 Task: Find connections with filter location Garhwa with filter topic #Tipswith filter profile language English with filter current company Brookfield Asset Management with filter school ABESIT with filter industry Claims Adjusting, Actuarial Services with filter service category Information Security with filter keywords title Principal
Action: Mouse moved to (593, 99)
Screenshot: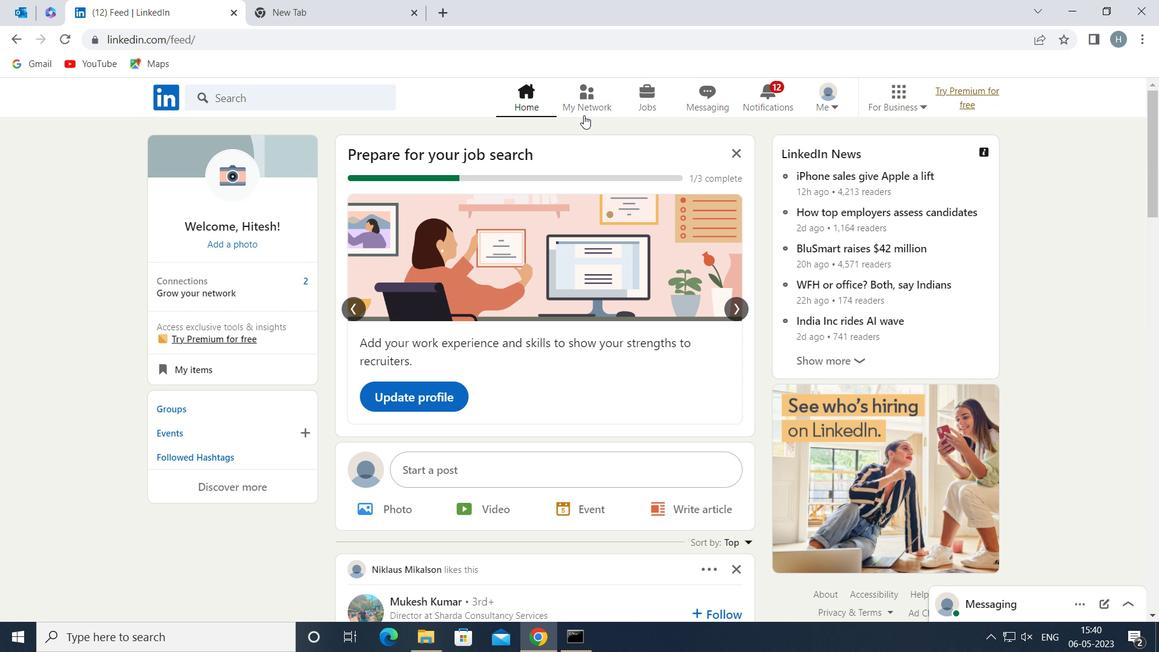 
Action: Mouse pressed left at (593, 99)
Screenshot: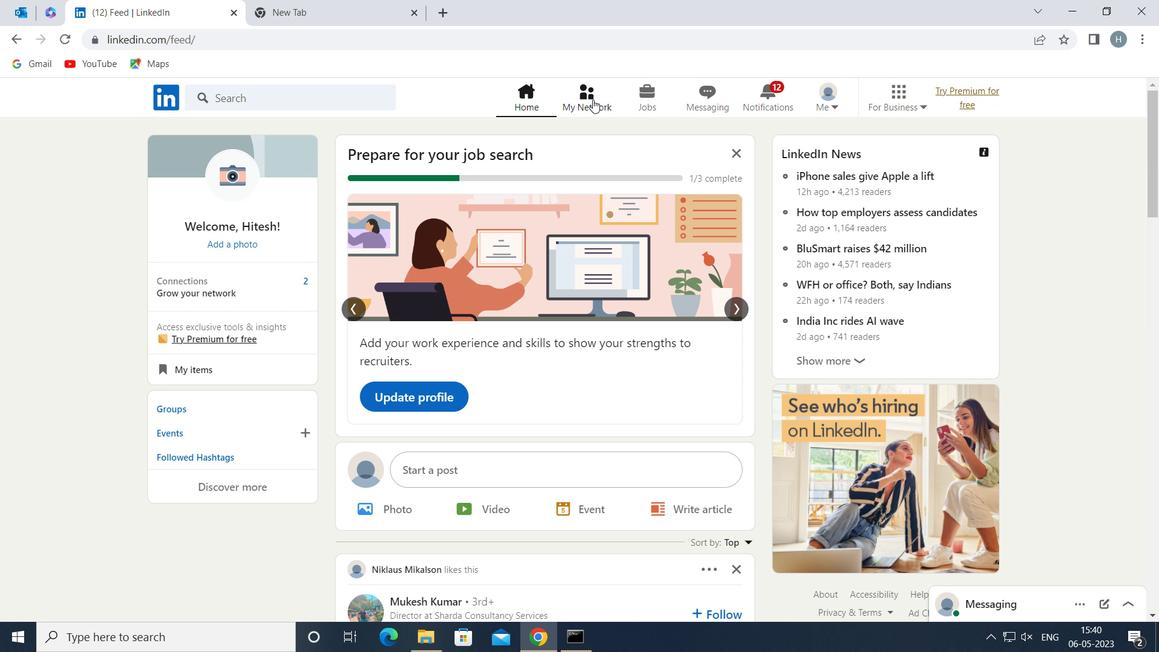 
Action: Mouse moved to (304, 185)
Screenshot: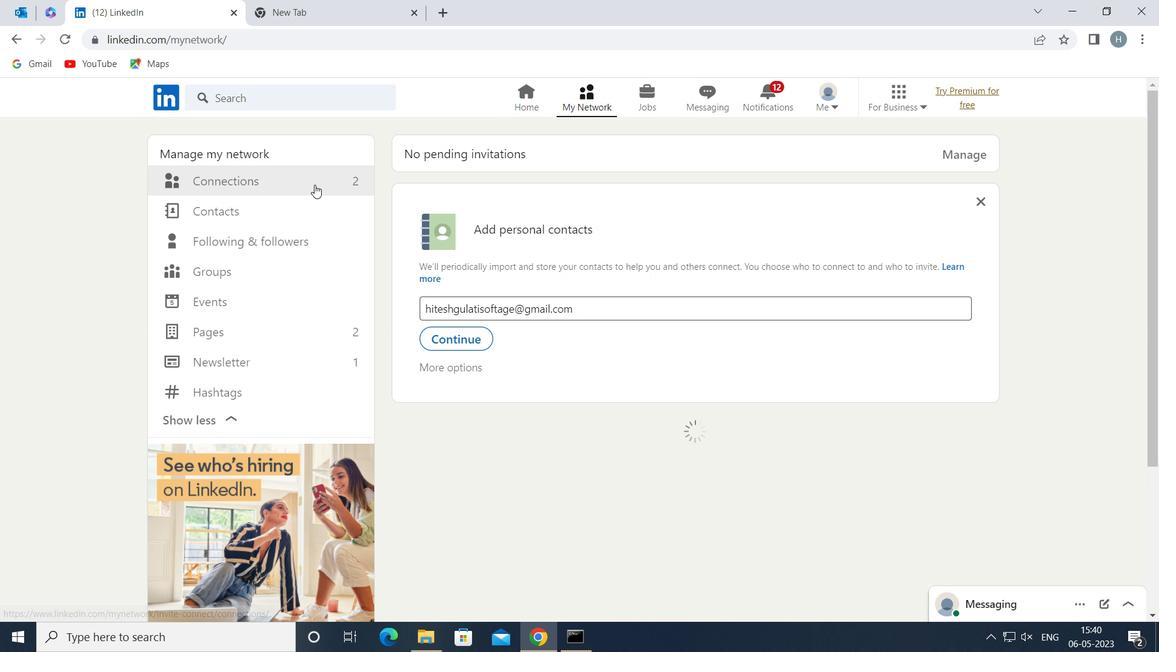 
Action: Mouse pressed left at (304, 185)
Screenshot: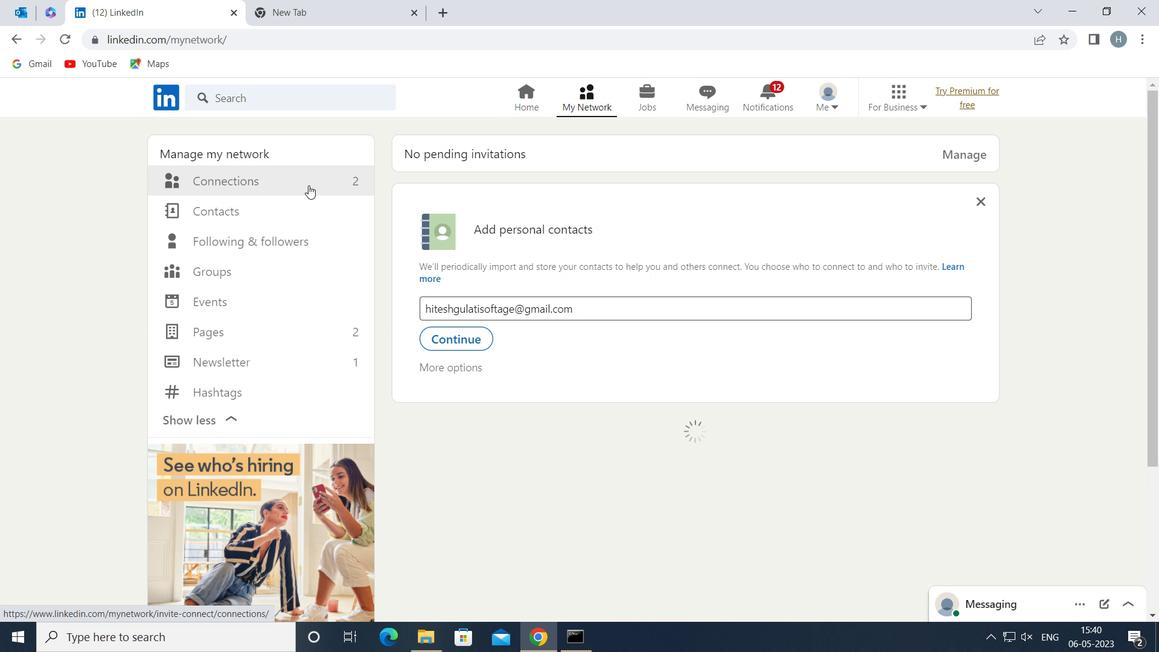 
Action: Mouse moved to (664, 179)
Screenshot: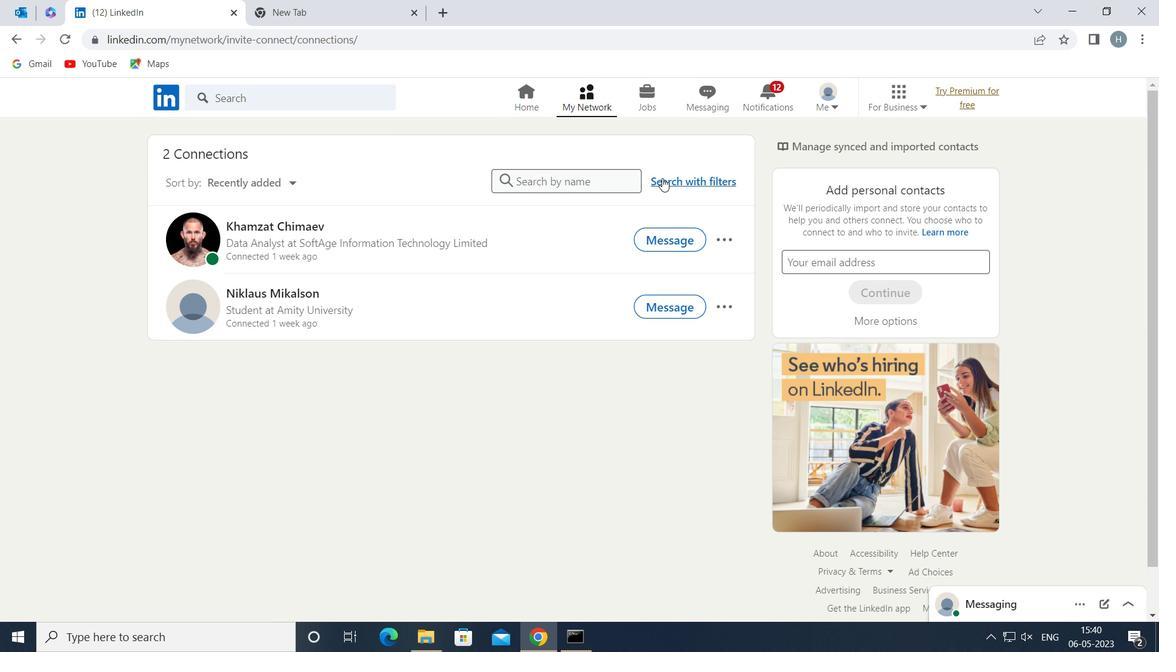 
Action: Mouse pressed left at (664, 179)
Screenshot: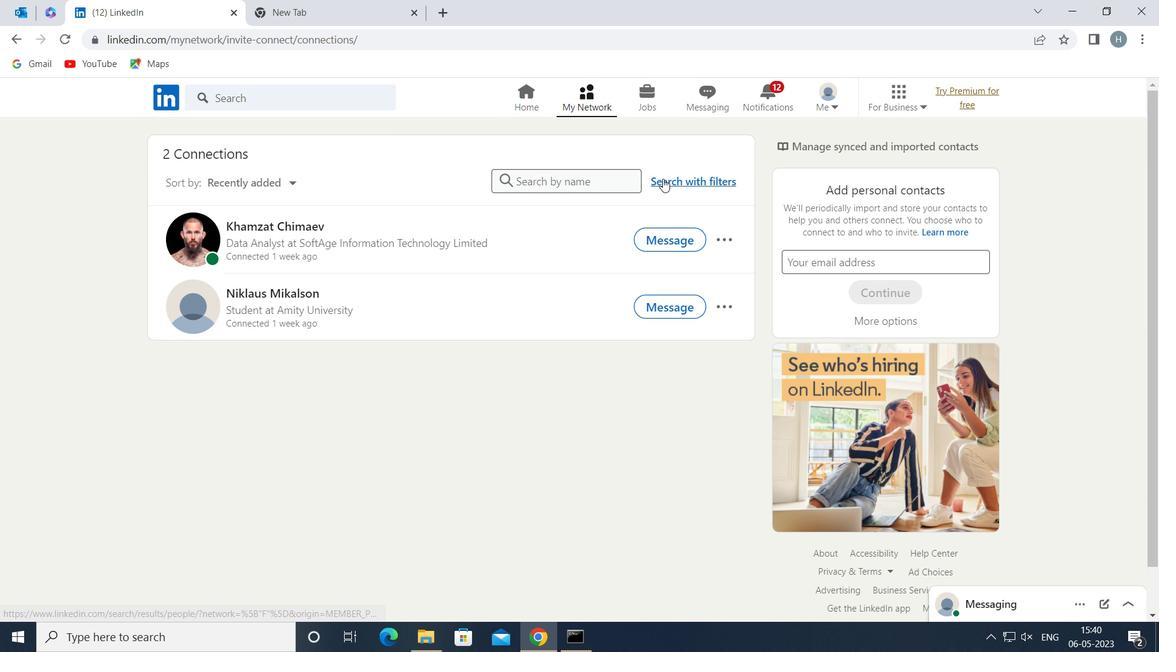 
Action: Mouse moved to (632, 138)
Screenshot: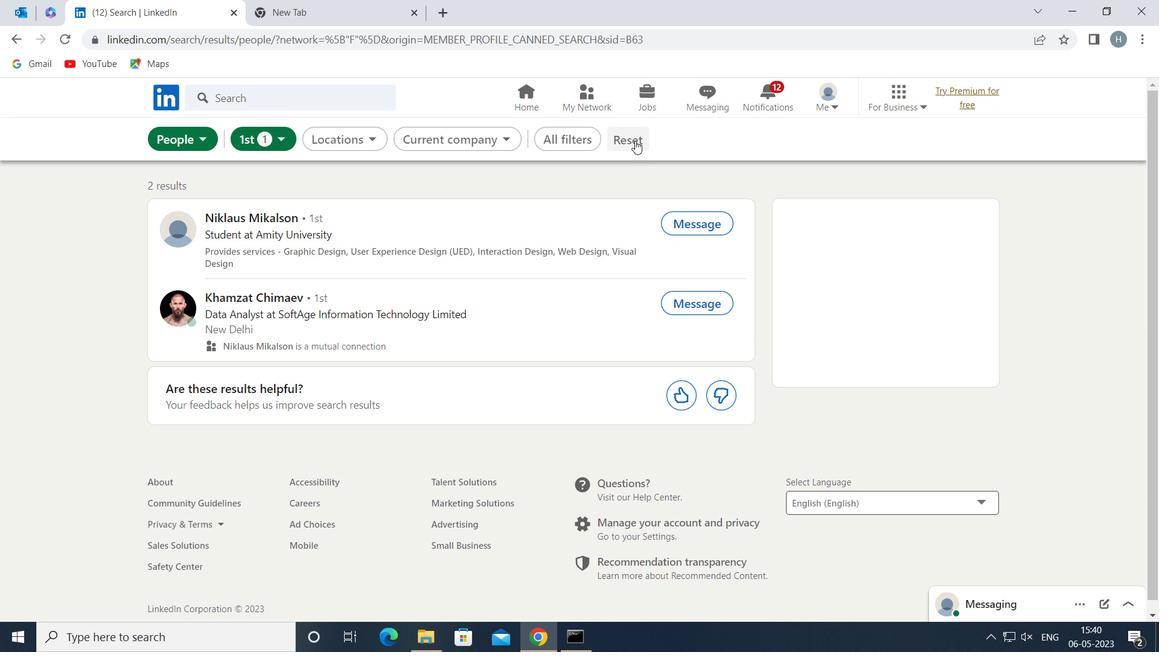 
Action: Mouse pressed left at (632, 138)
Screenshot: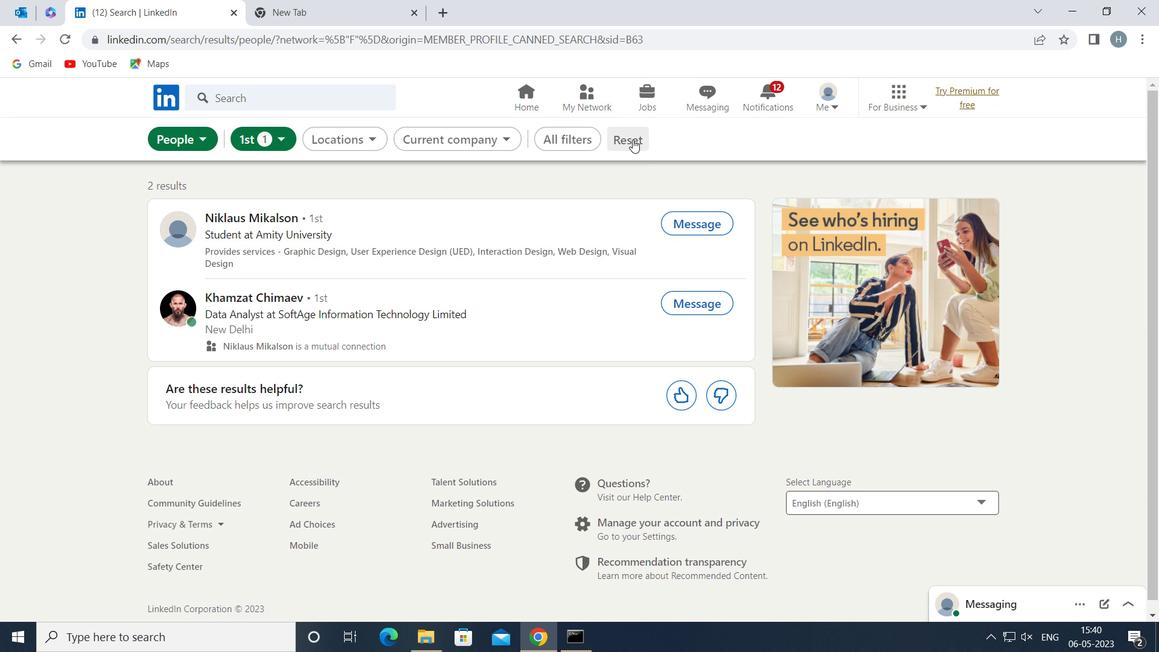 
Action: Mouse moved to (617, 138)
Screenshot: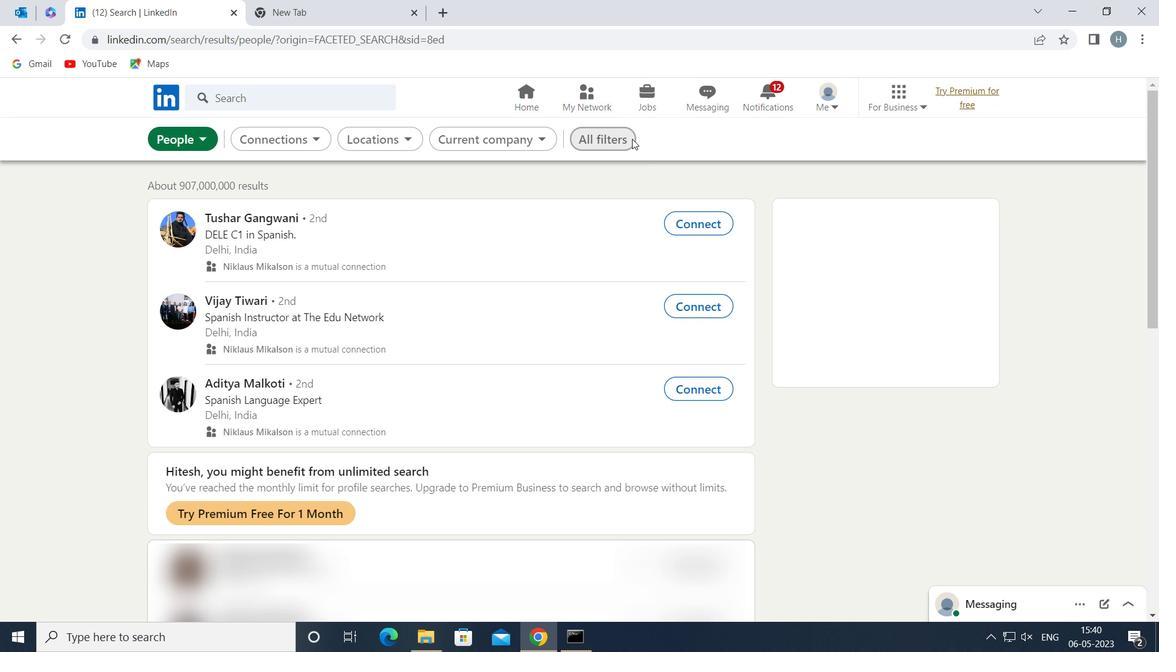 
Action: Mouse pressed left at (617, 138)
Screenshot: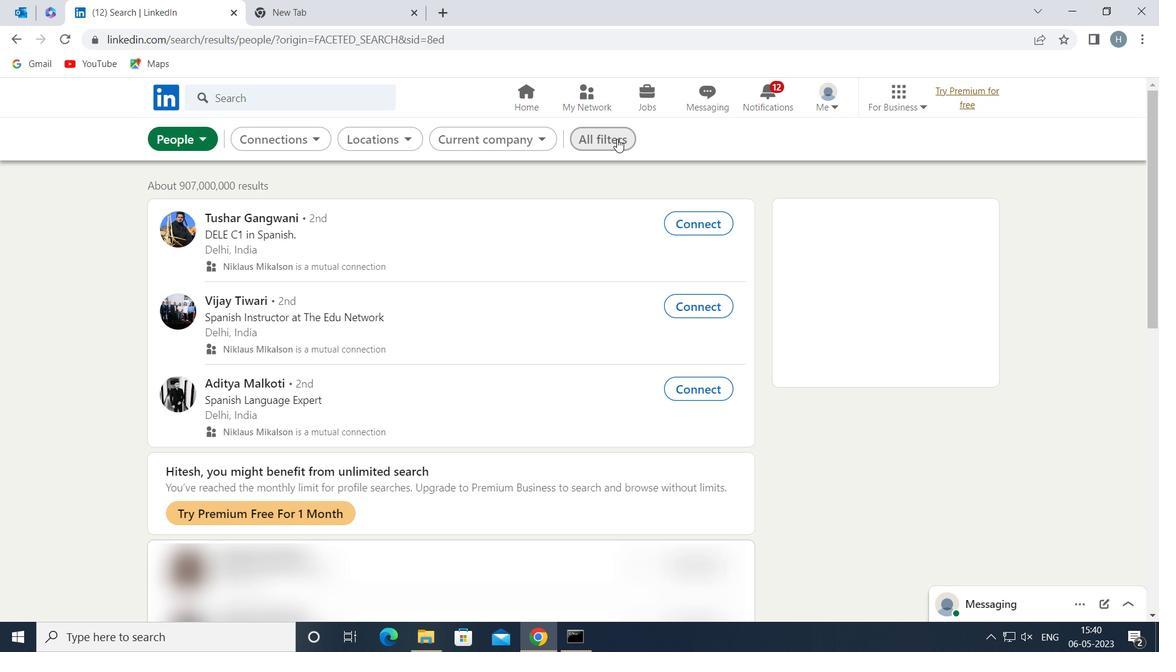 
Action: Mouse moved to (911, 334)
Screenshot: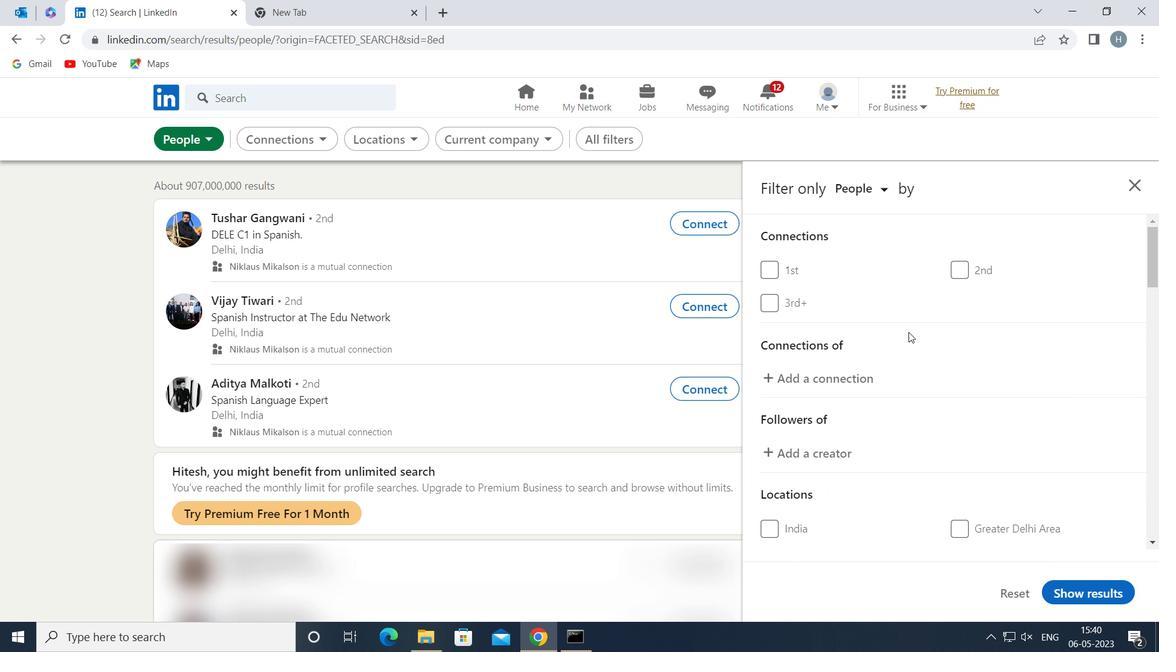 
Action: Mouse scrolled (911, 333) with delta (0, 0)
Screenshot: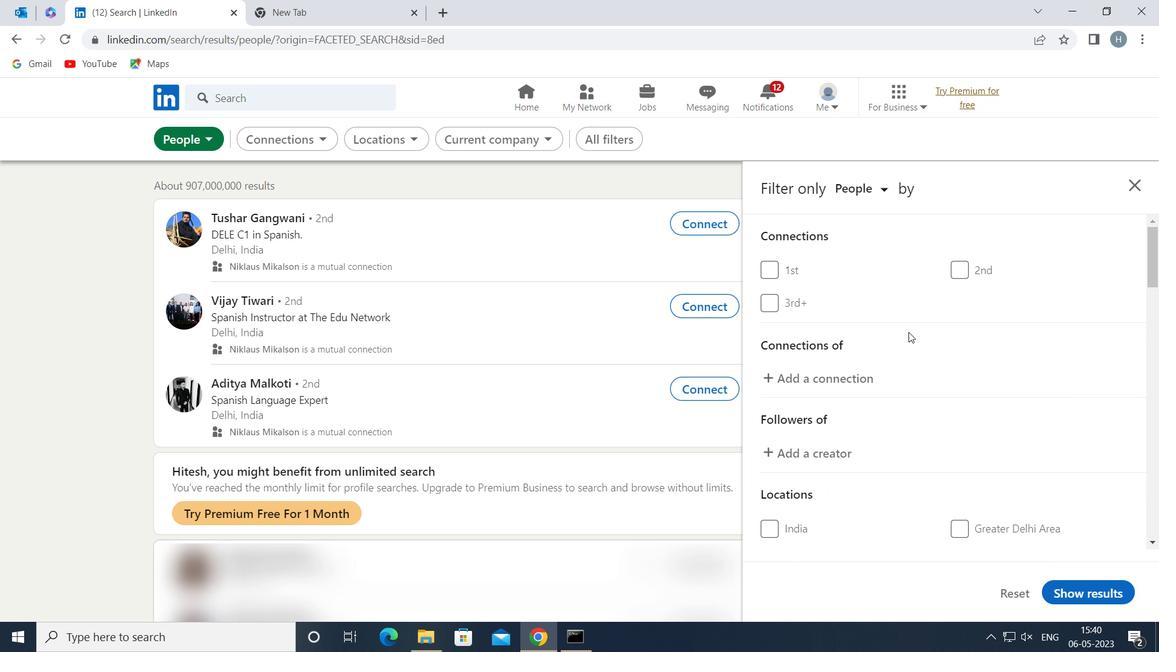 
Action: Mouse moved to (911, 338)
Screenshot: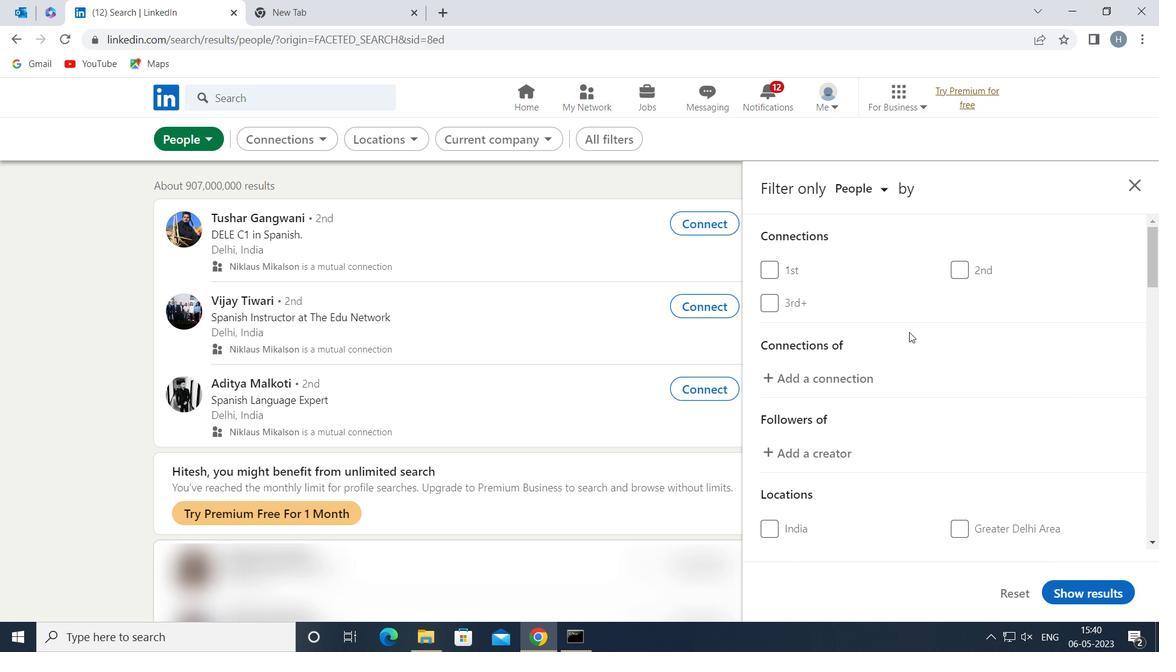
Action: Mouse scrolled (911, 338) with delta (0, 0)
Screenshot: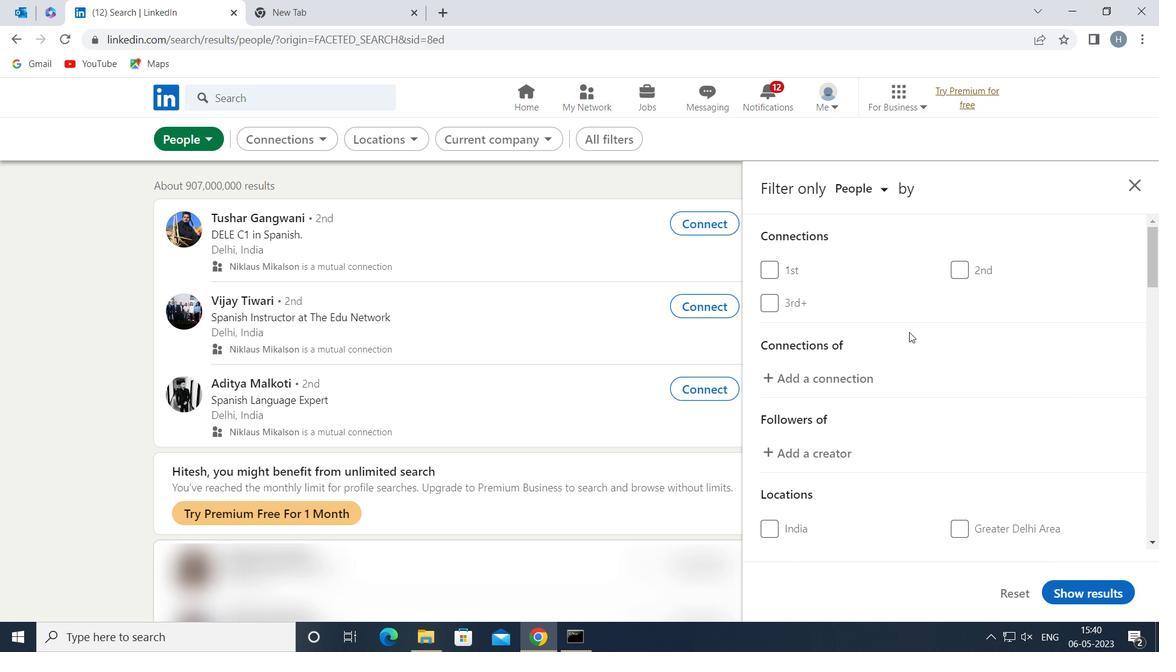 
Action: Mouse moved to (915, 335)
Screenshot: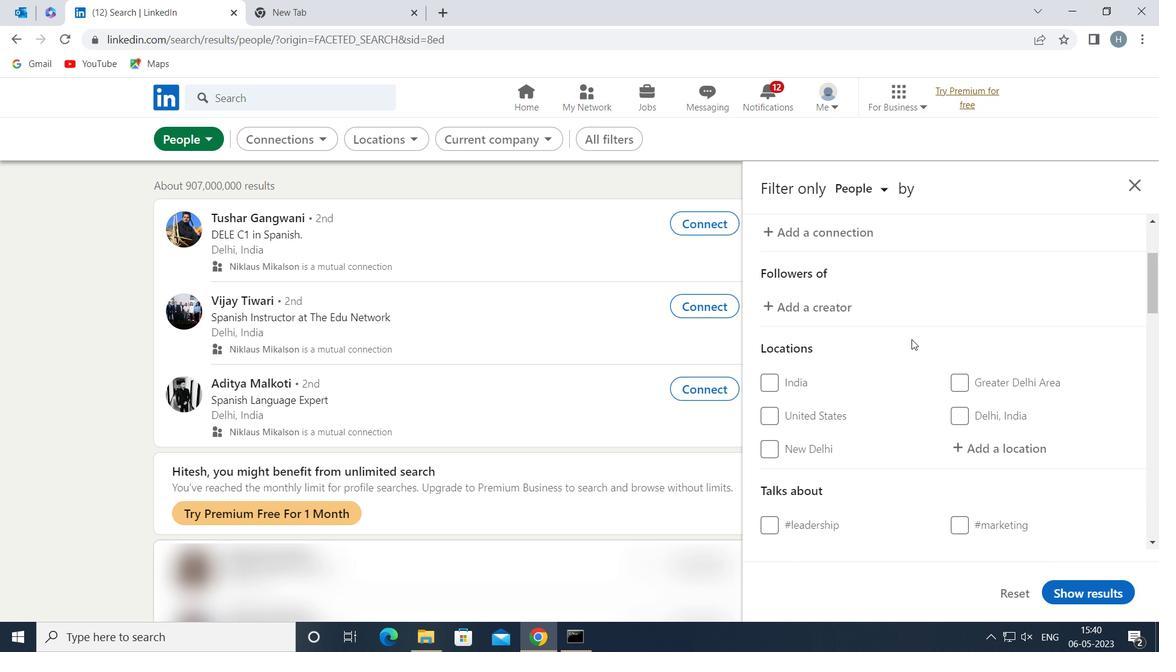 
Action: Mouse scrolled (915, 335) with delta (0, 0)
Screenshot: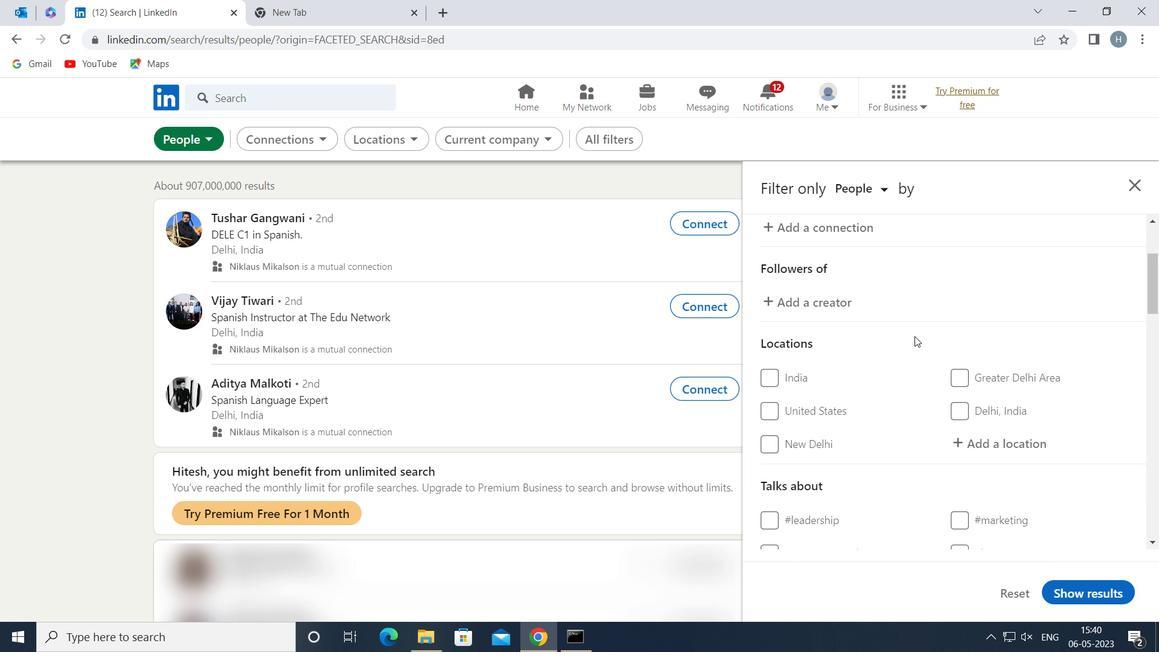 
Action: Mouse moved to (958, 361)
Screenshot: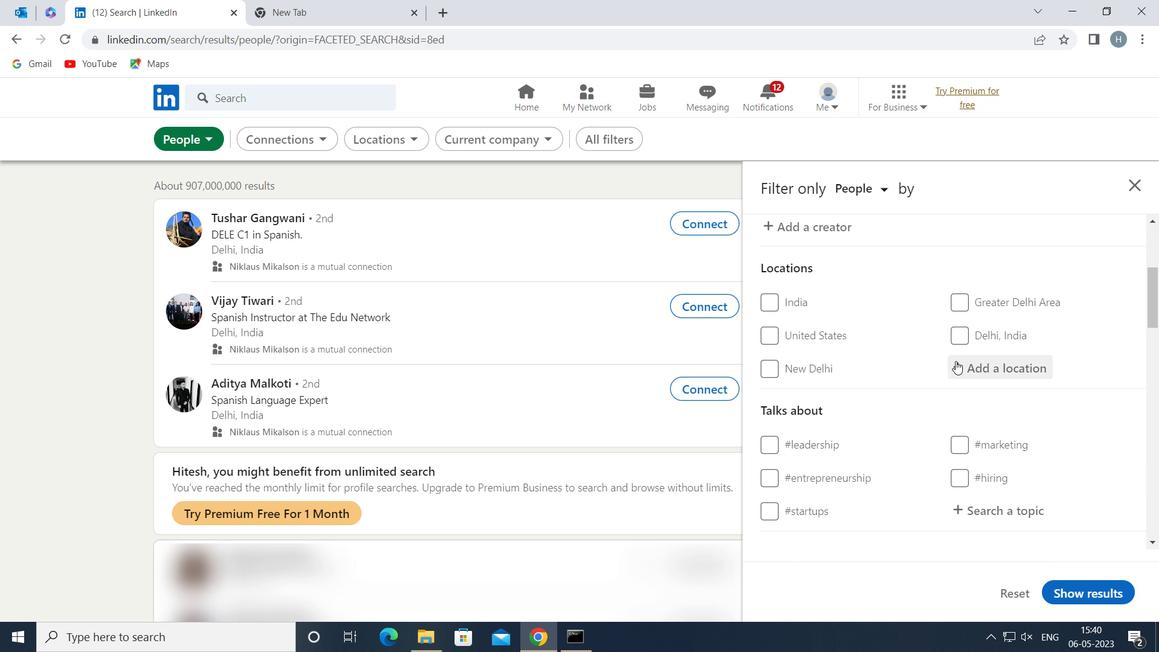 
Action: Mouse pressed left at (958, 361)
Screenshot: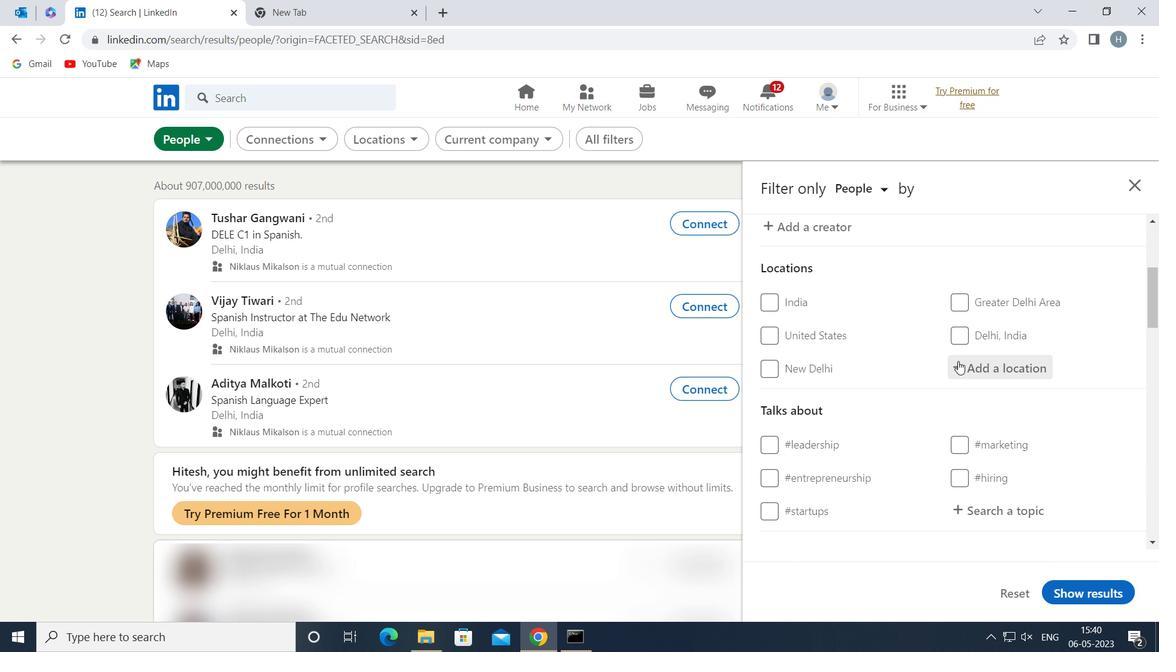 
Action: Mouse moved to (958, 361)
Screenshot: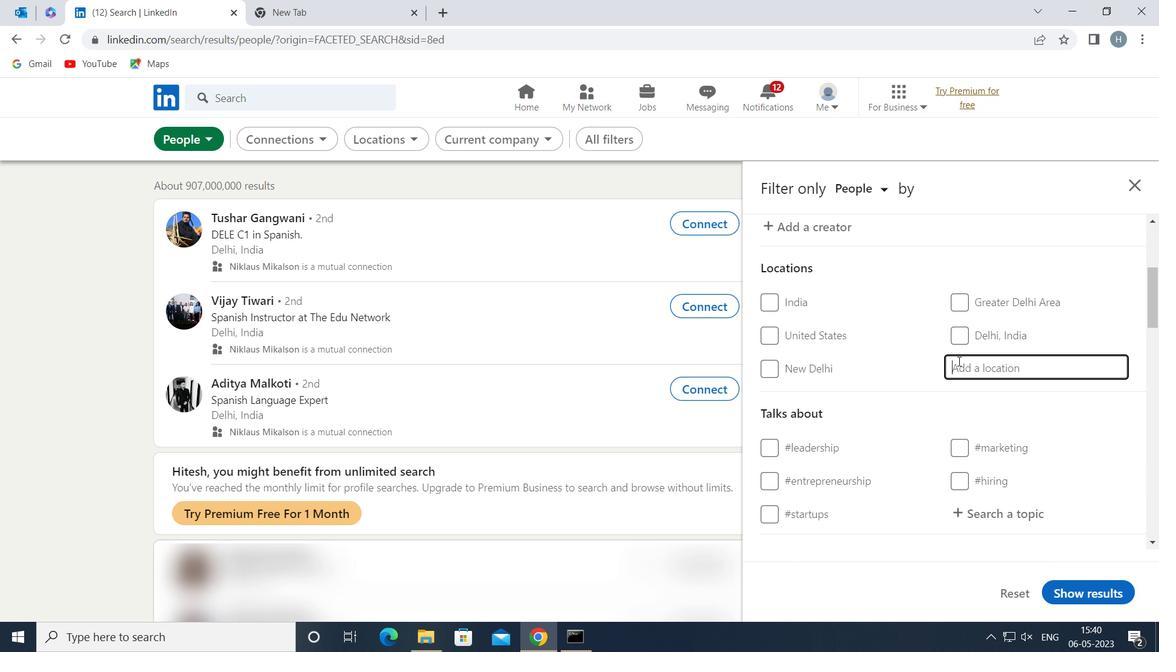 
Action: Key pressed <Key.shift>GARHWA
Screenshot: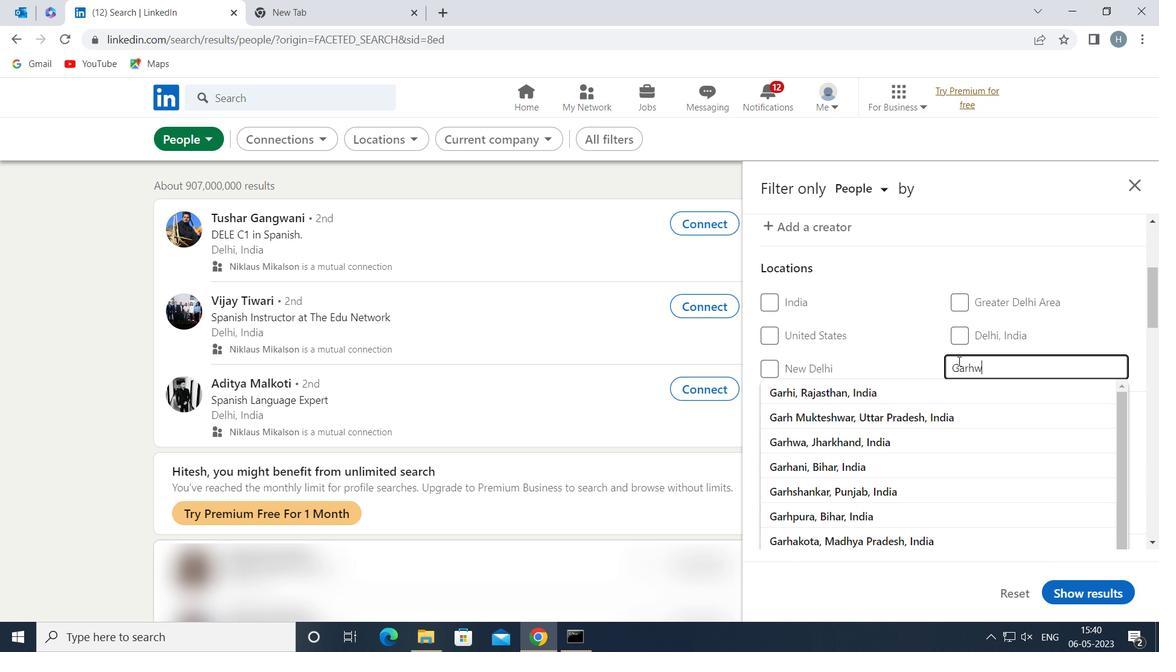 
Action: Mouse moved to (922, 384)
Screenshot: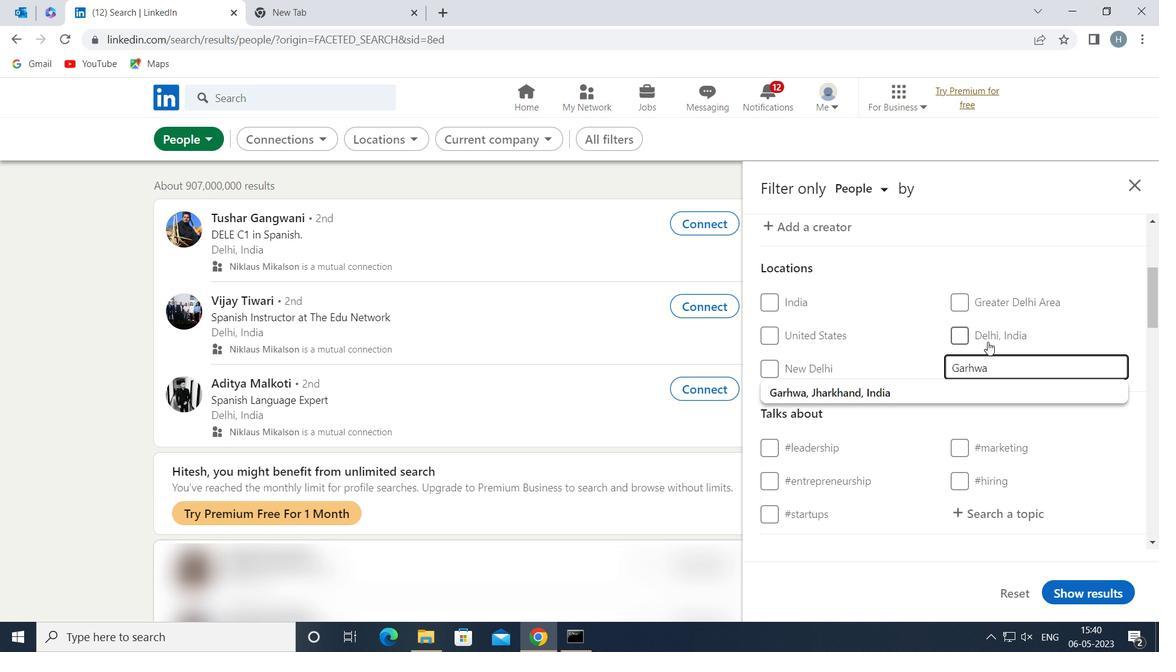 
Action: Mouse pressed left at (922, 384)
Screenshot: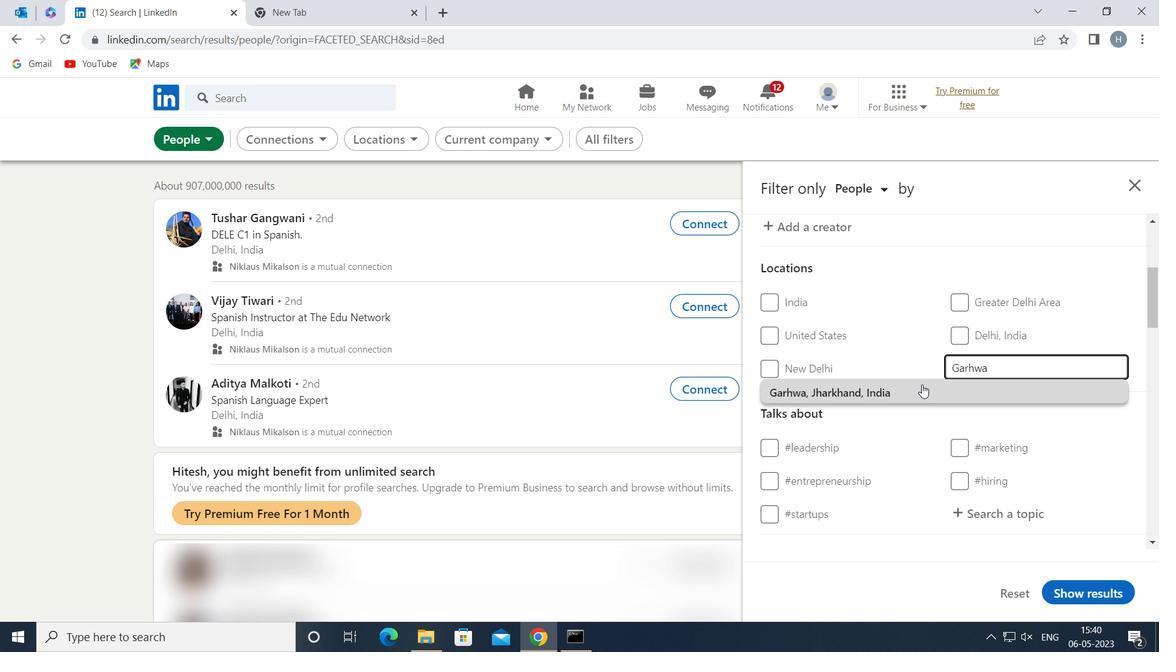 
Action: Mouse moved to (927, 394)
Screenshot: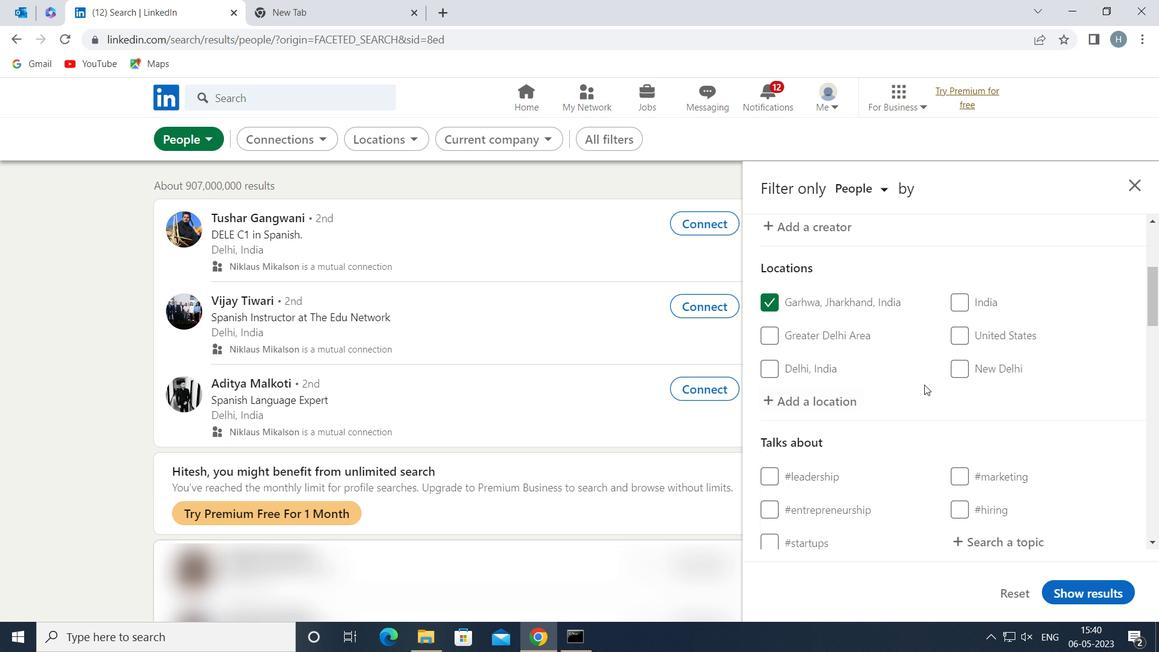 
Action: Mouse scrolled (927, 394) with delta (0, 0)
Screenshot: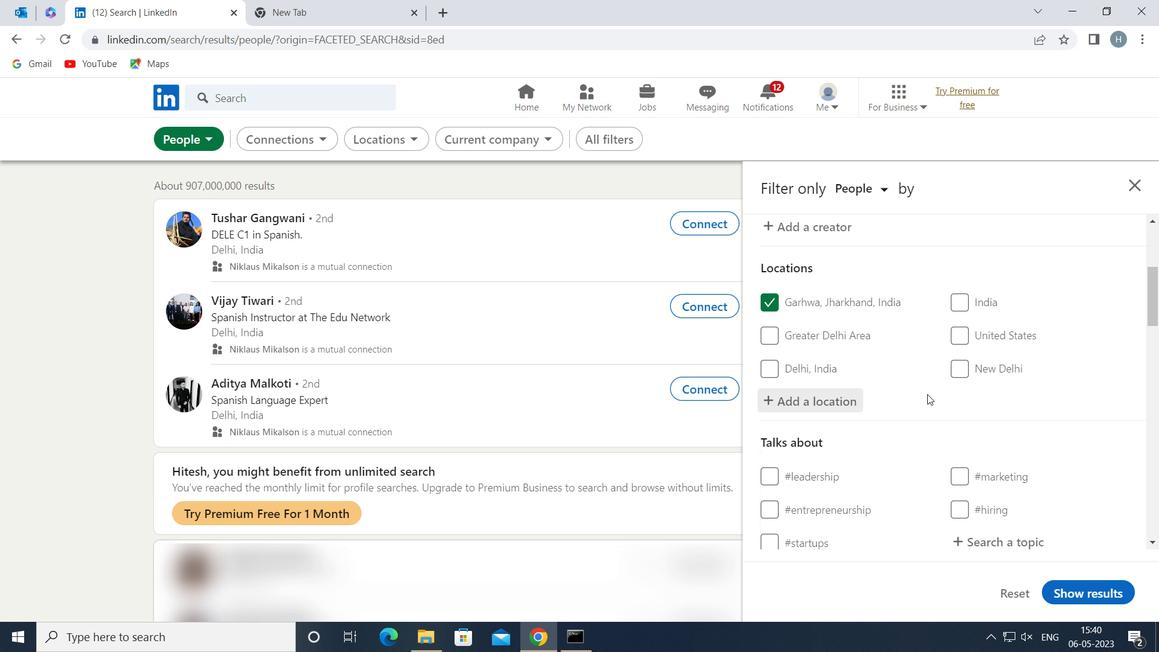 
Action: Mouse scrolled (927, 394) with delta (0, 0)
Screenshot: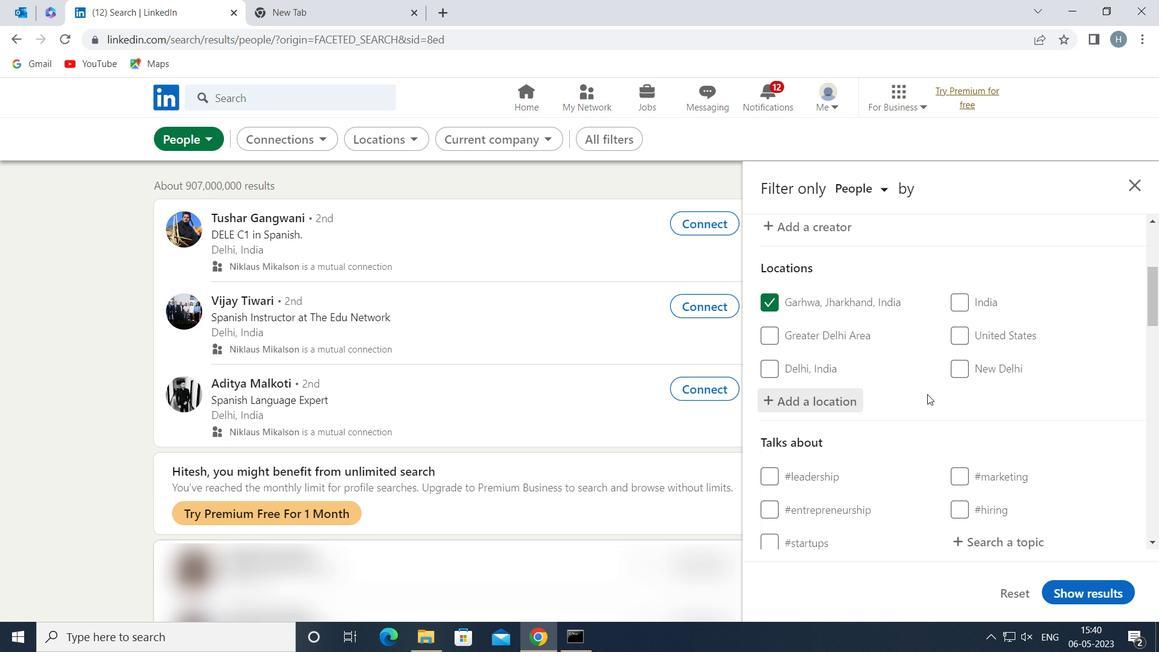 
Action: Mouse moved to (988, 393)
Screenshot: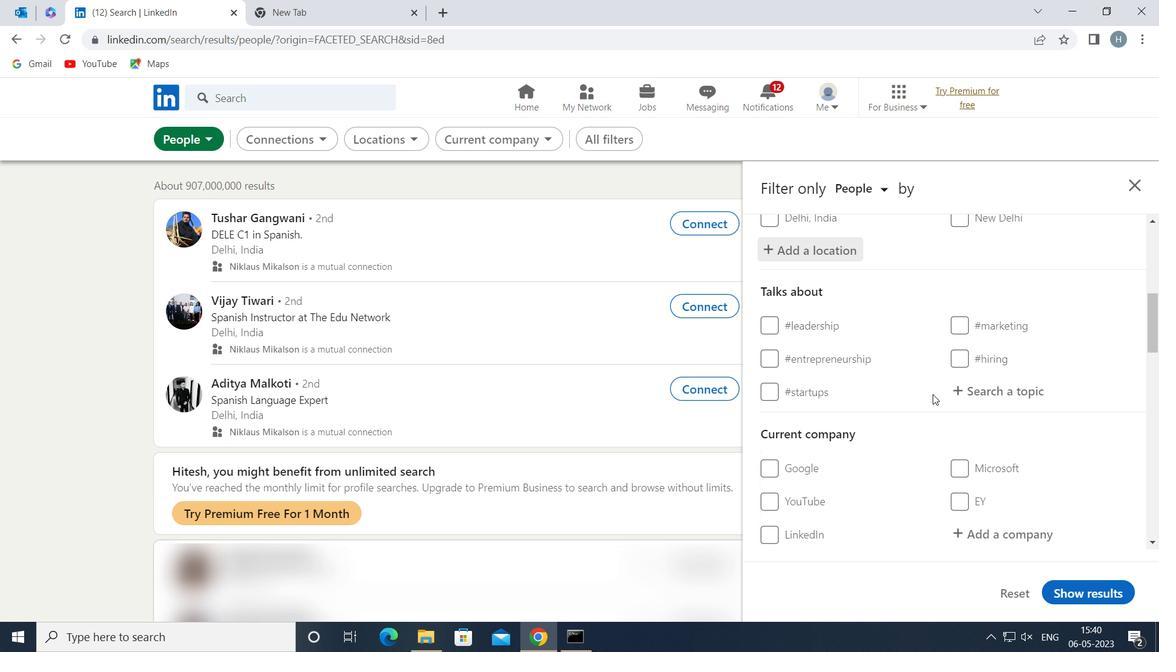 
Action: Mouse pressed left at (988, 393)
Screenshot: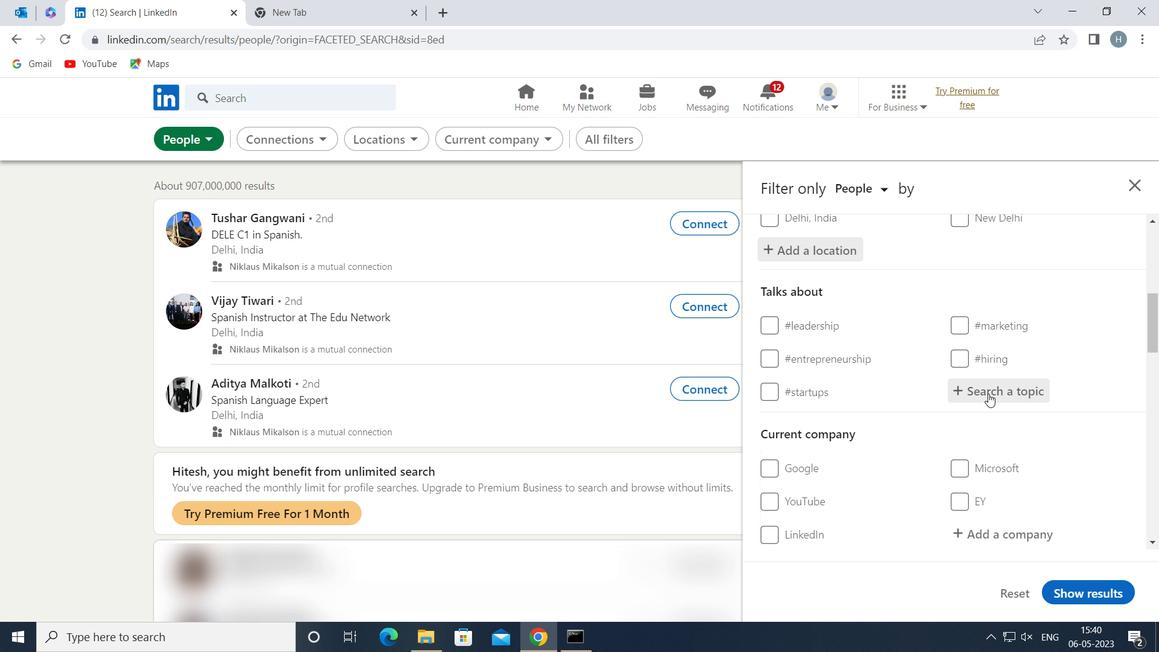 
Action: Mouse moved to (1001, 394)
Screenshot: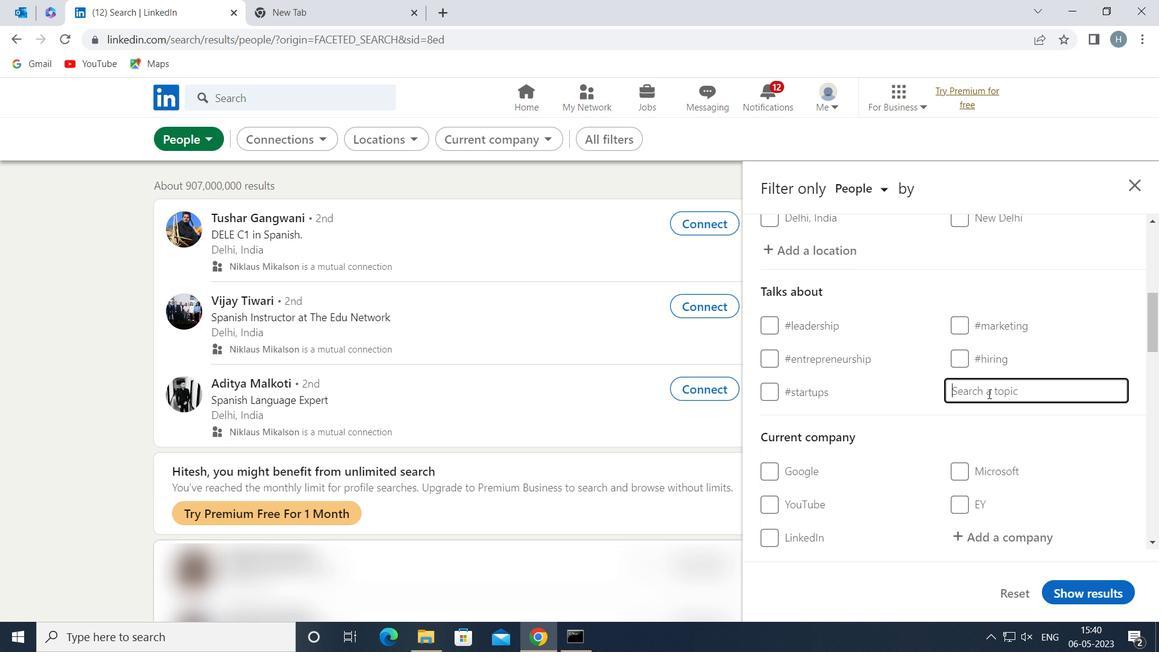 
Action: Key pressed <Key.shift>TIPS
Screenshot: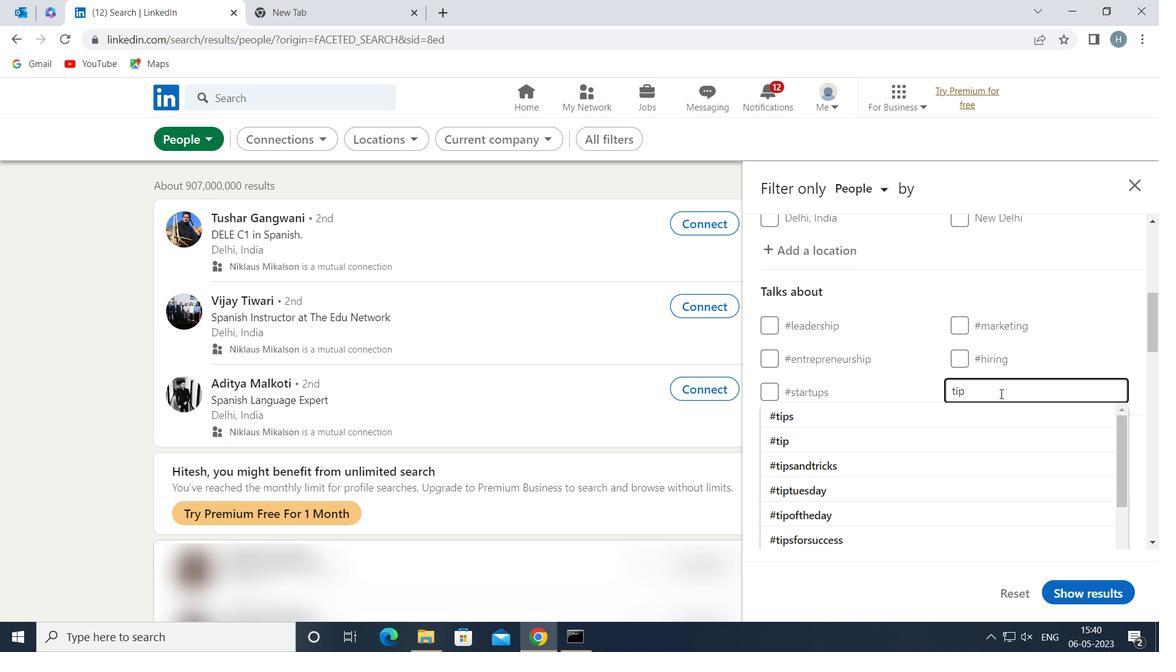 
Action: Mouse moved to (871, 414)
Screenshot: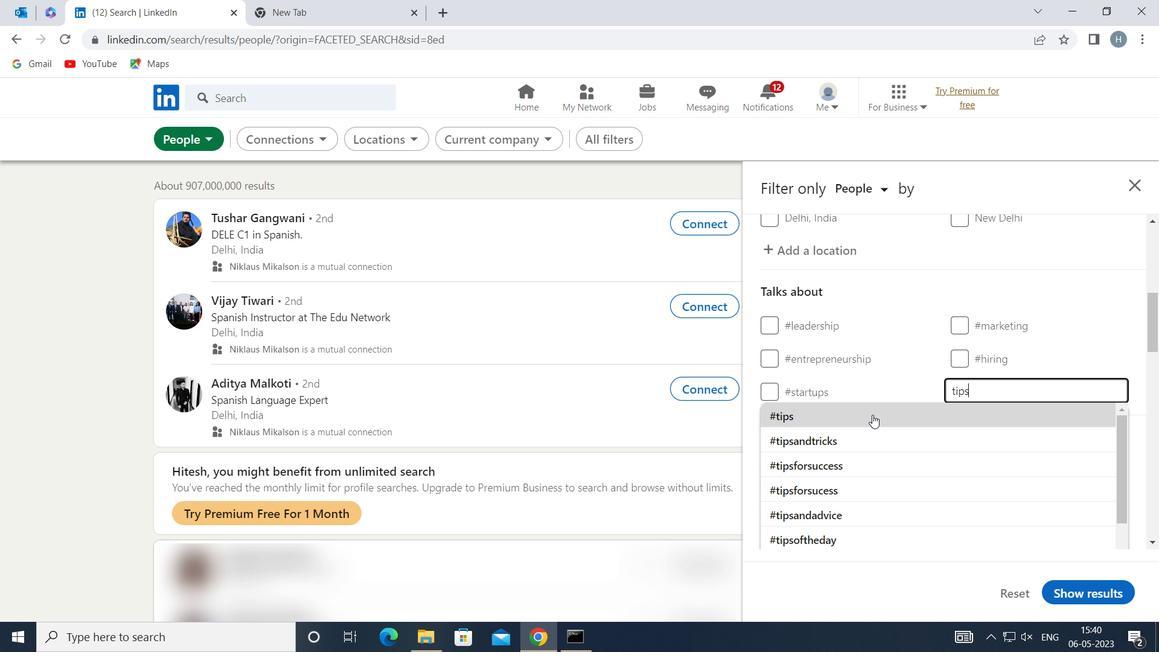 
Action: Mouse pressed left at (871, 414)
Screenshot: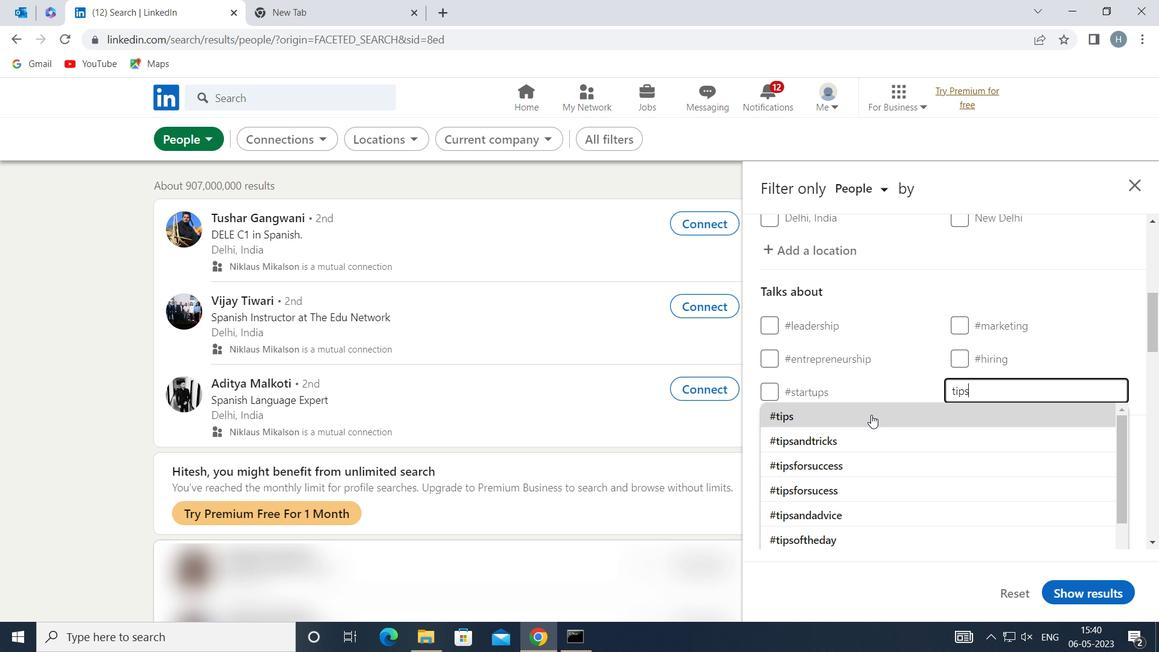 
Action: Mouse moved to (908, 385)
Screenshot: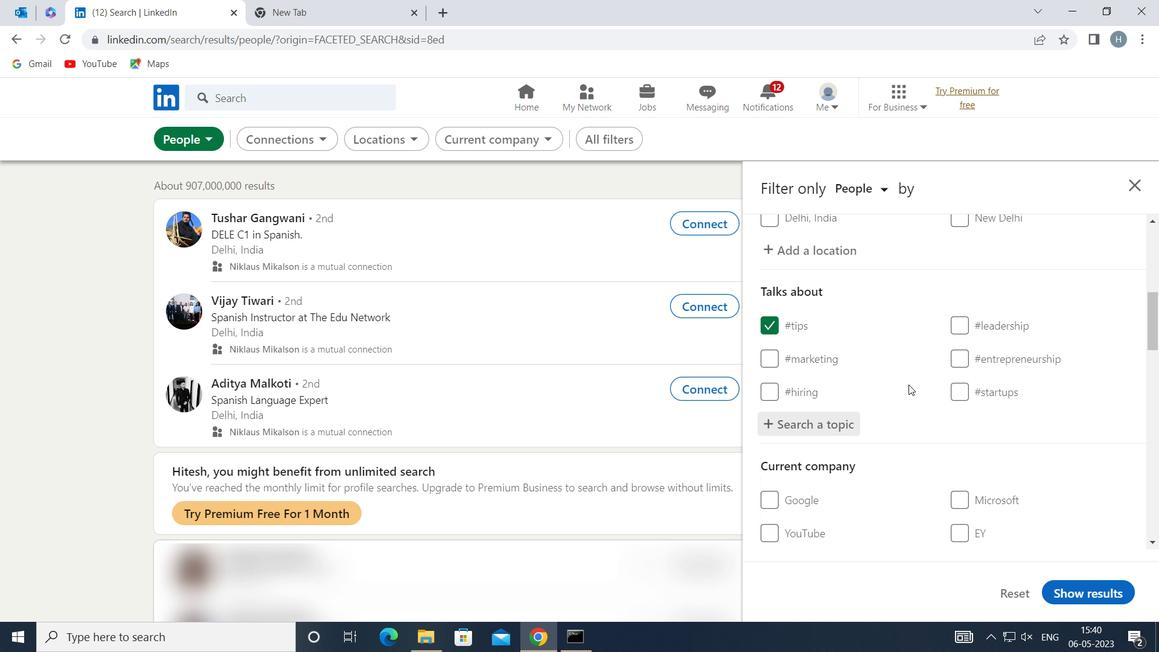 
Action: Mouse scrolled (908, 384) with delta (0, 0)
Screenshot: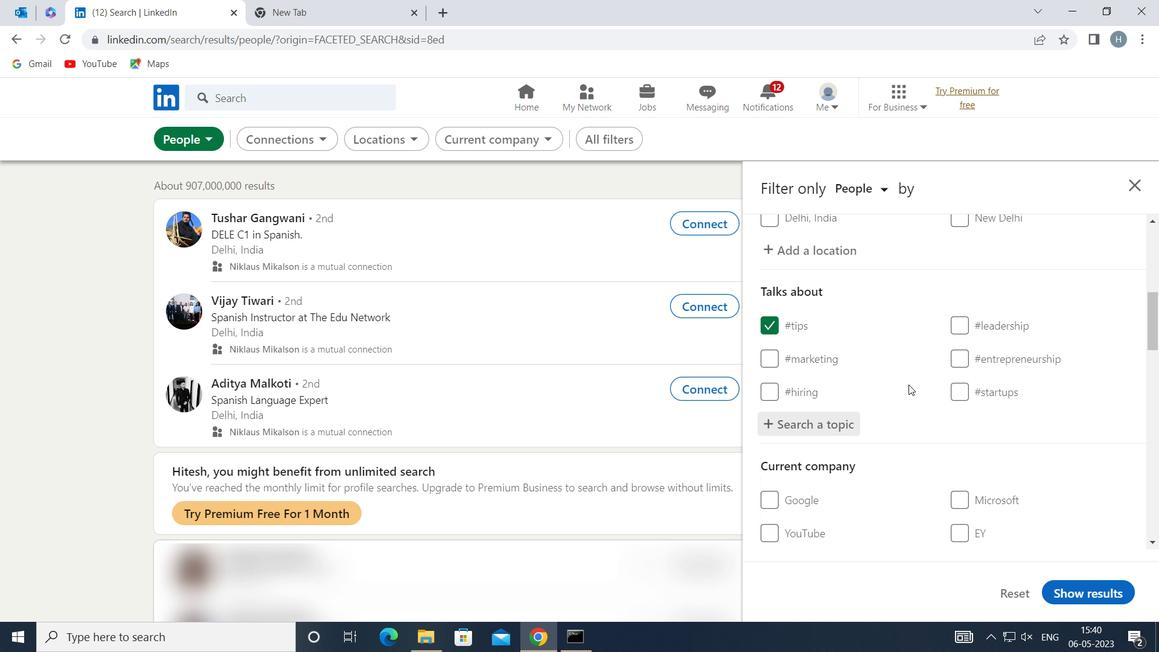 
Action: Mouse scrolled (908, 384) with delta (0, 0)
Screenshot: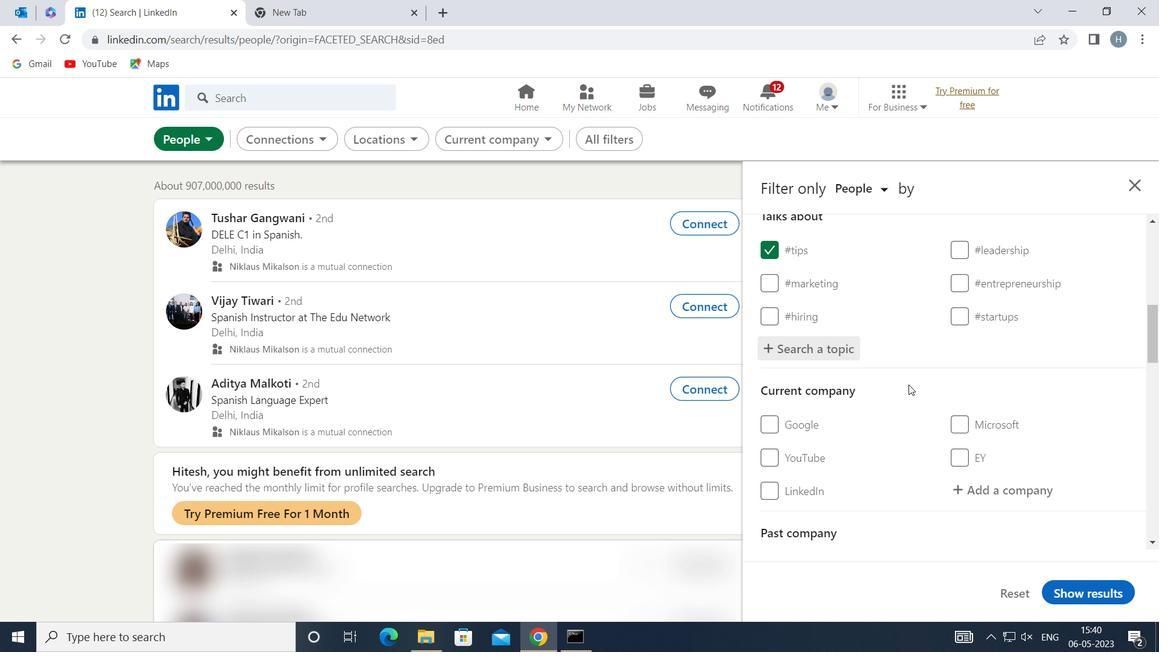 
Action: Mouse scrolled (908, 384) with delta (0, 0)
Screenshot: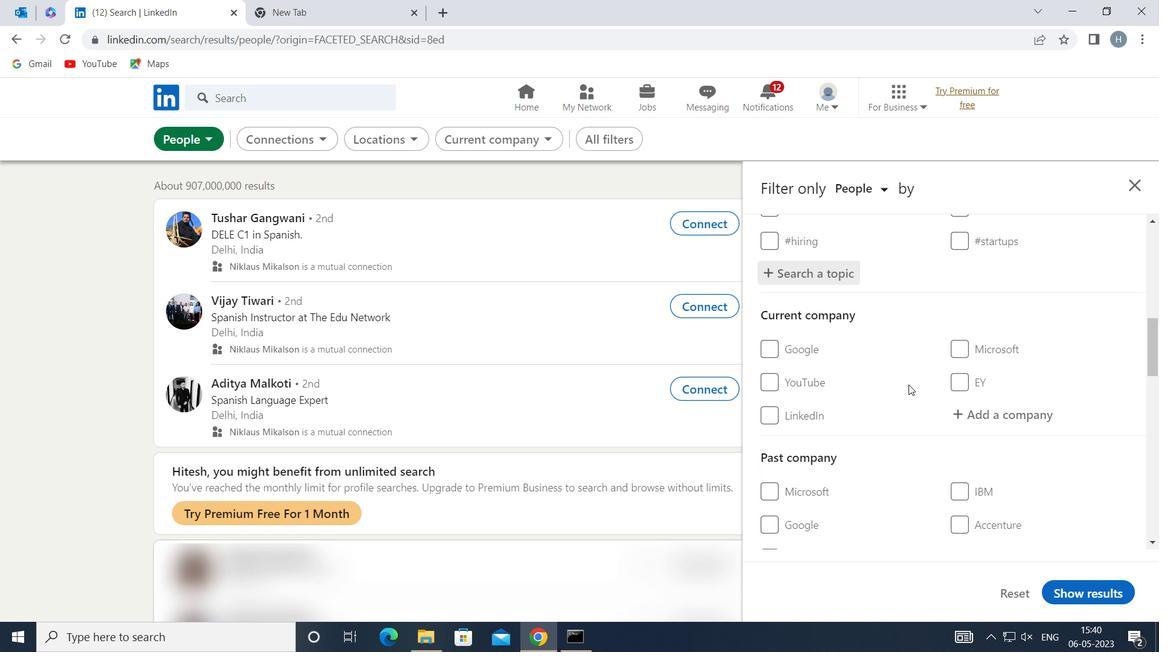 
Action: Mouse scrolled (908, 384) with delta (0, 0)
Screenshot: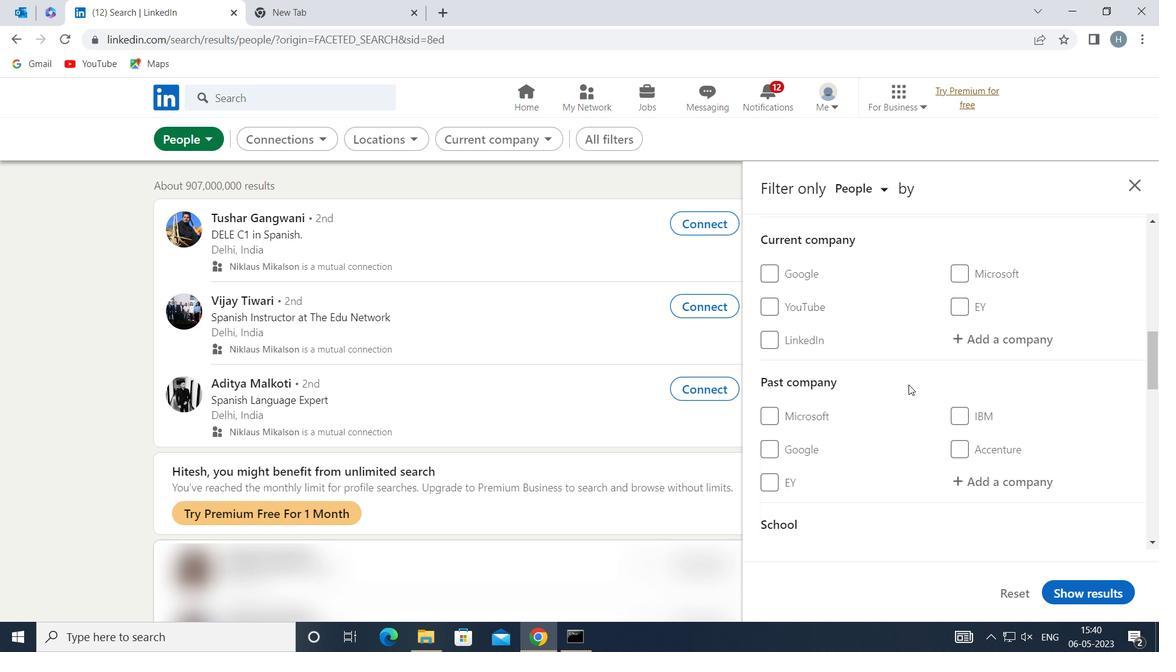 
Action: Mouse scrolled (908, 384) with delta (0, 0)
Screenshot: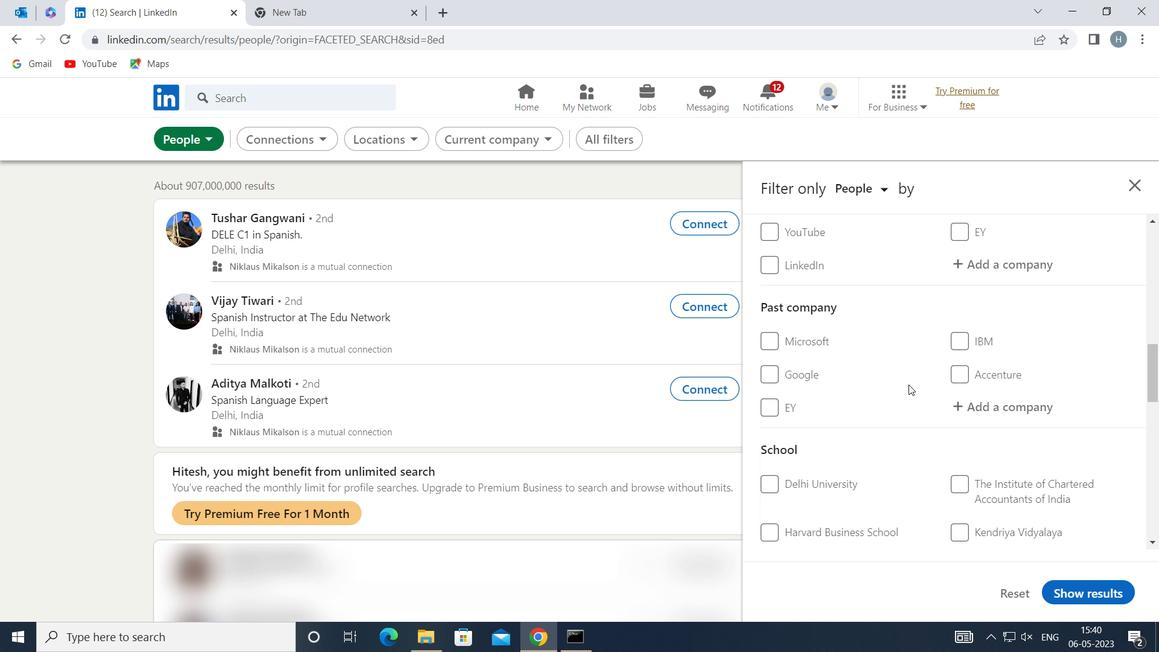 
Action: Mouse scrolled (908, 384) with delta (0, 0)
Screenshot: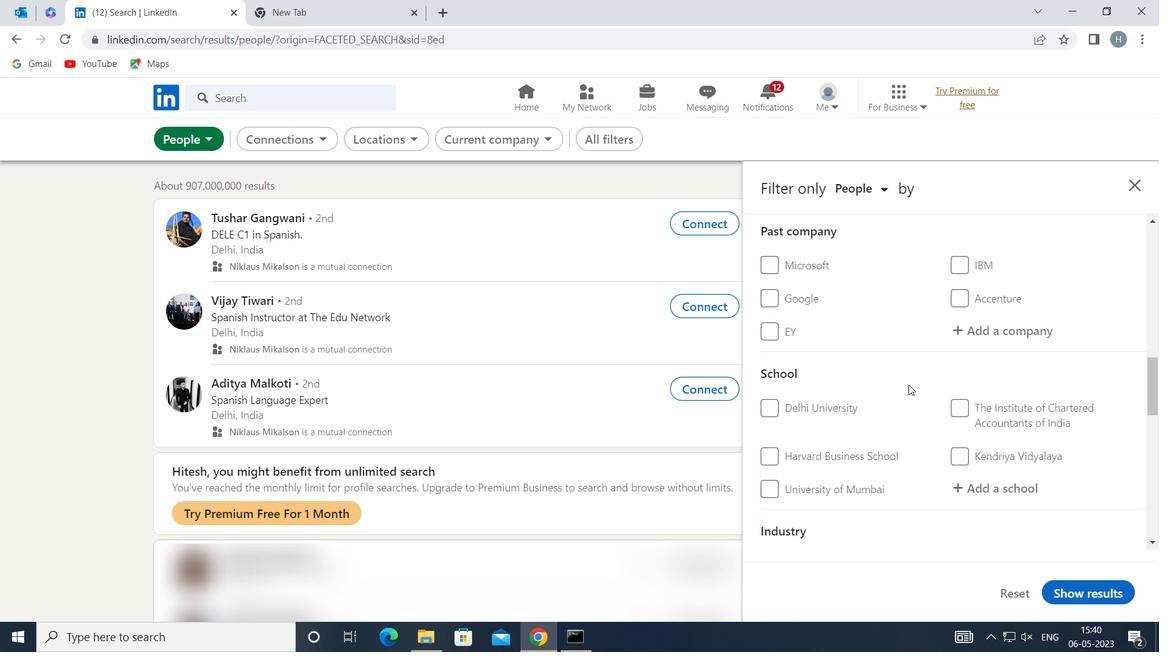 
Action: Mouse scrolled (908, 384) with delta (0, 0)
Screenshot: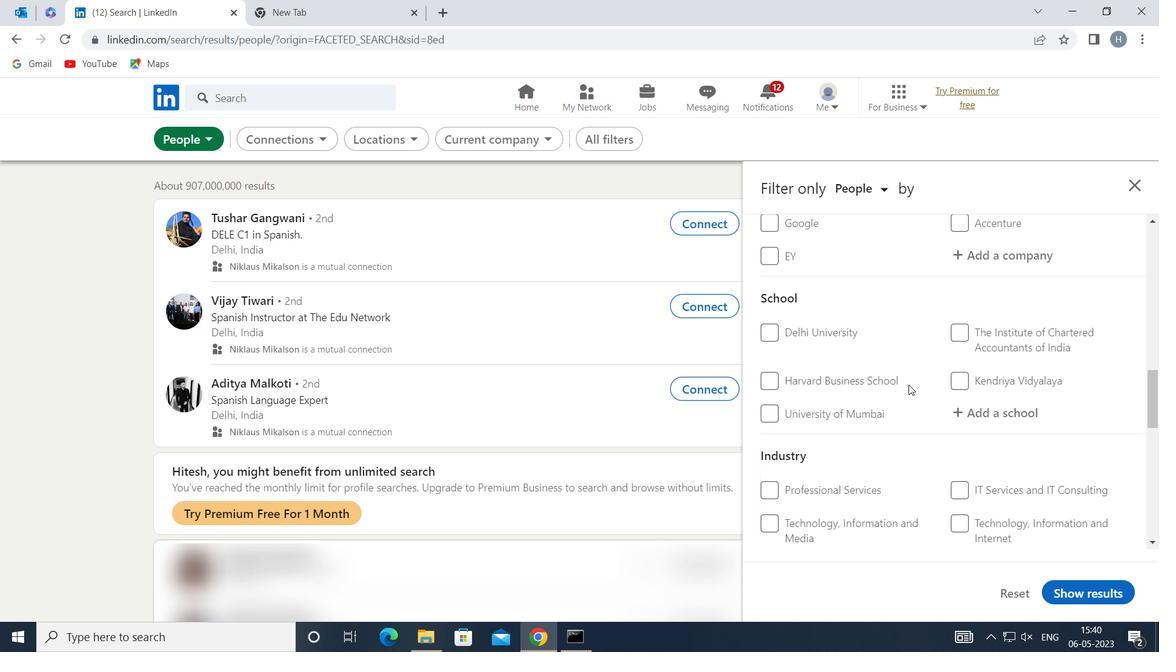 
Action: Mouse scrolled (908, 384) with delta (0, 0)
Screenshot: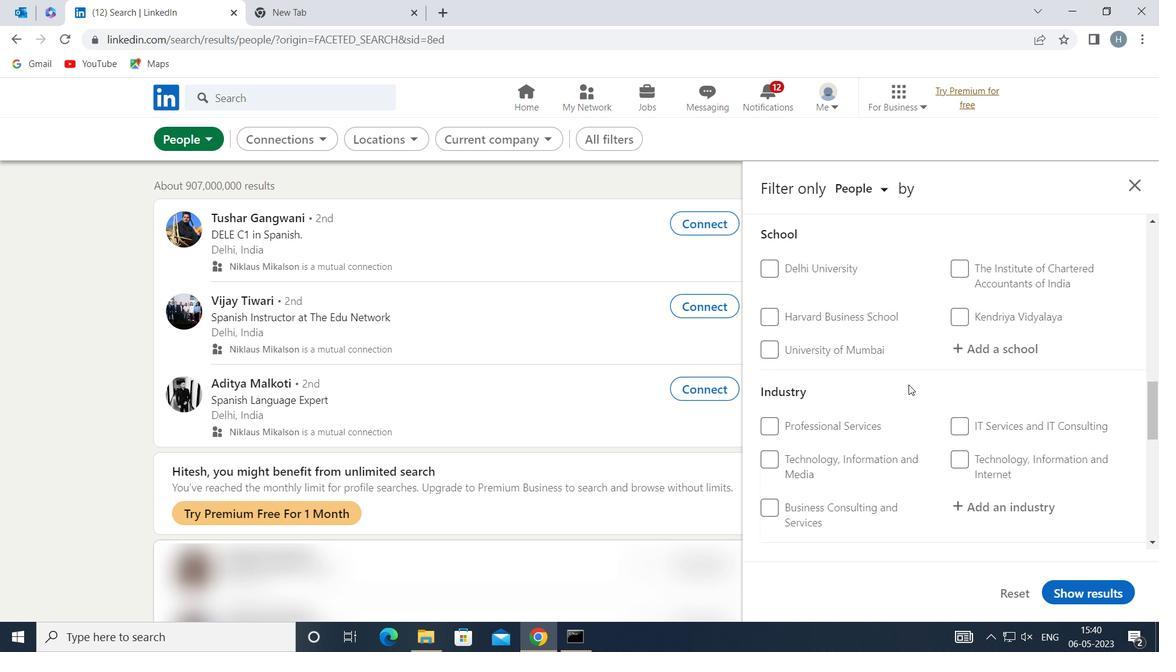 
Action: Mouse moved to (772, 515)
Screenshot: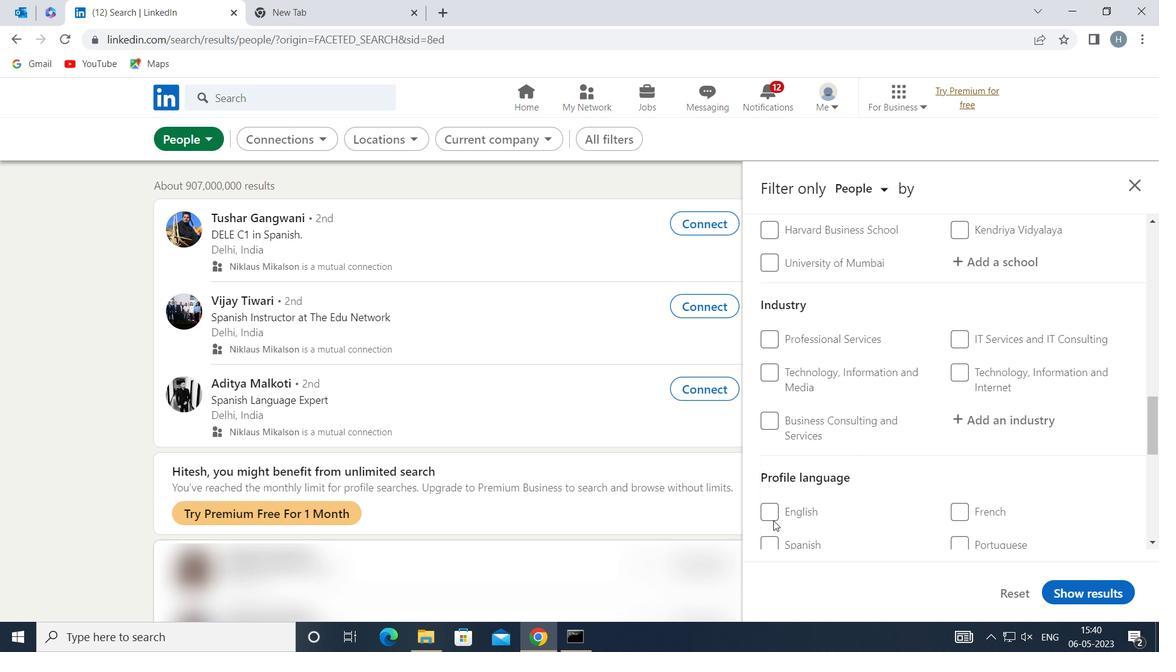 
Action: Mouse pressed left at (772, 515)
Screenshot: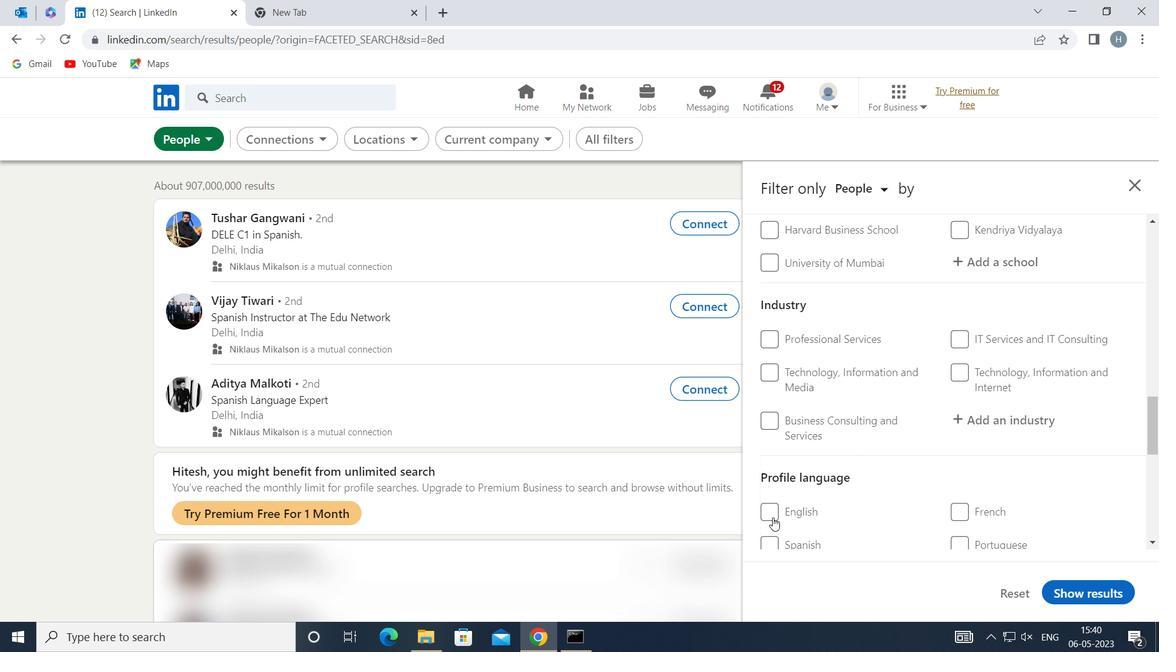 
Action: Mouse moved to (1010, 480)
Screenshot: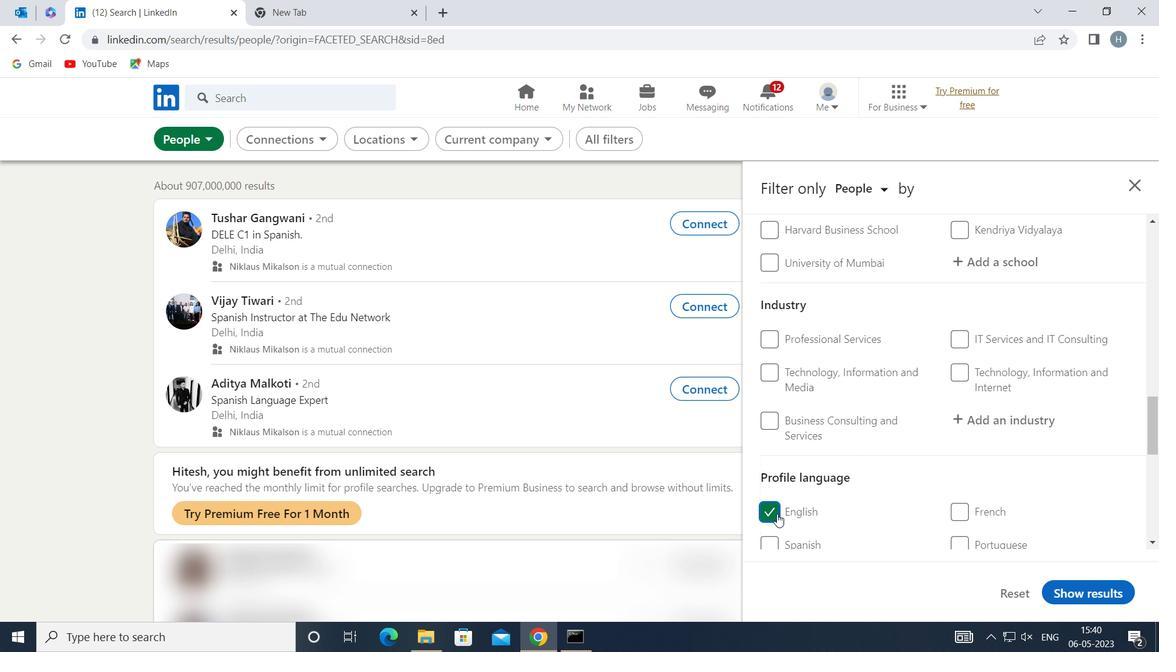 
Action: Mouse scrolled (1010, 480) with delta (0, 0)
Screenshot: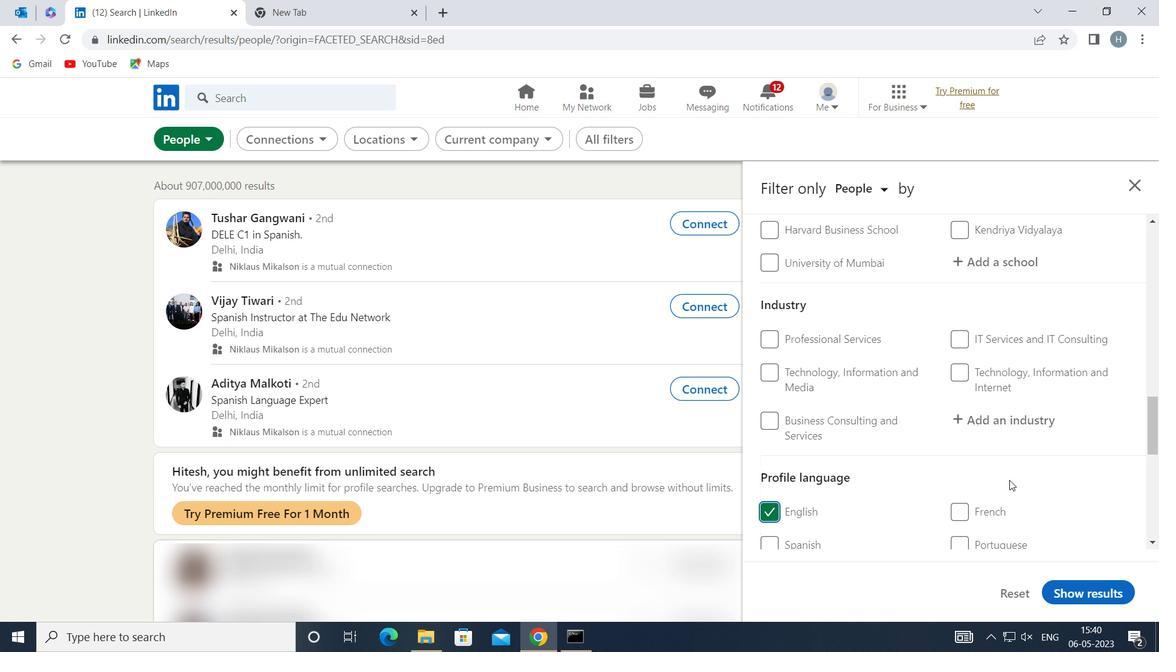 
Action: Mouse moved to (974, 480)
Screenshot: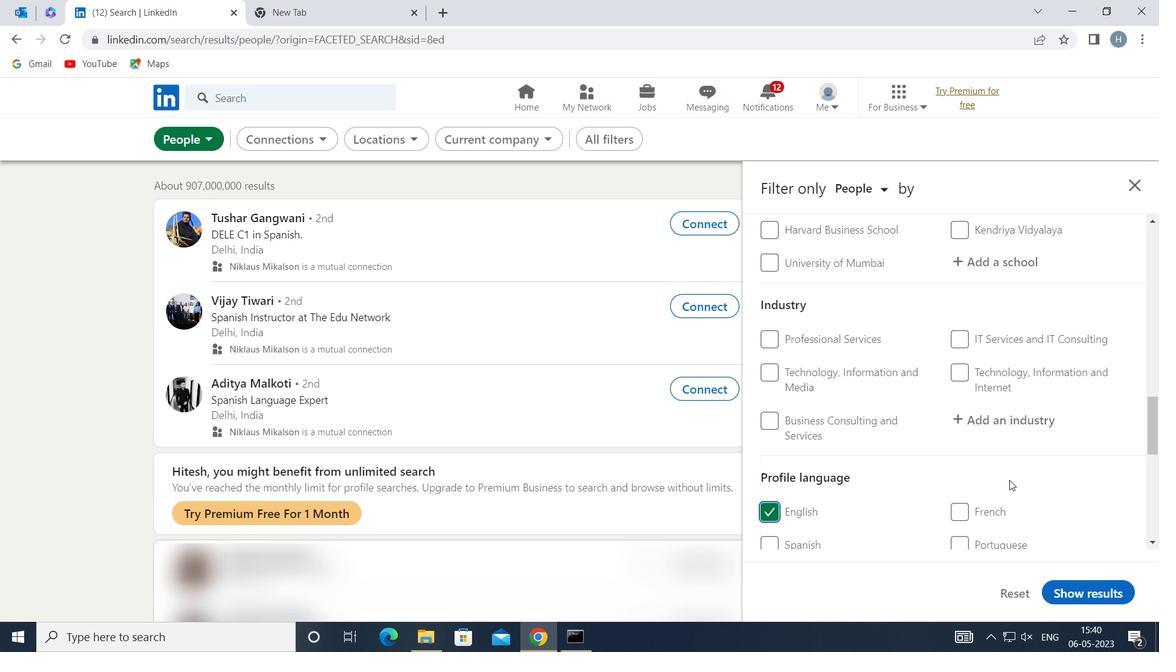 
Action: Mouse scrolled (974, 480) with delta (0, 0)
Screenshot: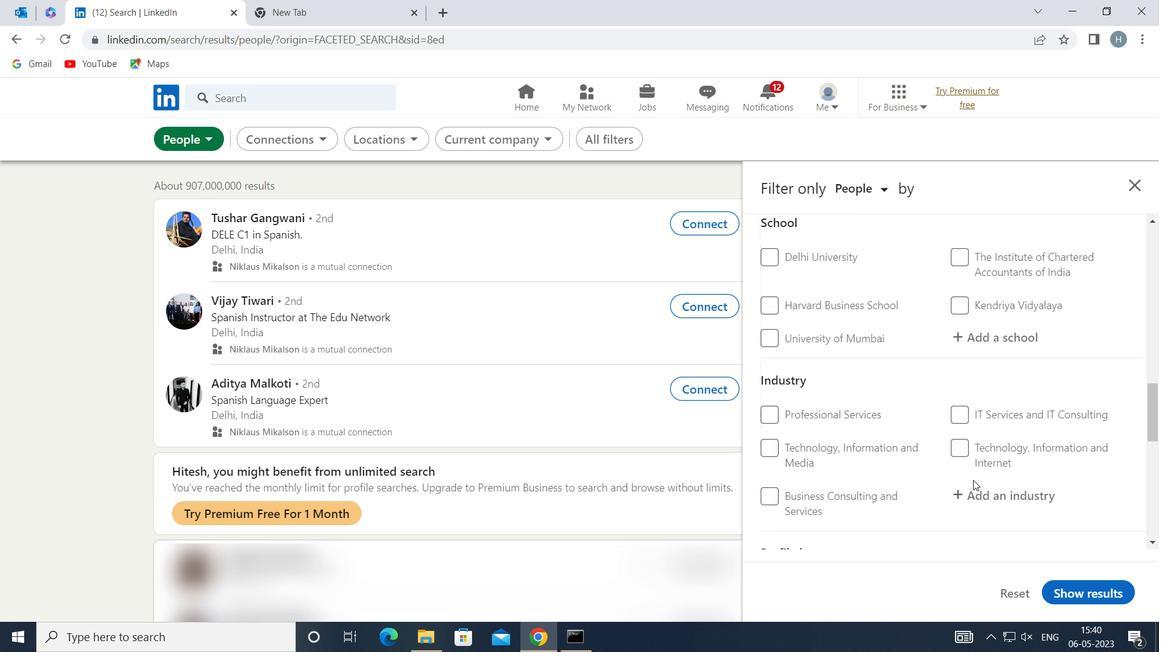 
Action: Mouse moved to (974, 477)
Screenshot: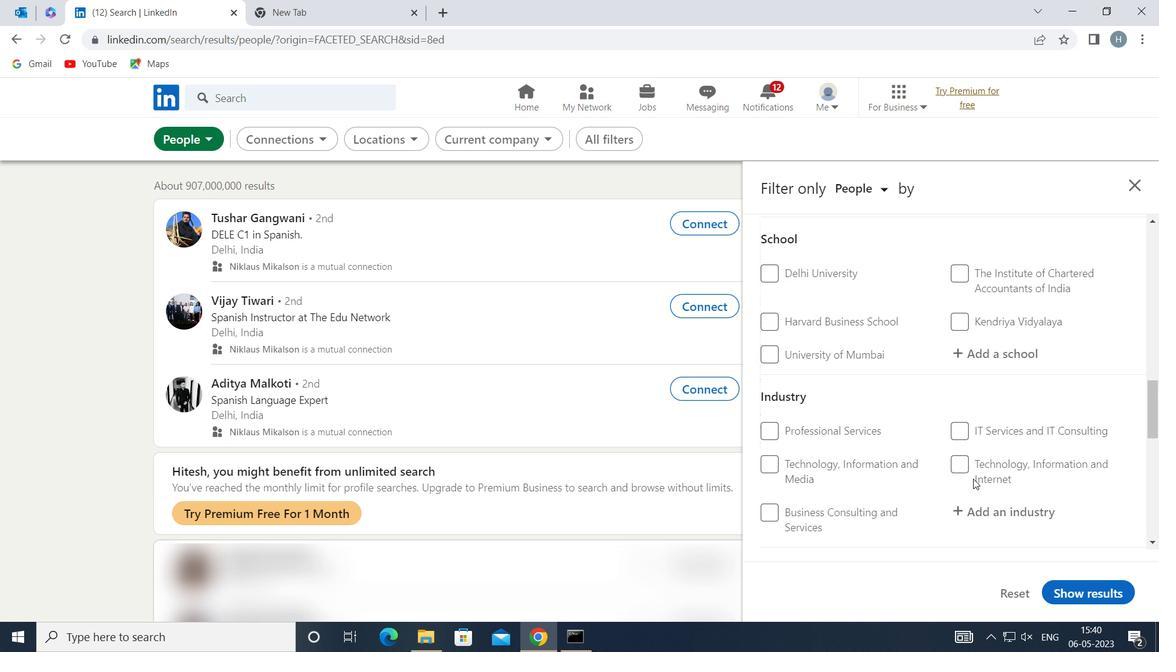 
Action: Mouse scrolled (974, 477) with delta (0, 0)
Screenshot: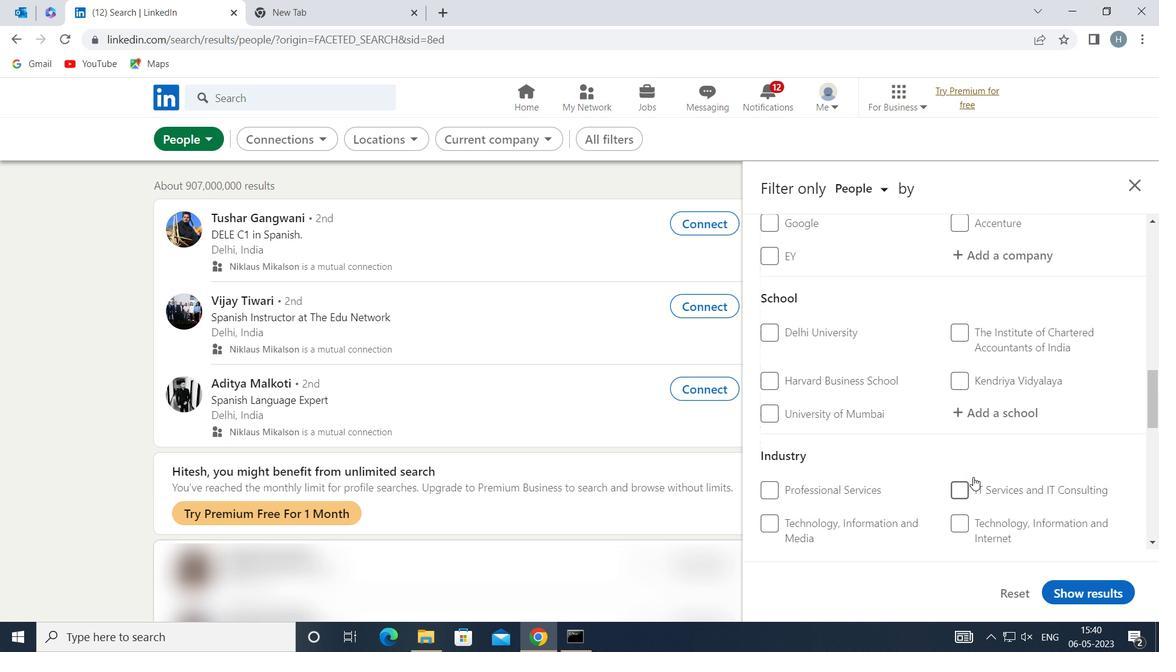 
Action: Mouse moved to (974, 475)
Screenshot: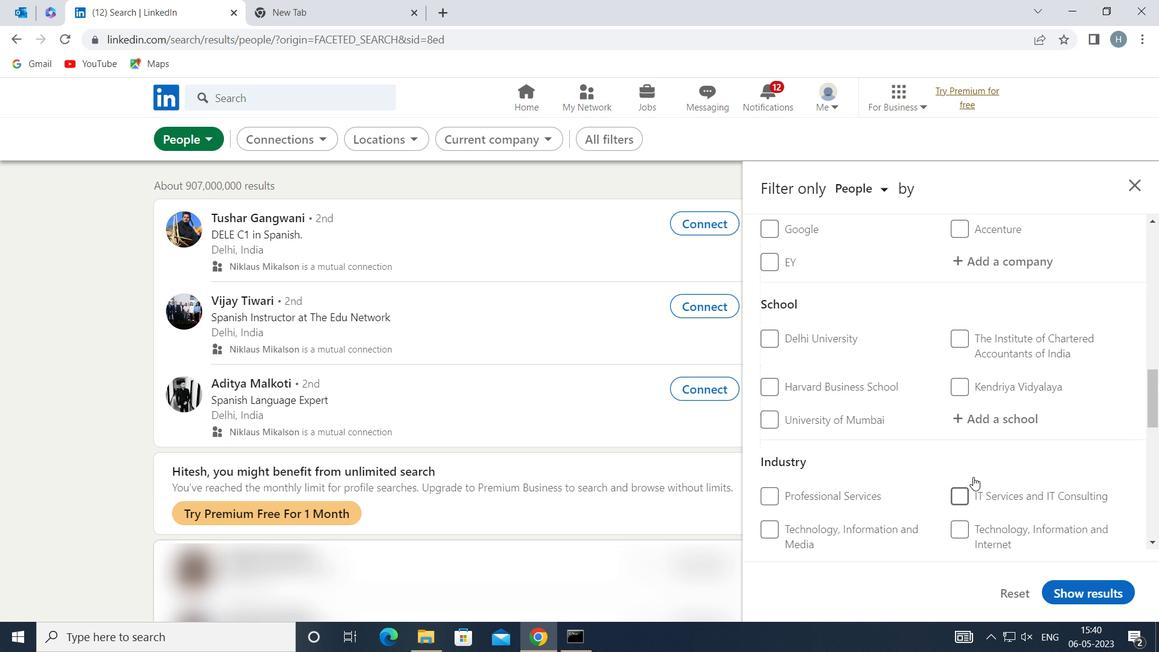 
Action: Mouse scrolled (974, 475) with delta (0, 0)
Screenshot: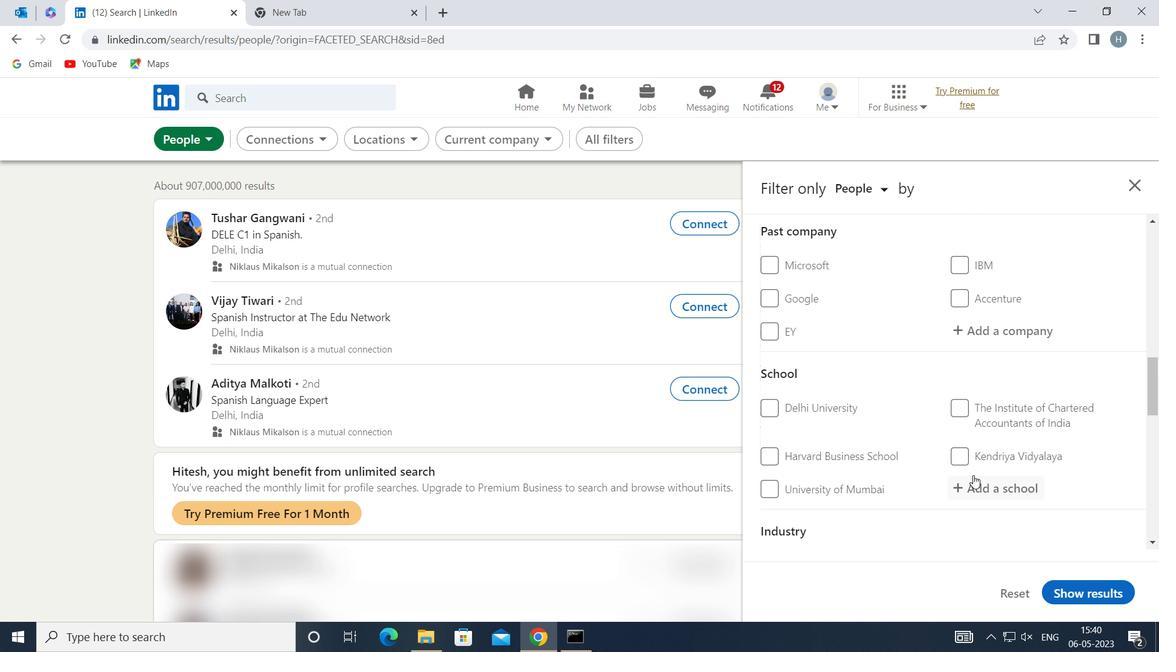 
Action: Mouse scrolled (974, 475) with delta (0, 0)
Screenshot: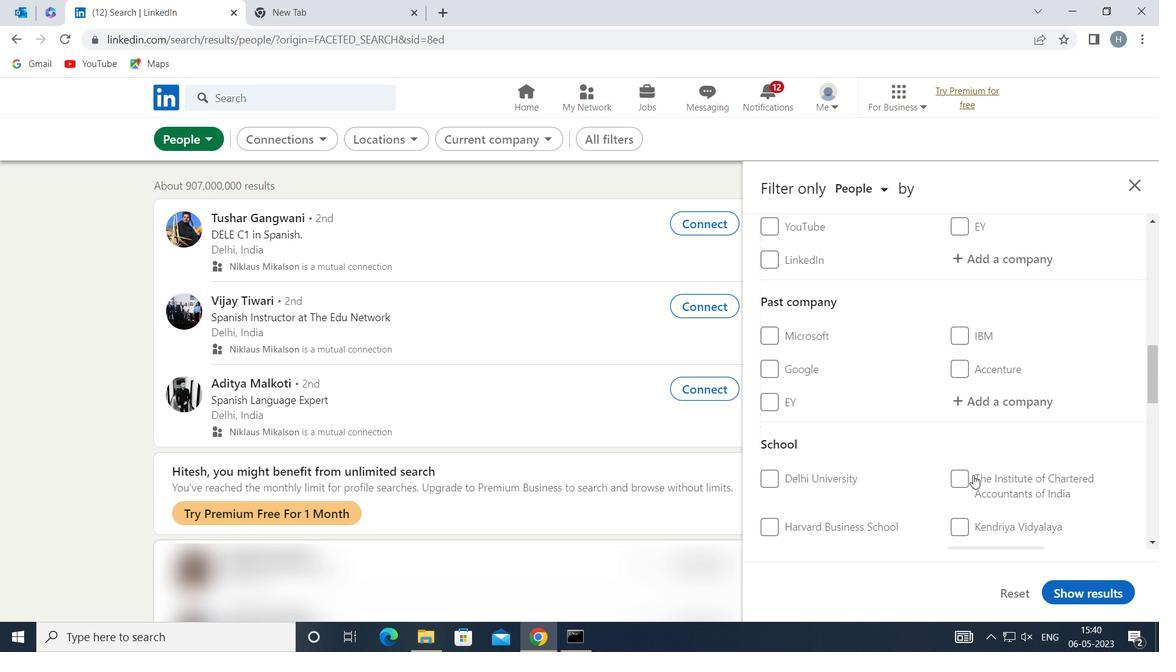 
Action: Mouse scrolled (974, 475) with delta (0, 0)
Screenshot: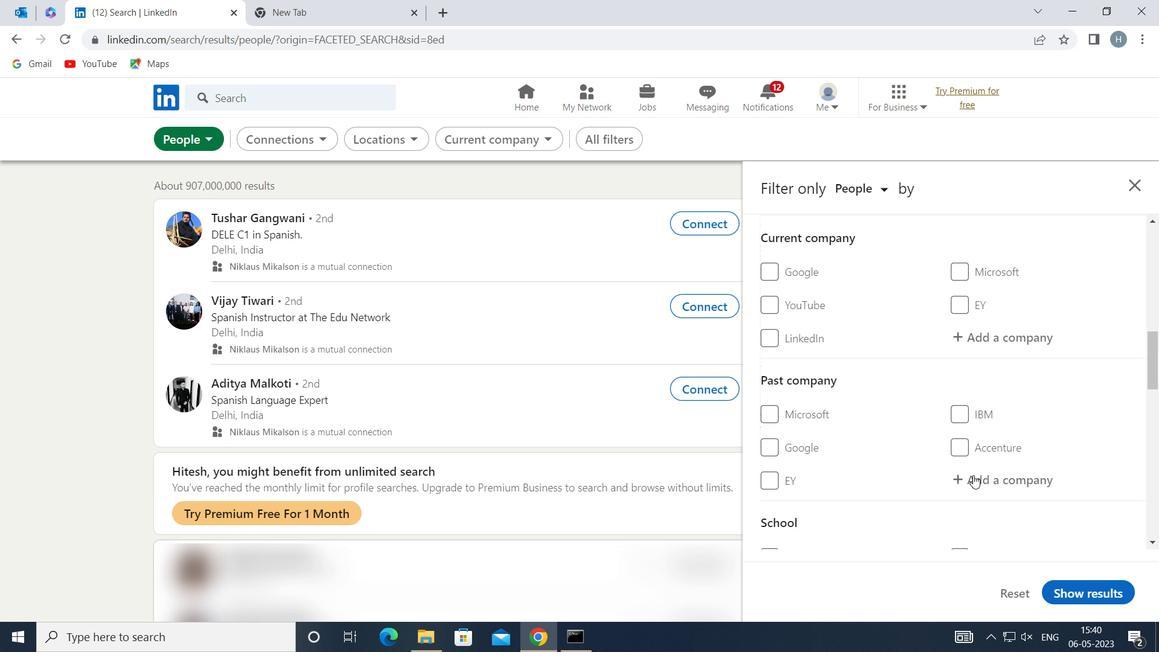 
Action: Mouse moved to (1012, 411)
Screenshot: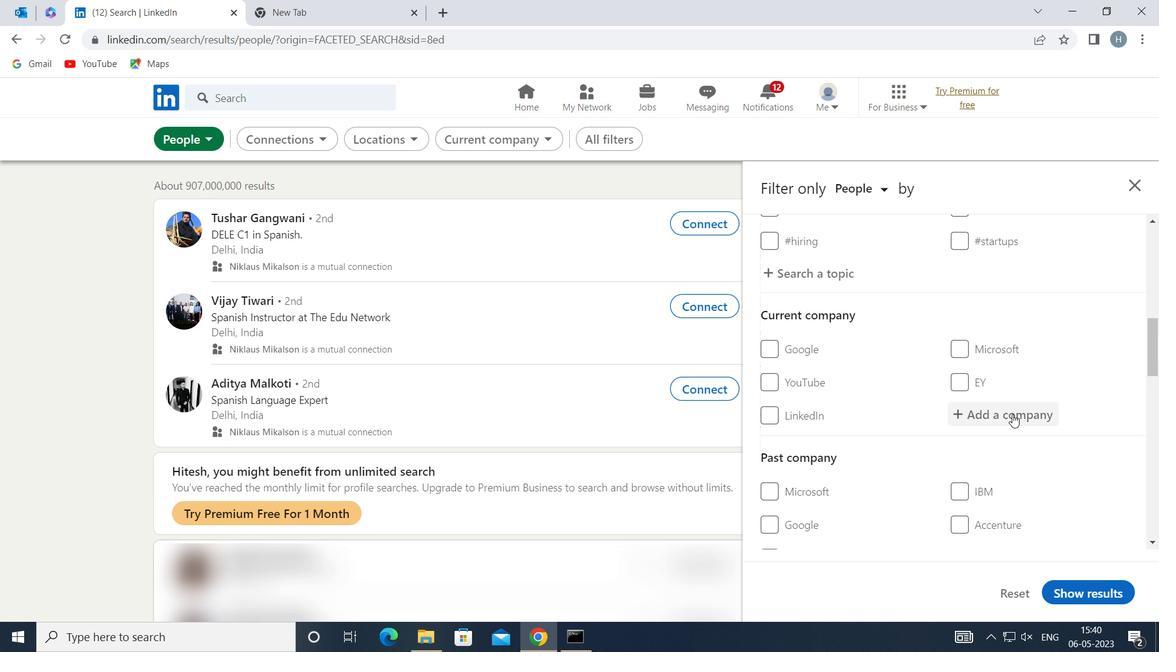 
Action: Mouse pressed left at (1012, 411)
Screenshot: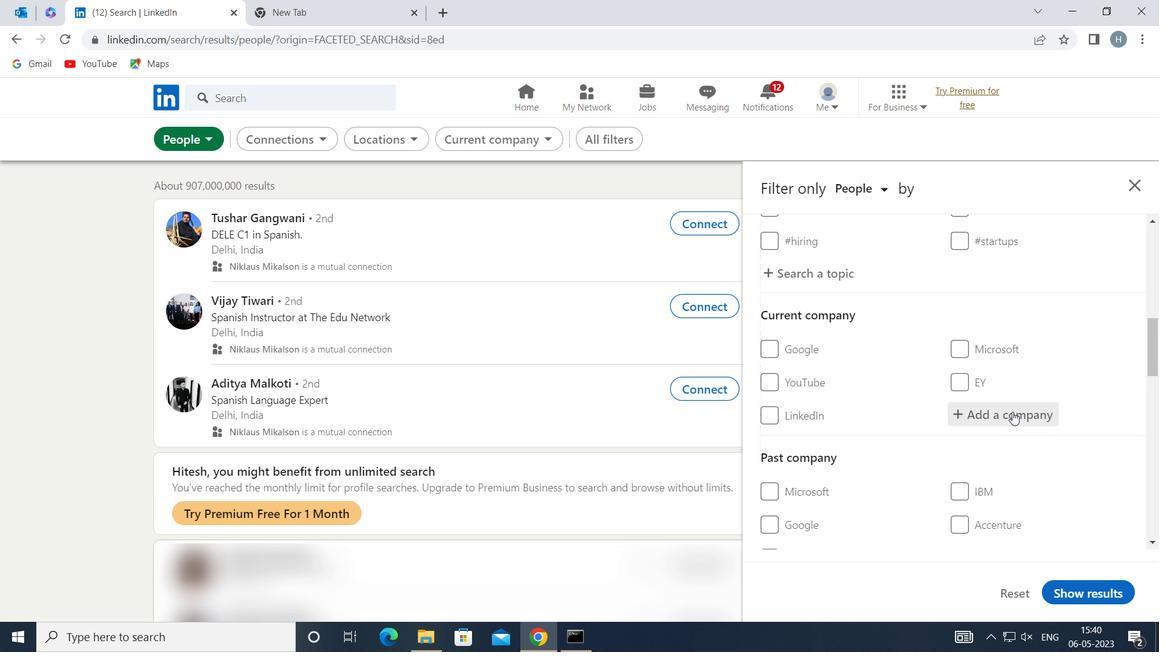 
Action: Mouse moved to (1013, 410)
Screenshot: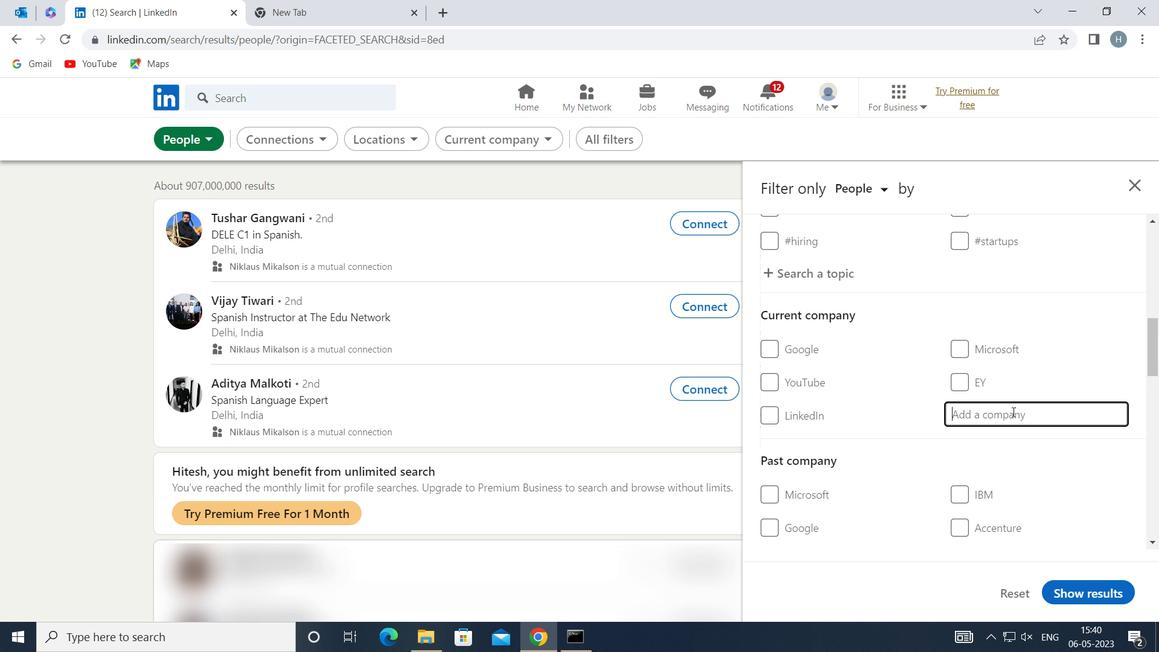 
Action: Key pressed <Key.shift><Key.shift><Key.shift><Key.shift><Key.shift><Key.shift><Key.shift><Key.shift><Key.shift><Key.shift><Key.shift><Key.shift><Key.shift><Key.shift>BROOKFIELD
Screenshot: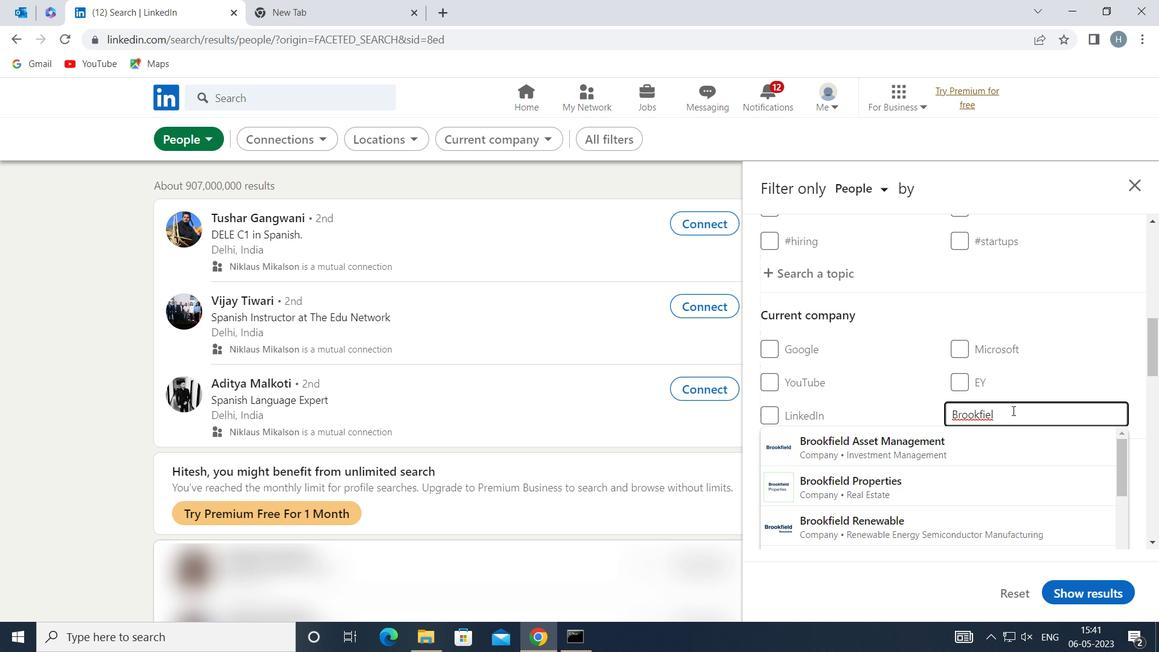 
Action: Mouse moved to (955, 445)
Screenshot: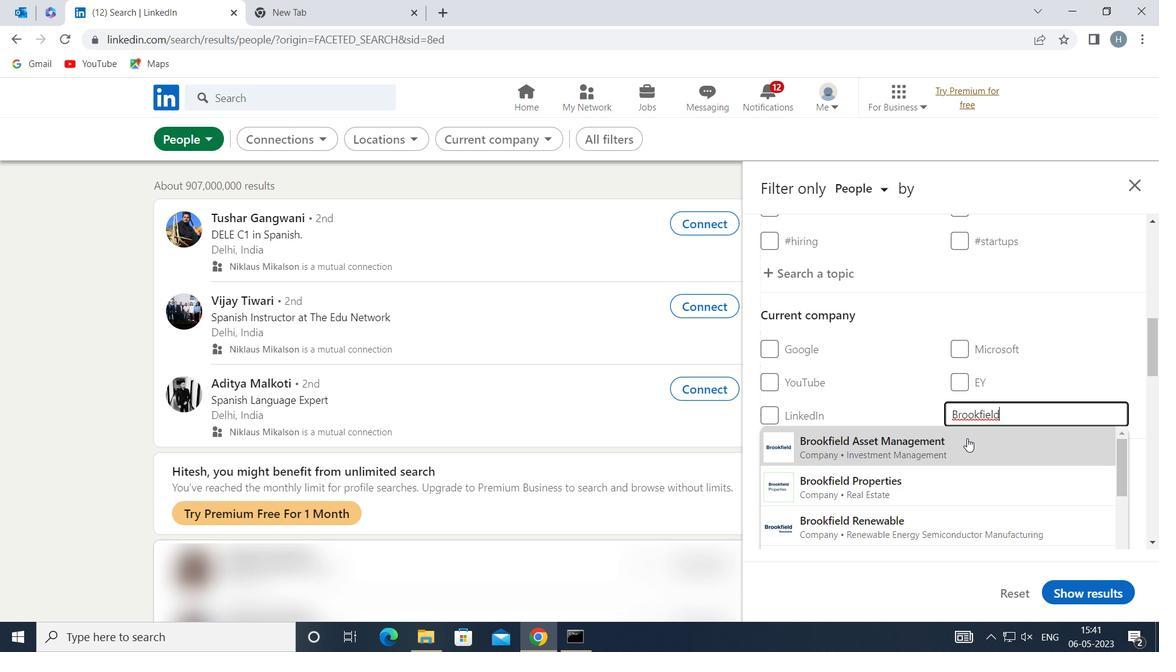 
Action: Mouse pressed left at (955, 445)
Screenshot: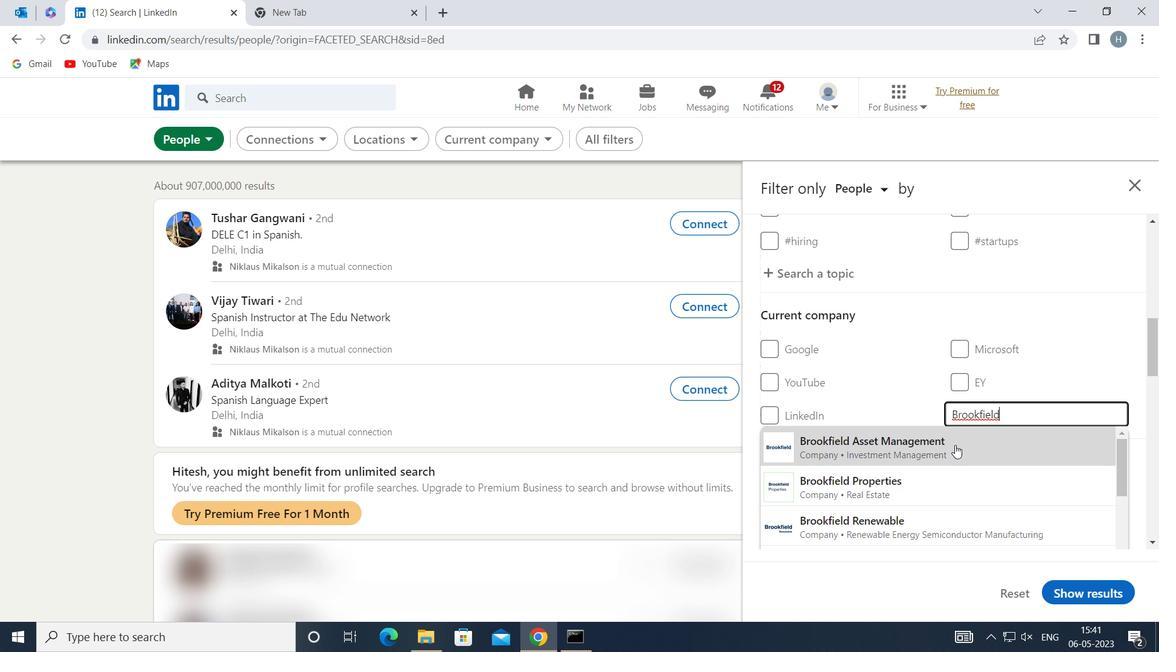 
Action: Mouse moved to (905, 433)
Screenshot: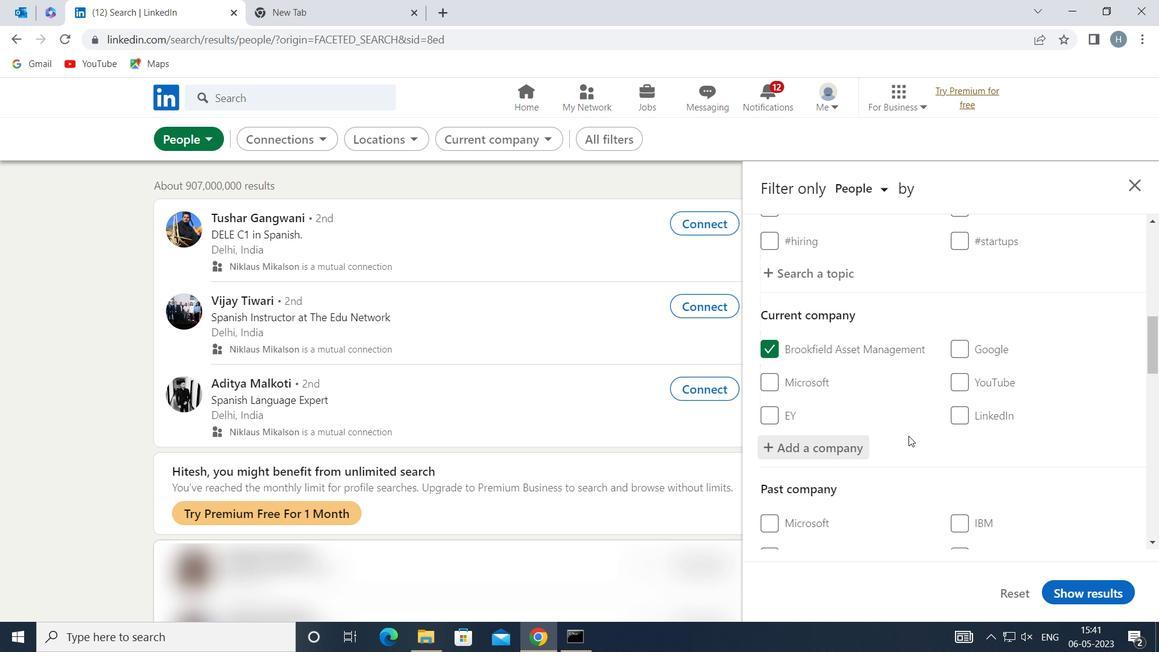 
Action: Mouse scrolled (905, 432) with delta (0, 0)
Screenshot: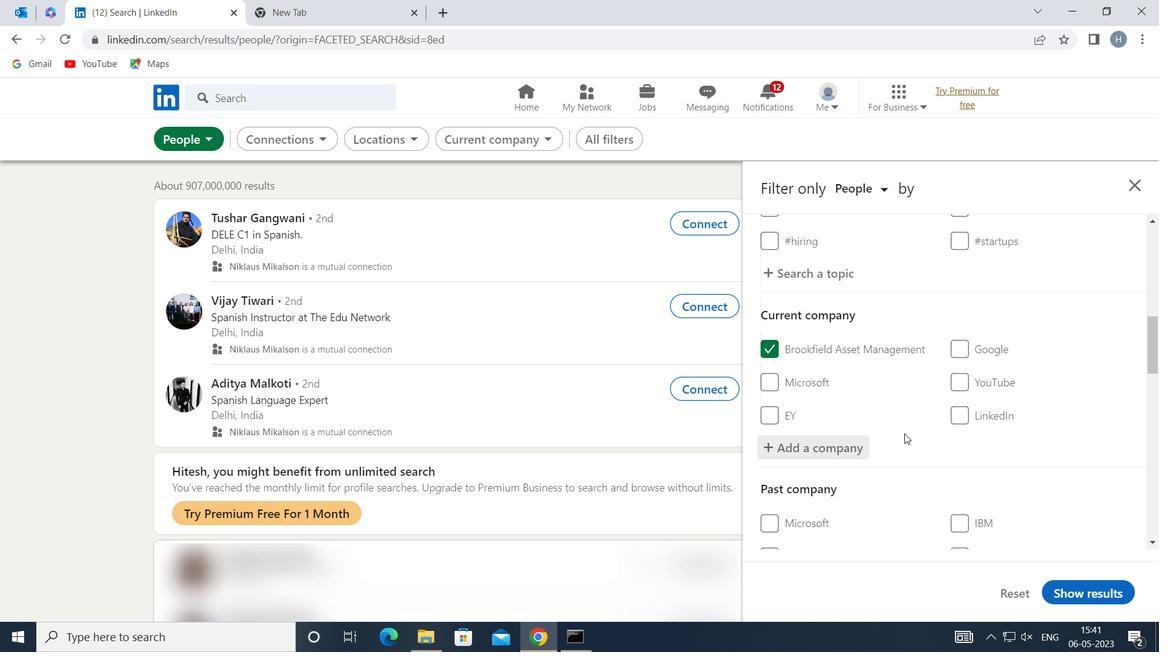 
Action: Mouse moved to (904, 432)
Screenshot: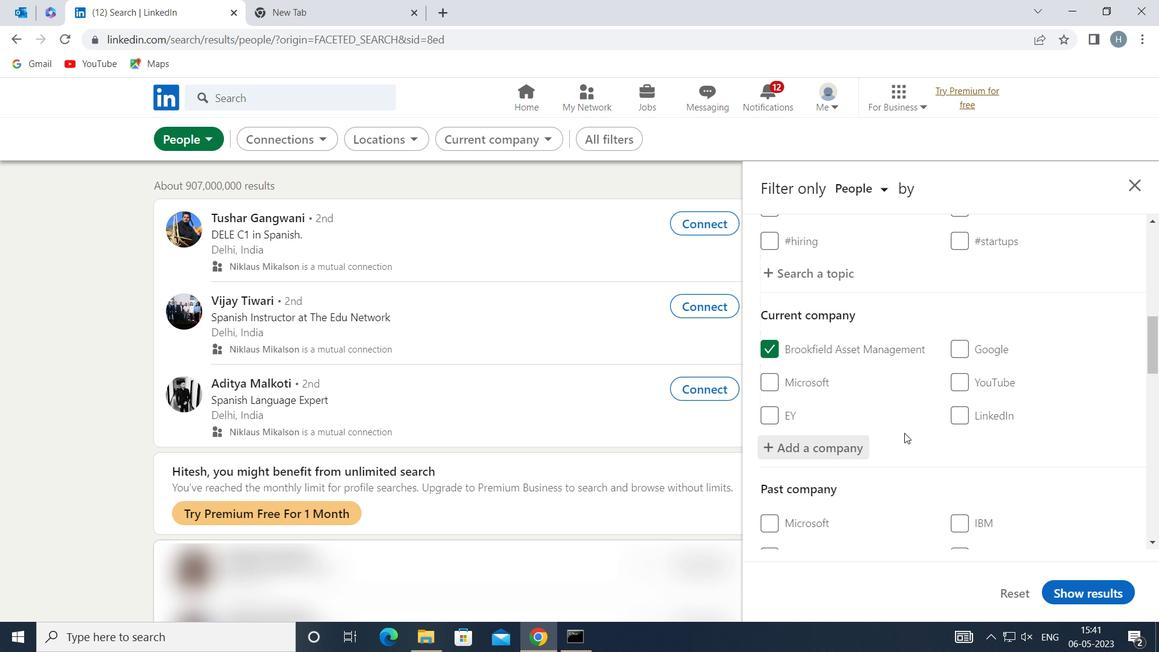 
Action: Mouse scrolled (904, 432) with delta (0, 0)
Screenshot: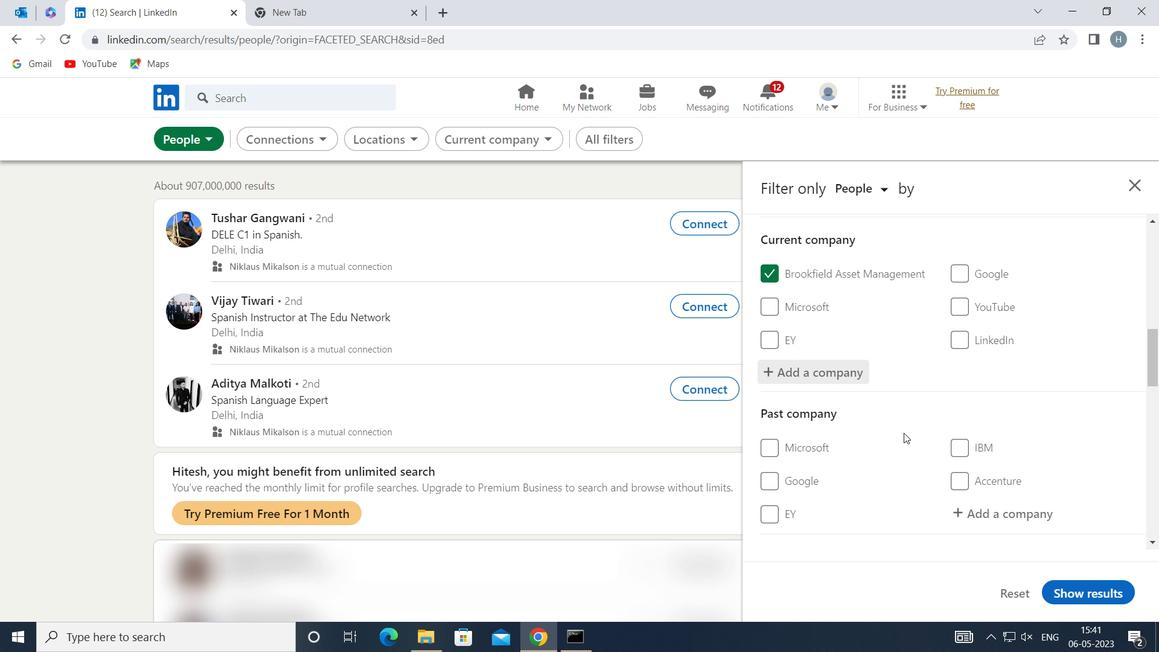 
Action: Mouse moved to (903, 432)
Screenshot: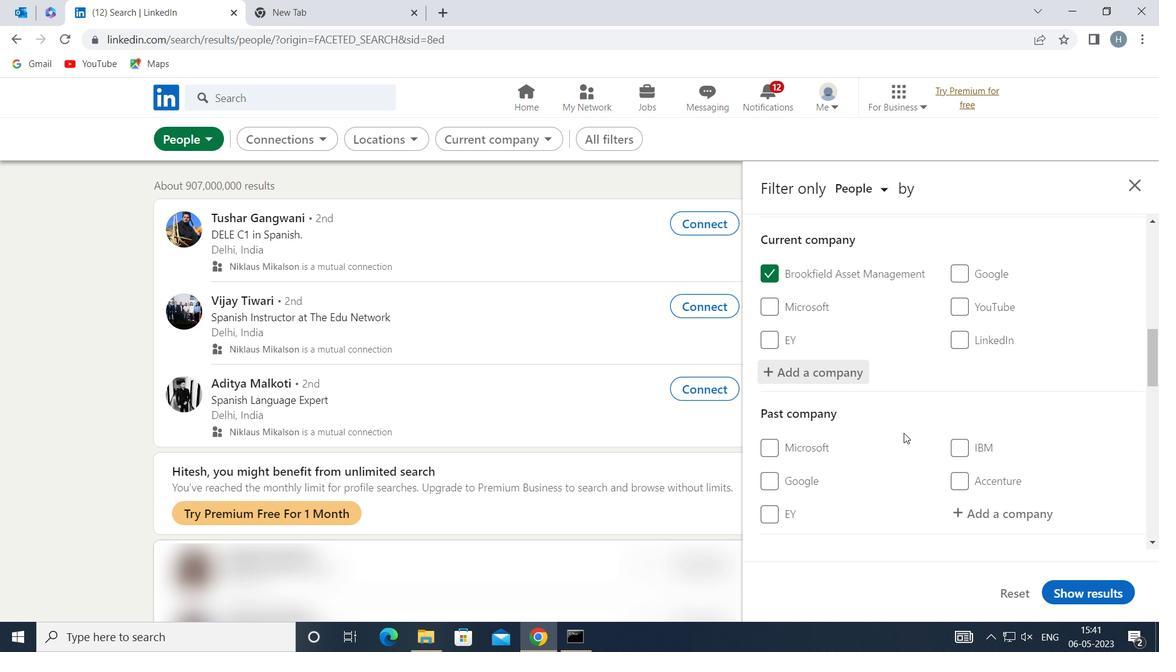 
Action: Mouse scrolled (903, 432) with delta (0, 0)
Screenshot: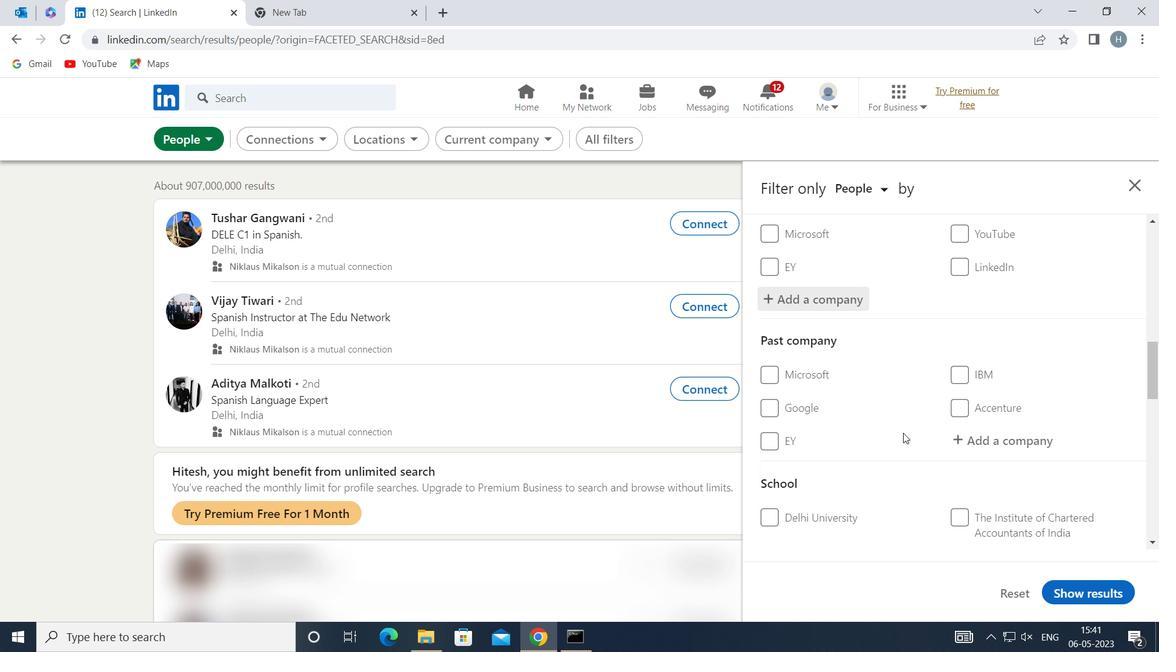 
Action: Mouse scrolled (903, 432) with delta (0, 0)
Screenshot: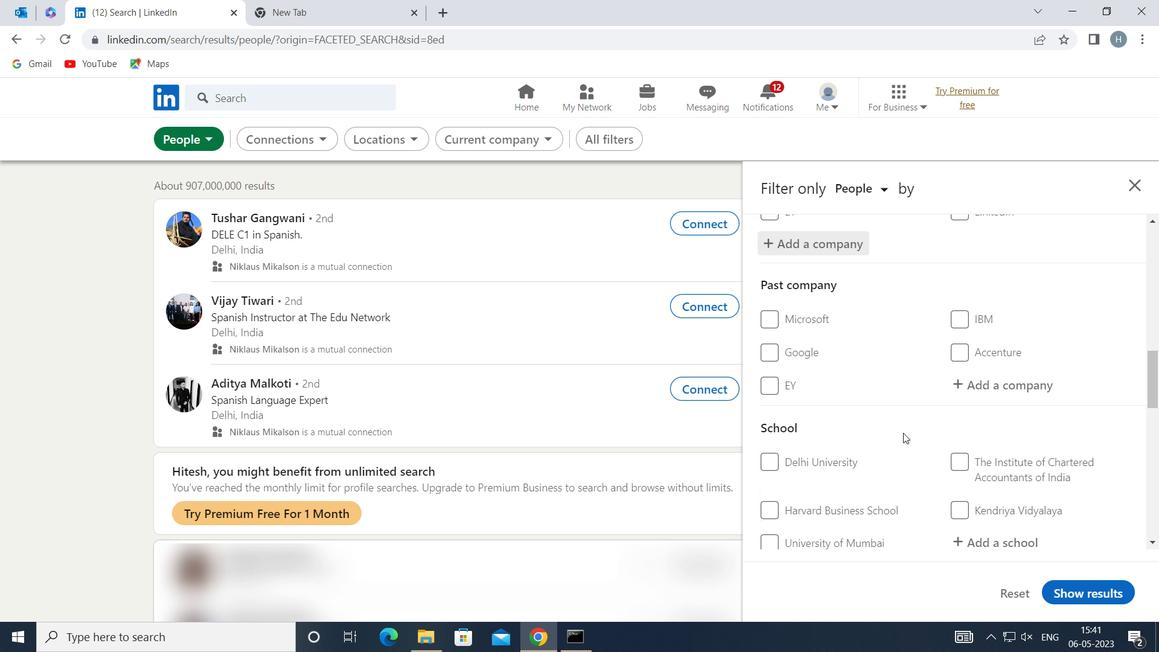 
Action: Mouse moved to (960, 437)
Screenshot: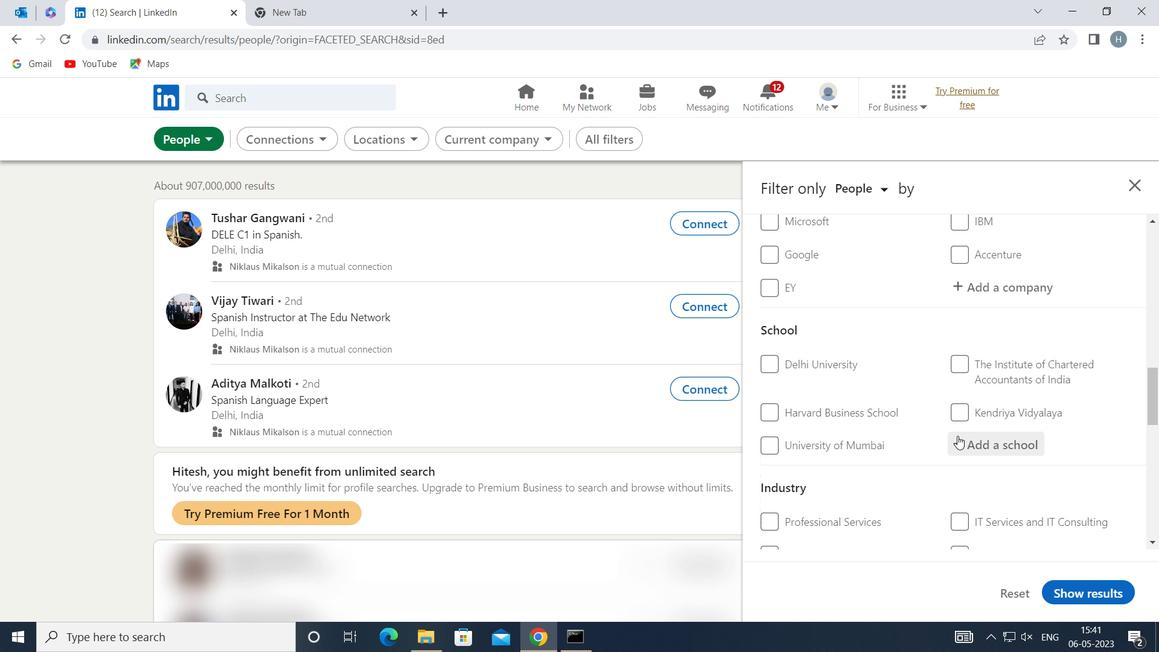 
Action: Mouse pressed left at (960, 437)
Screenshot: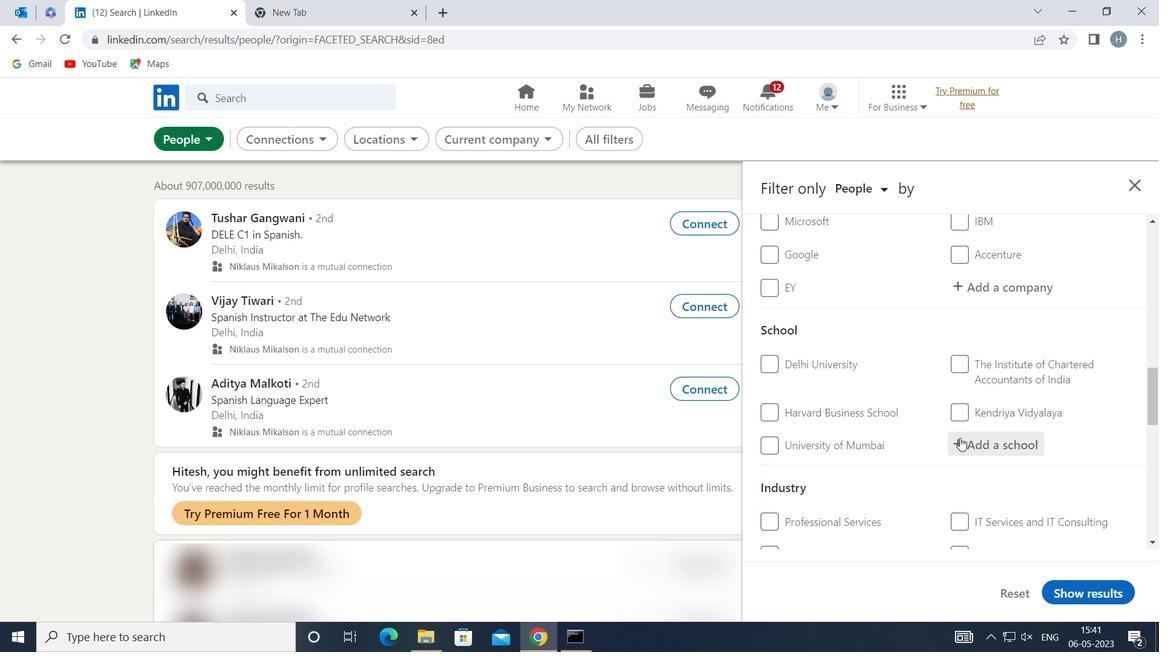 
Action: Mouse moved to (968, 435)
Screenshot: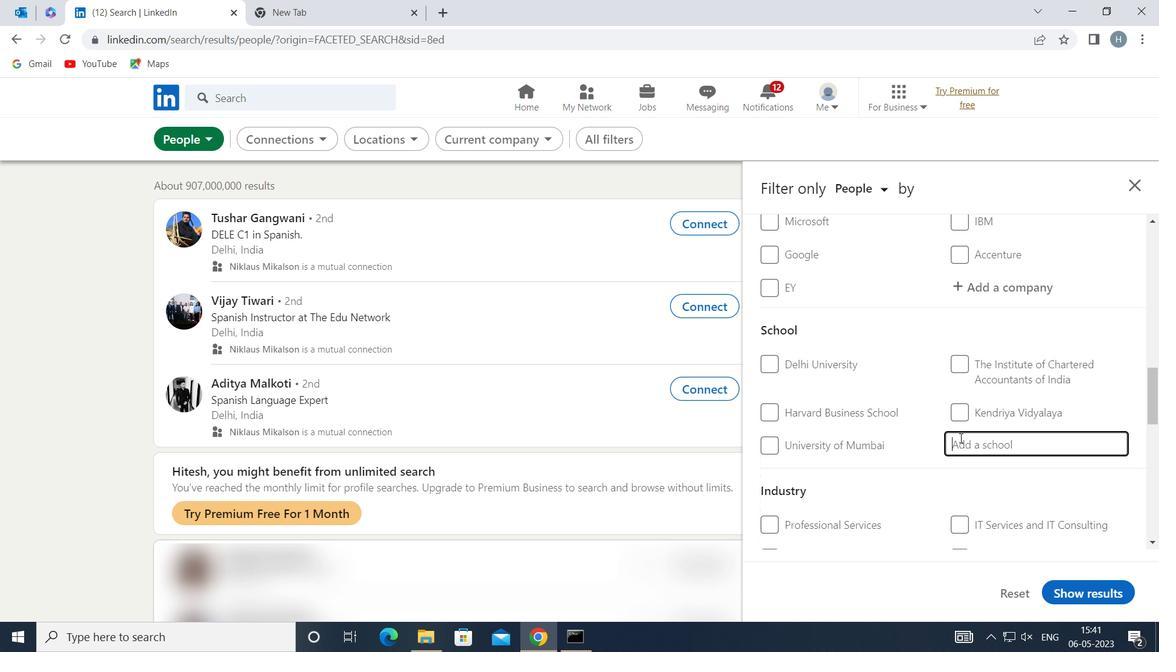 
Action: Key pressed <Key.shift>ABESIT<Key.space>
Screenshot: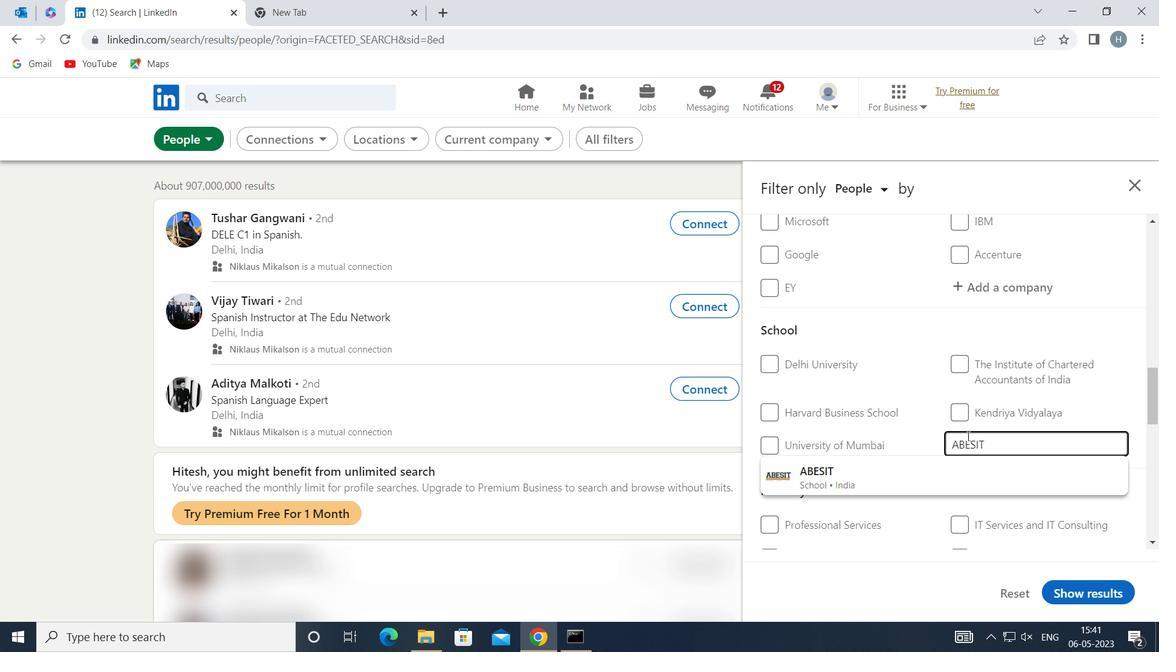 
Action: Mouse moved to (911, 471)
Screenshot: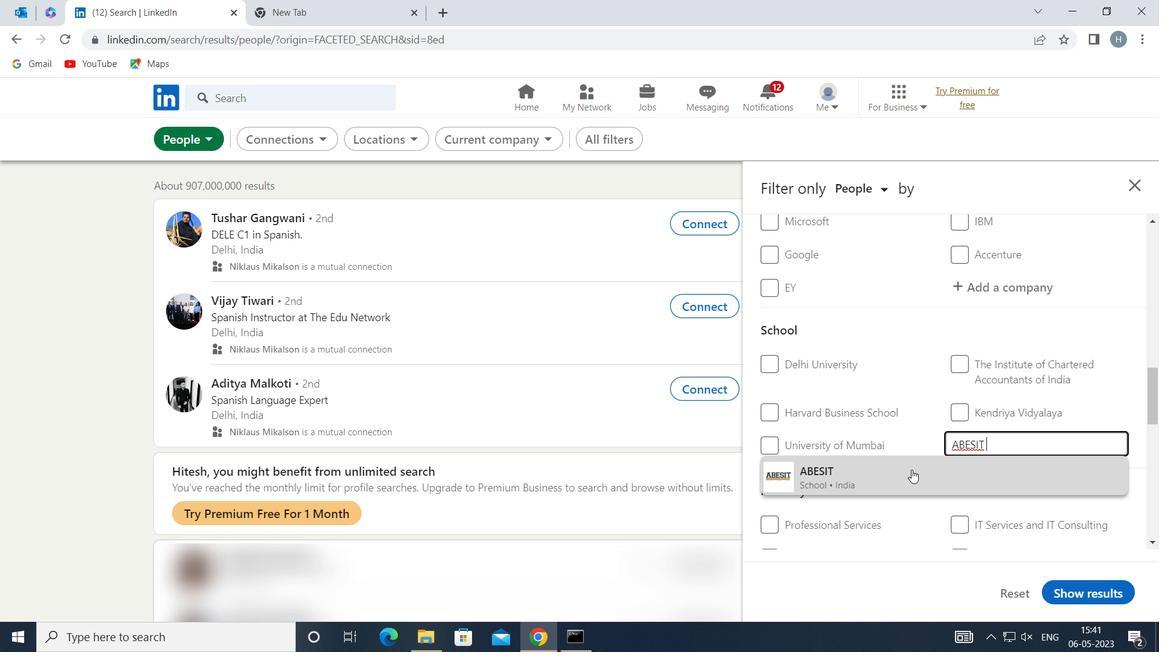 
Action: Mouse pressed left at (911, 471)
Screenshot: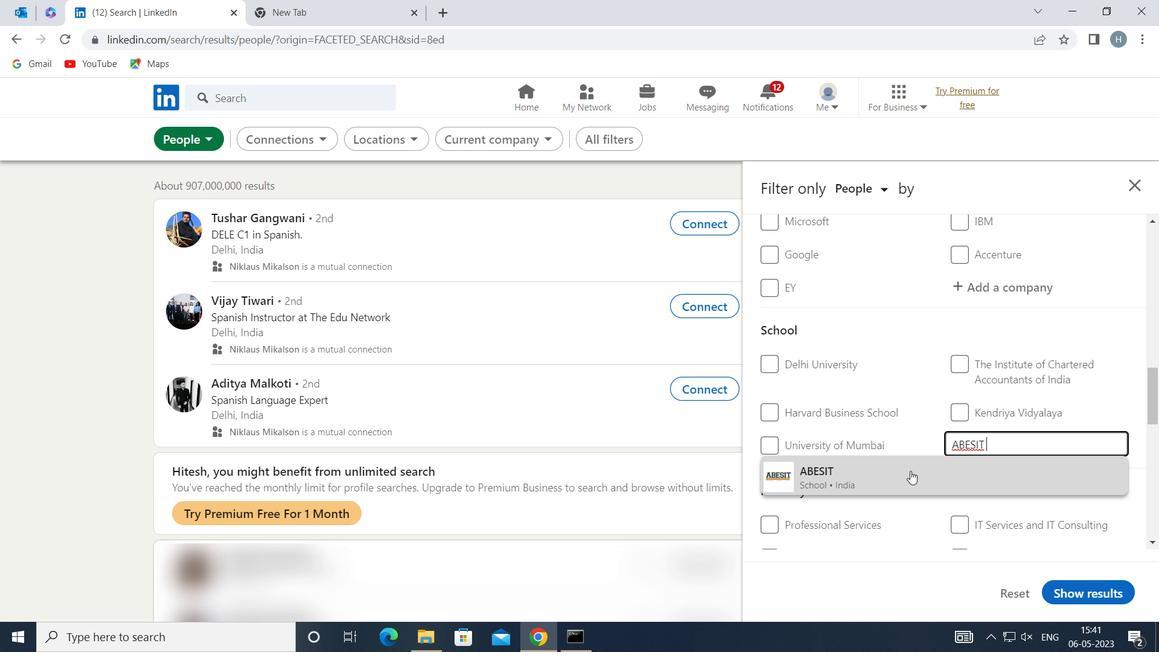 
Action: Mouse moved to (900, 435)
Screenshot: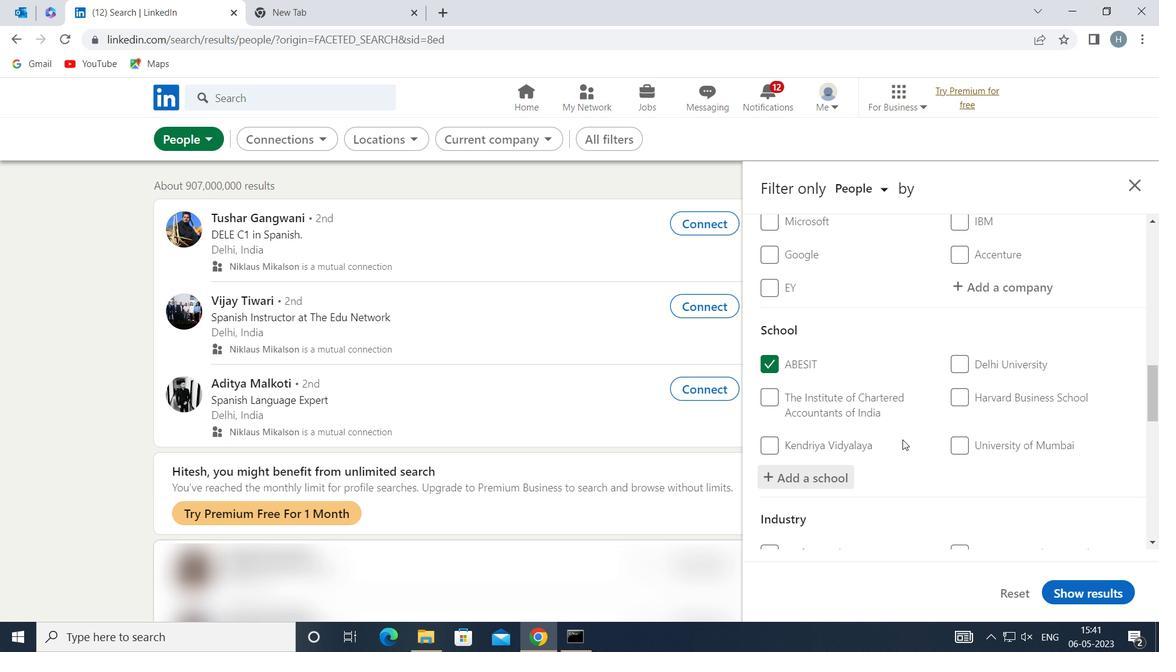 
Action: Mouse scrolled (900, 434) with delta (0, 0)
Screenshot: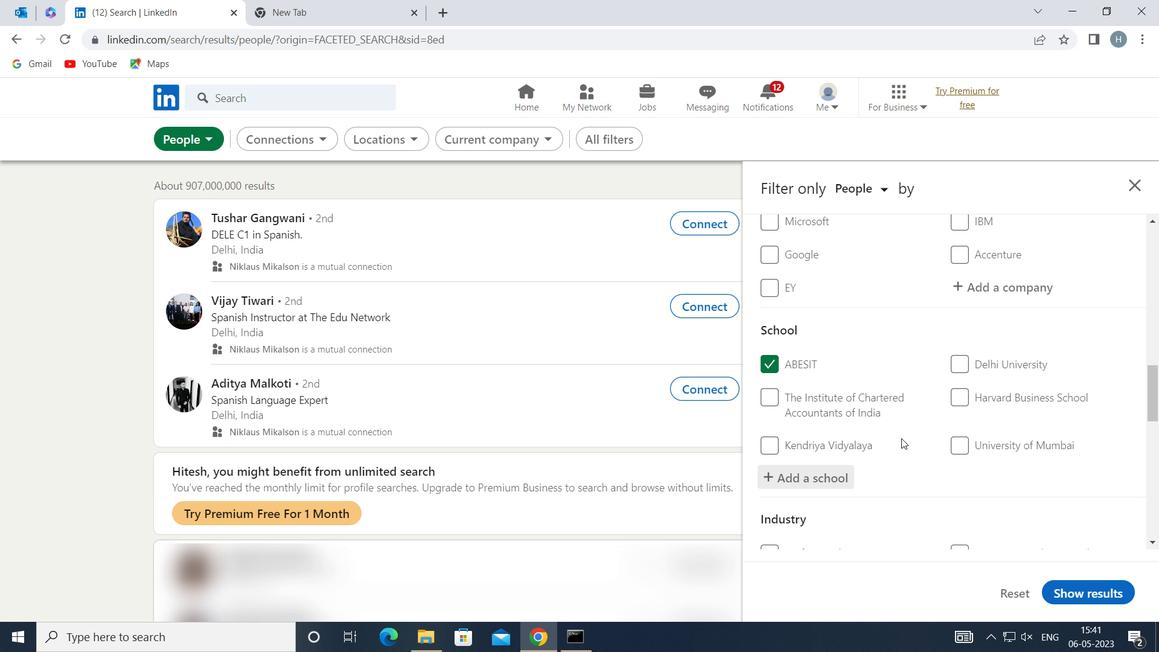 
Action: Mouse moved to (903, 425)
Screenshot: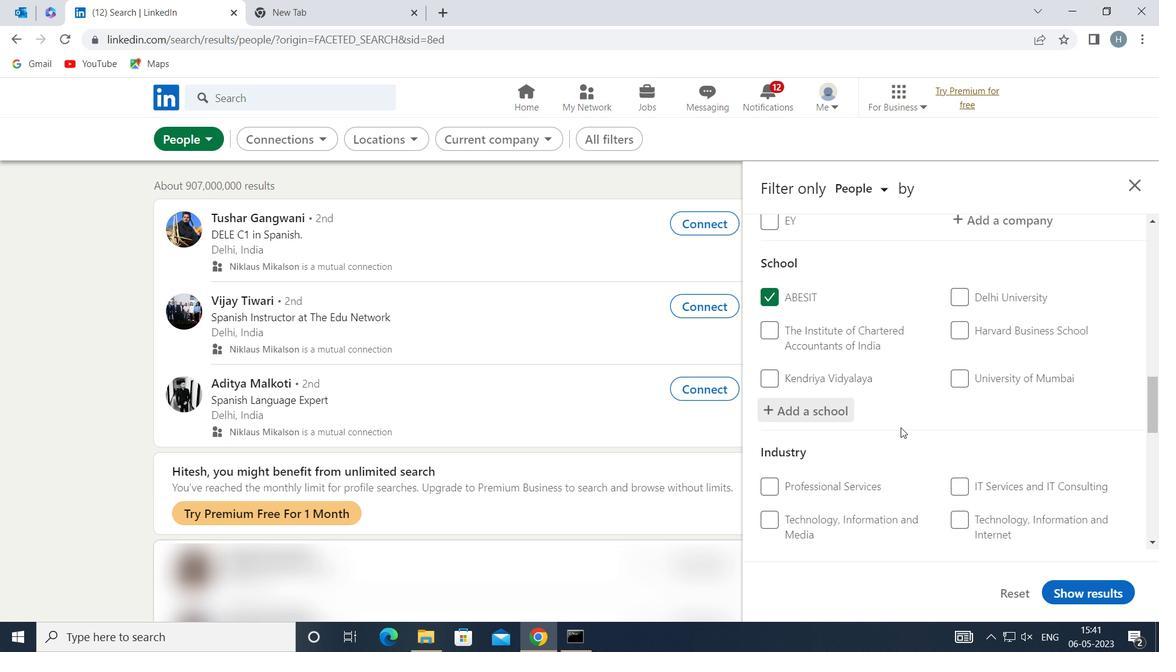 
Action: Mouse scrolled (903, 424) with delta (0, 0)
Screenshot: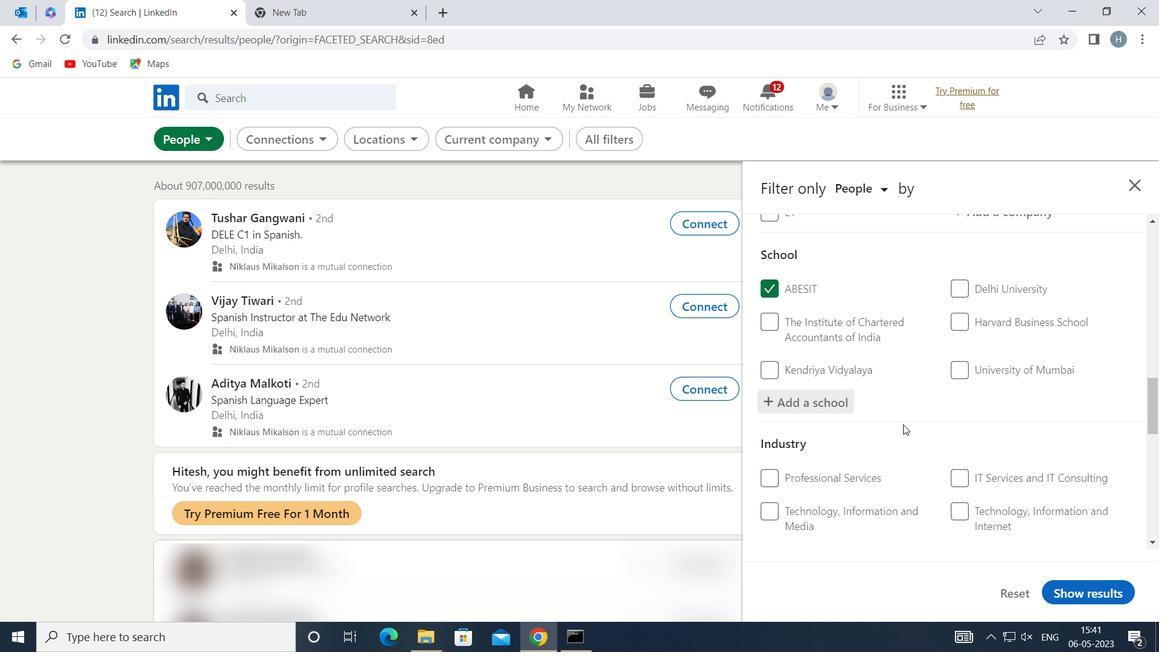 
Action: Mouse moved to (1007, 480)
Screenshot: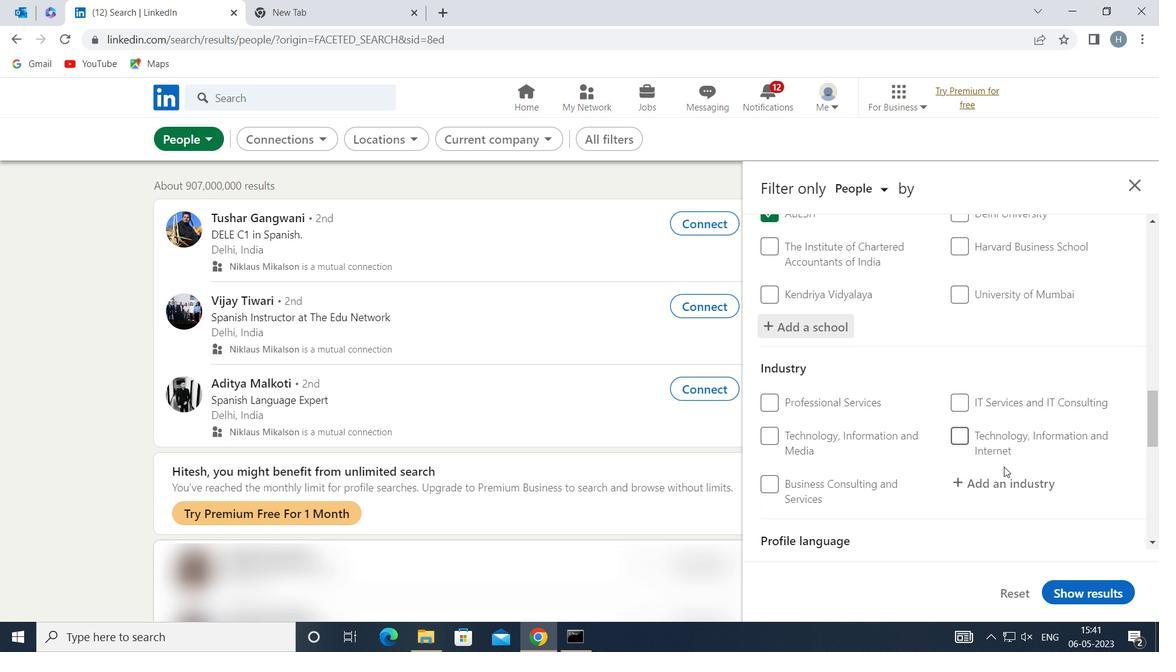 
Action: Mouse pressed left at (1007, 480)
Screenshot: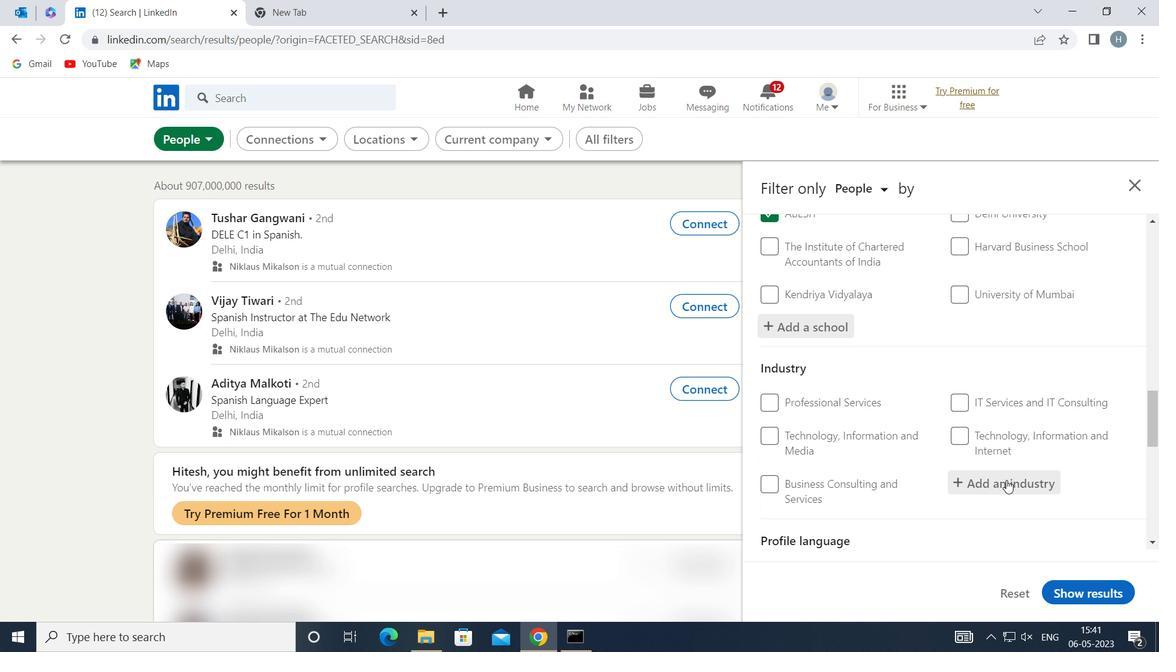 
Action: Mouse moved to (1008, 480)
Screenshot: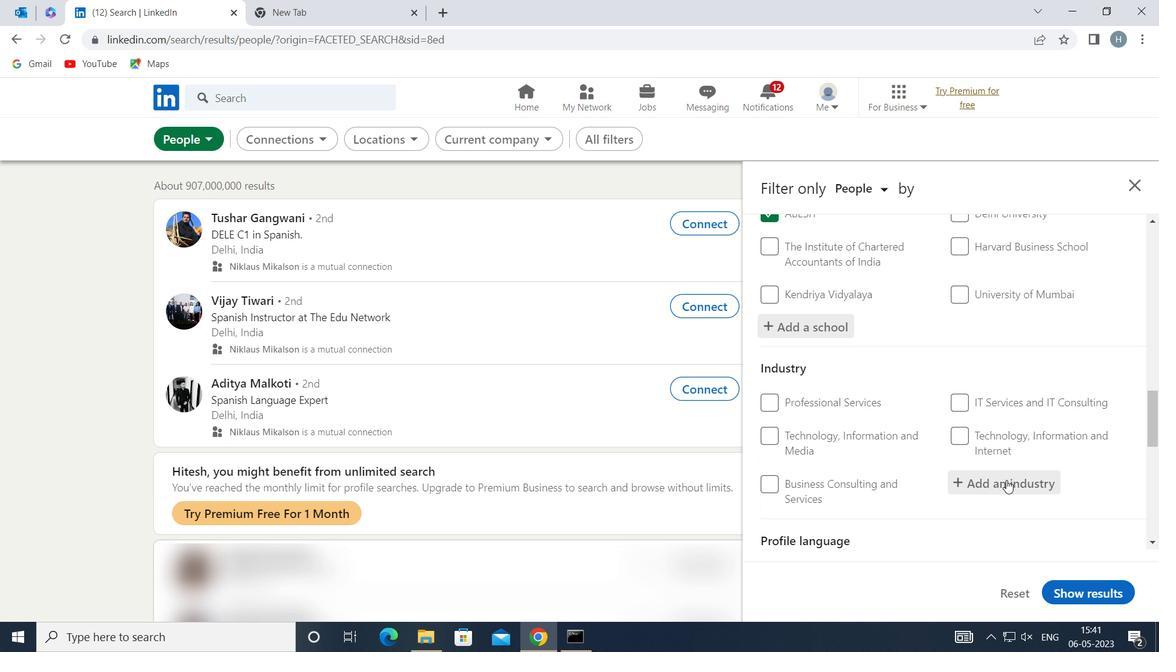 
Action: Key pressed <Key.shift>CLAIMS
Screenshot: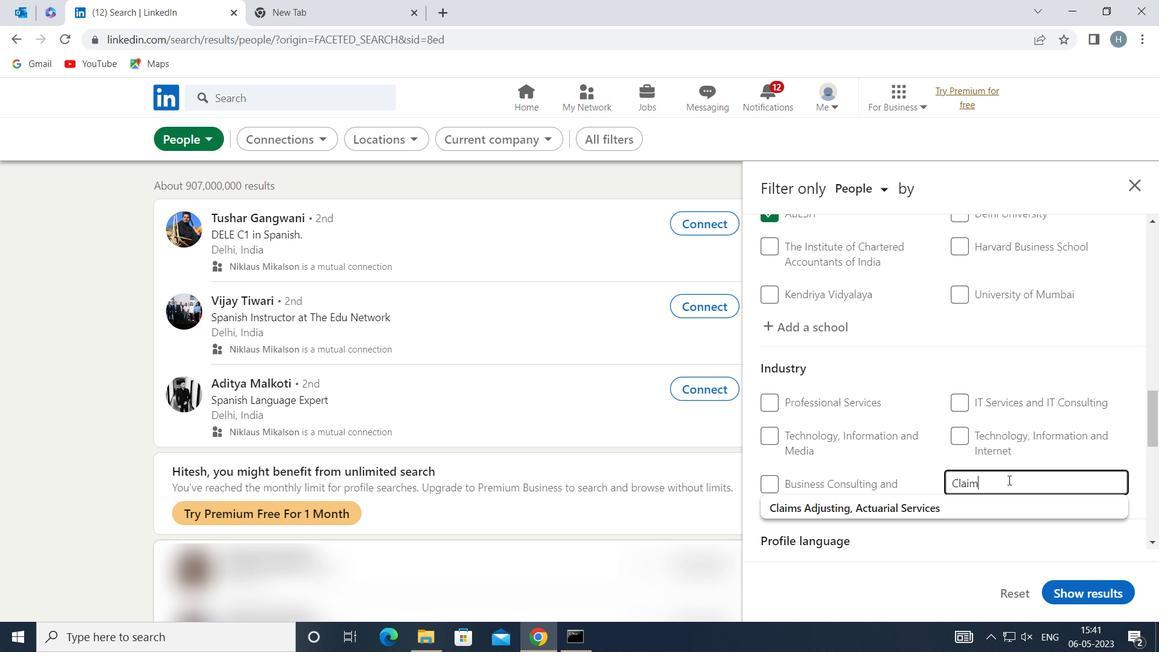 
Action: Mouse moved to (978, 506)
Screenshot: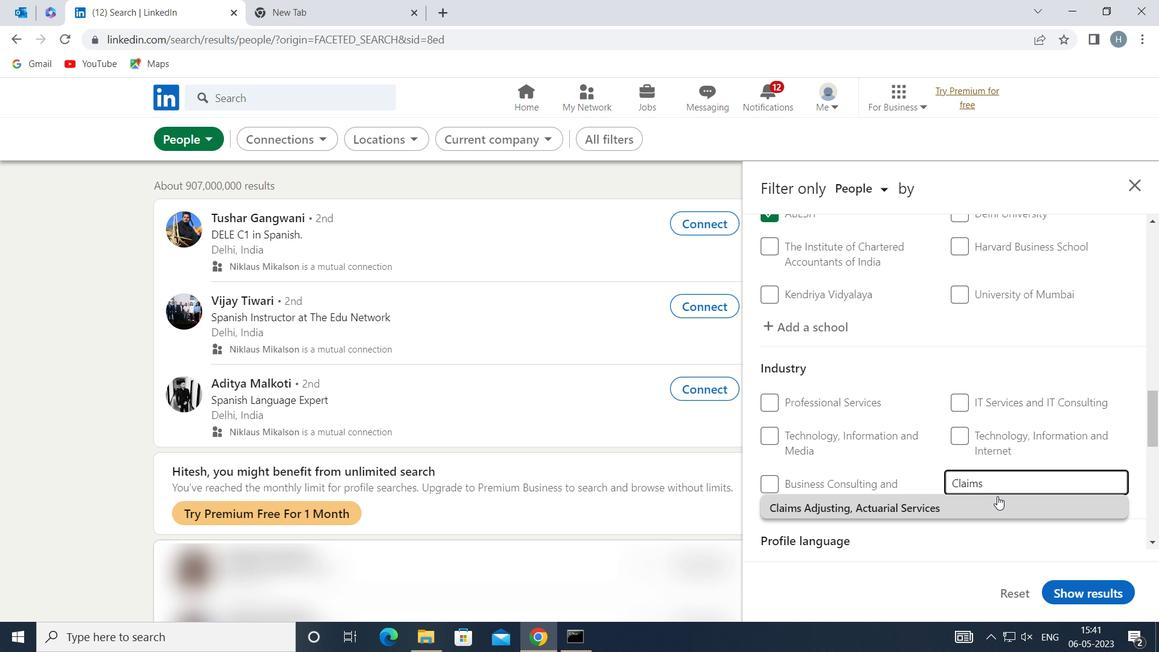 
Action: Mouse pressed left at (978, 506)
Screenshot: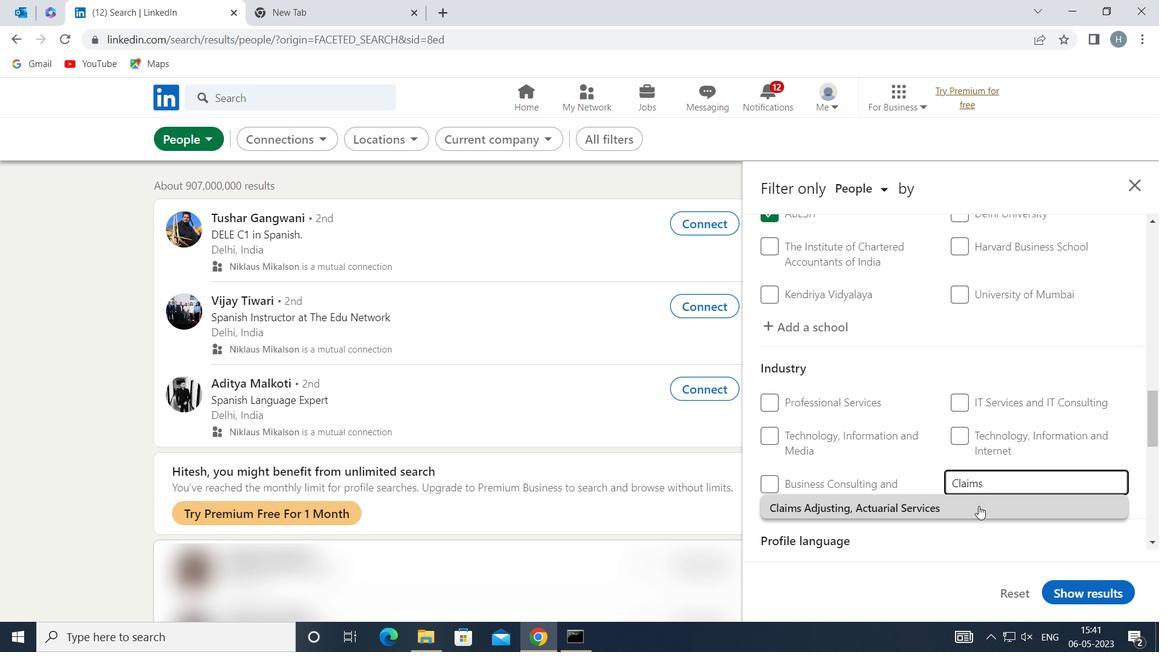 
Action: Mouse moved to (942, 490)
Screenshot: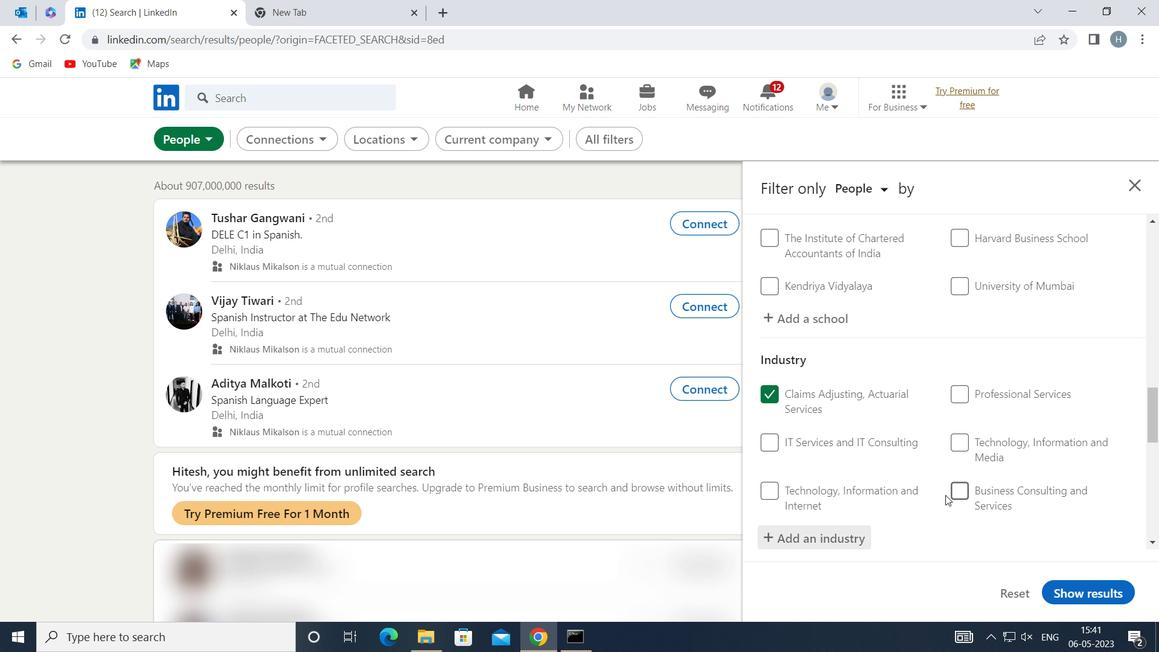 
Action: Mouse scrolled (942, 490) with delta (0, 0)
Screenshot: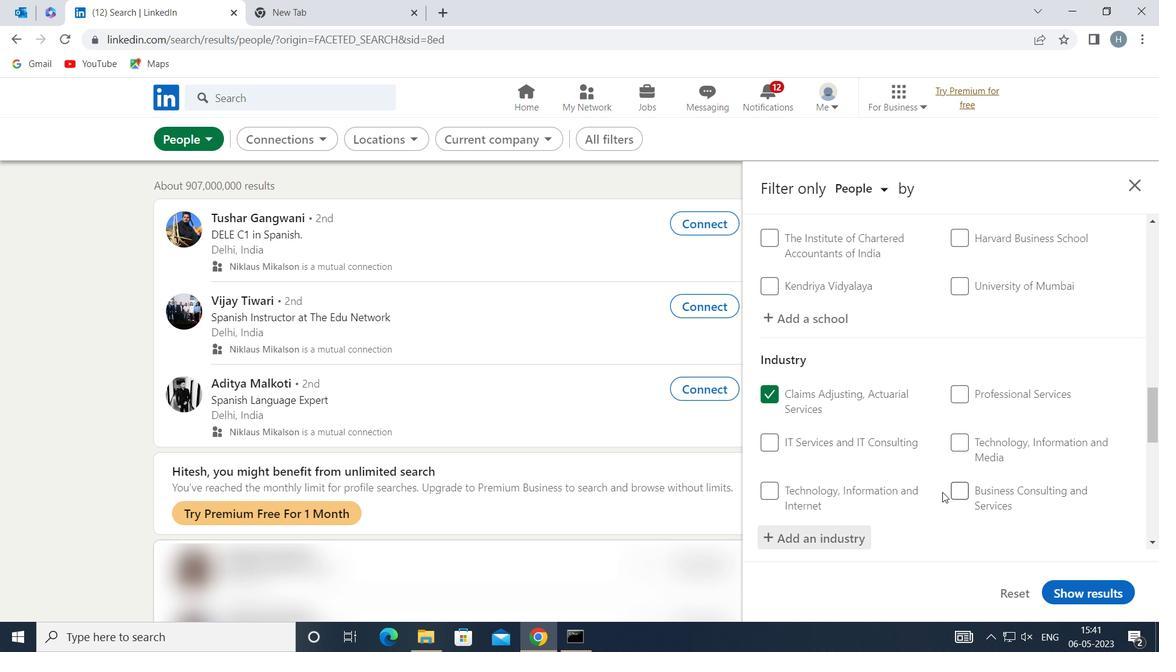 
Action: Mouse moved to (943, 481)
Screenshot: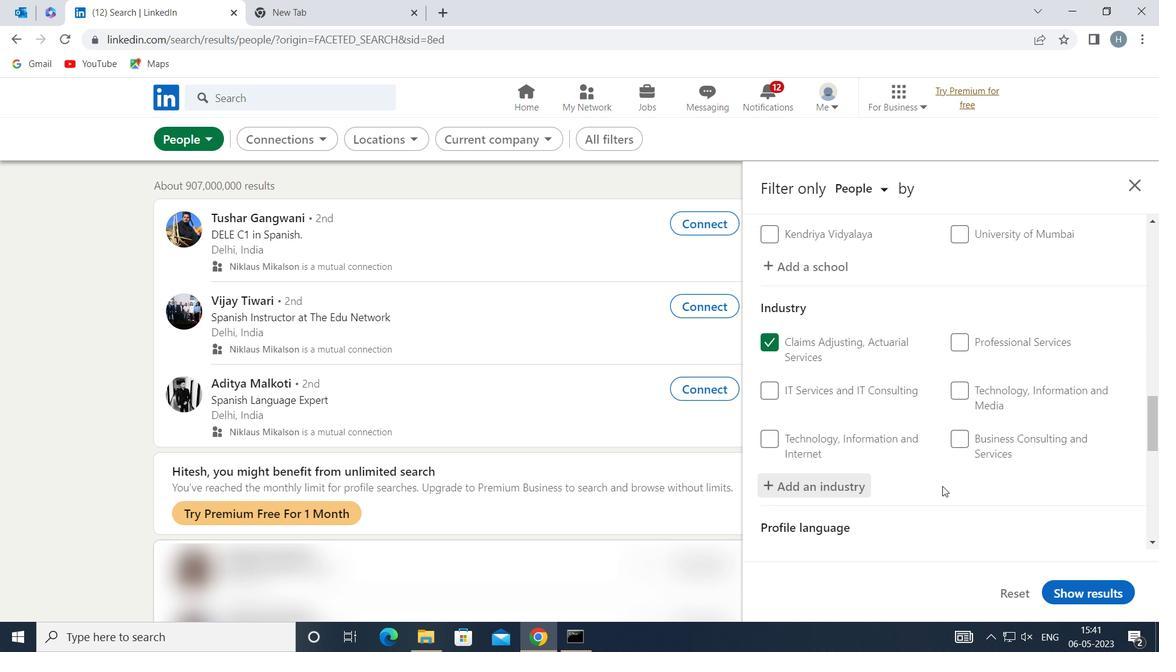 
Action: Mouse scrolled (943, 480) with delta (0, 0)
Screenshot: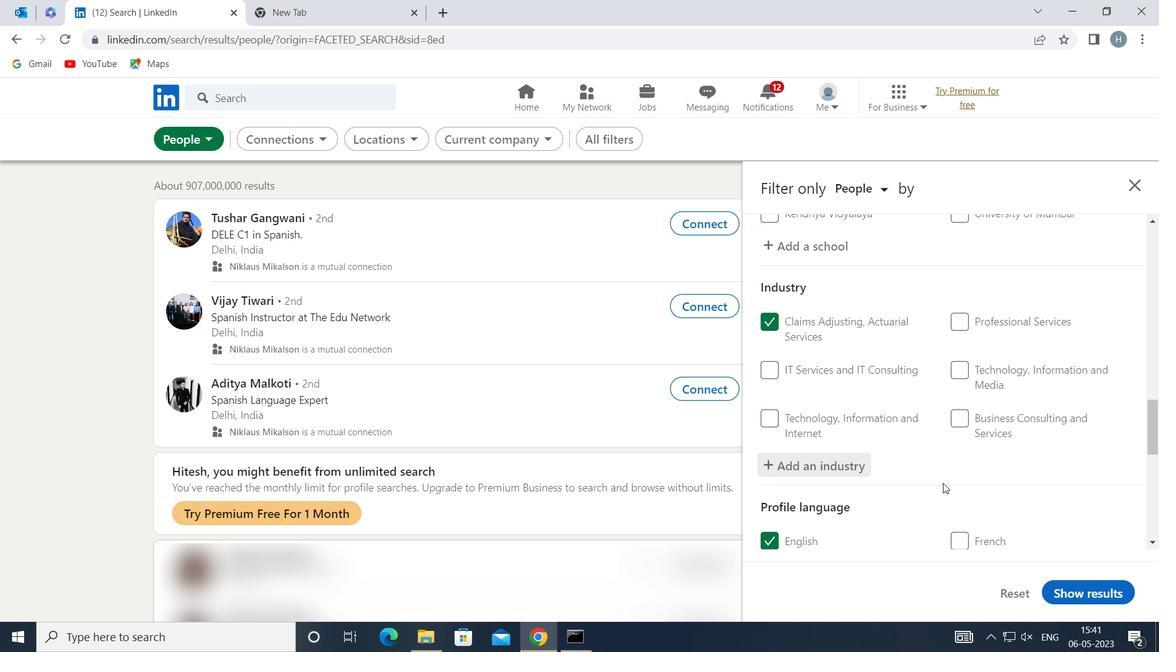
Action: Mouse moved to (946, 477)
Screenshot: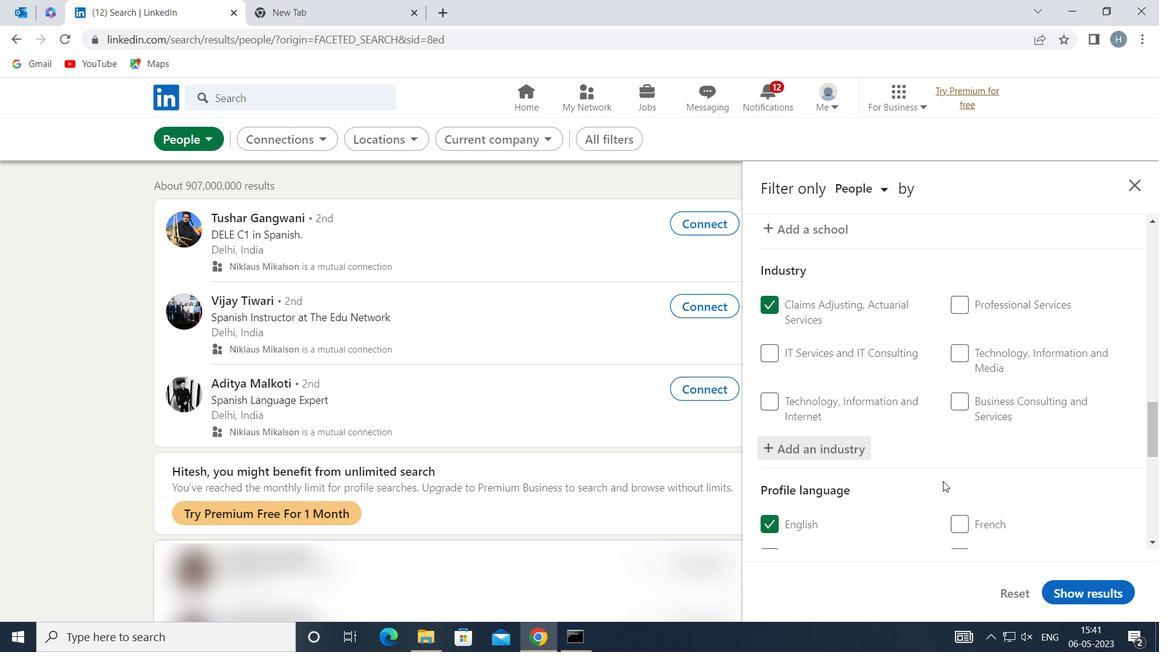 
Action: Mouse scrolled (946, 476) with delta (0, 0)
Screenshot: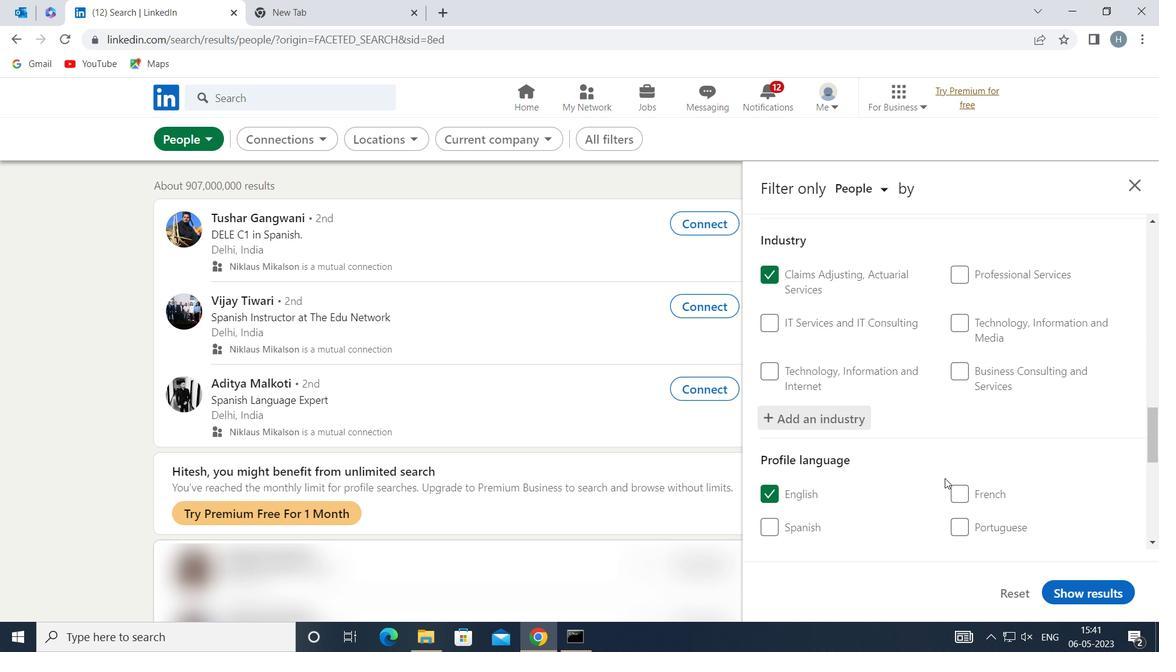 
Action: Mouse scrolled (946, 476) with delta (0, 0)
Screenshot: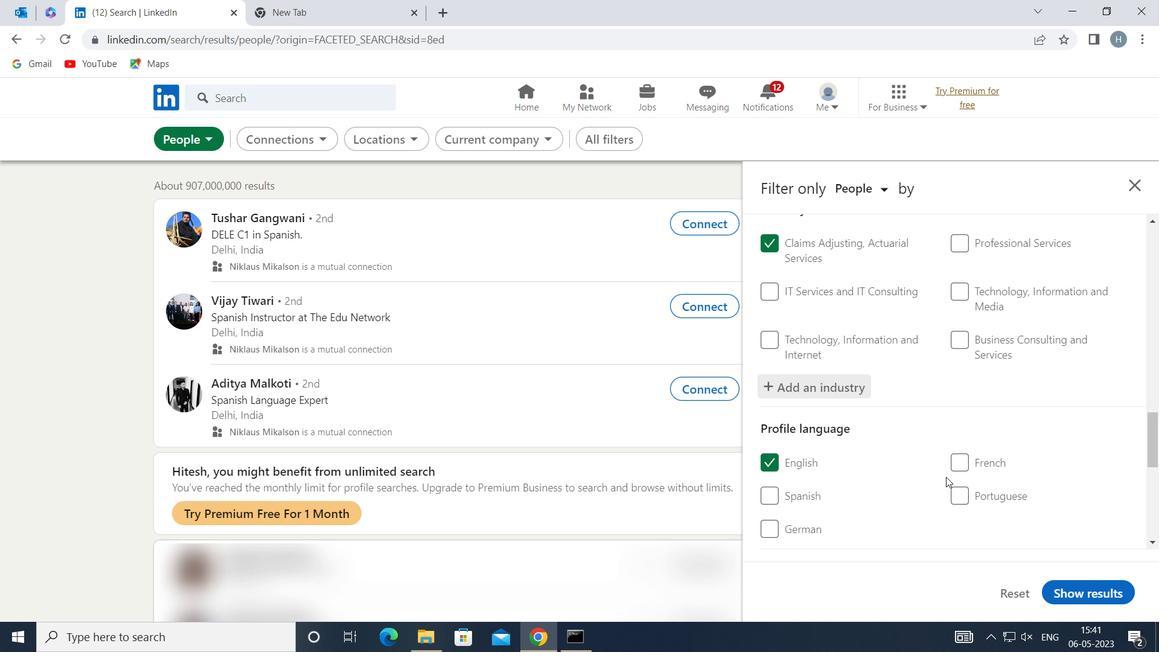 
Action: Mouse moved to (947, 476)
Screenshot: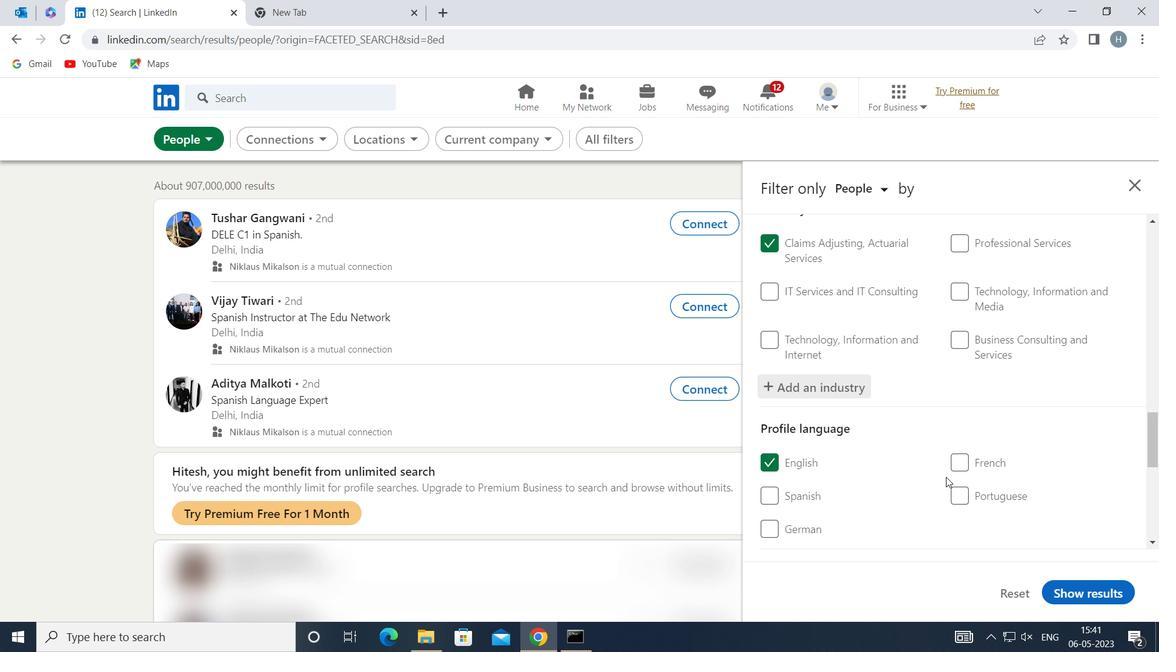 
Action: Mouse scrolled (947, 475) with delta (0, 0)
Screenshot: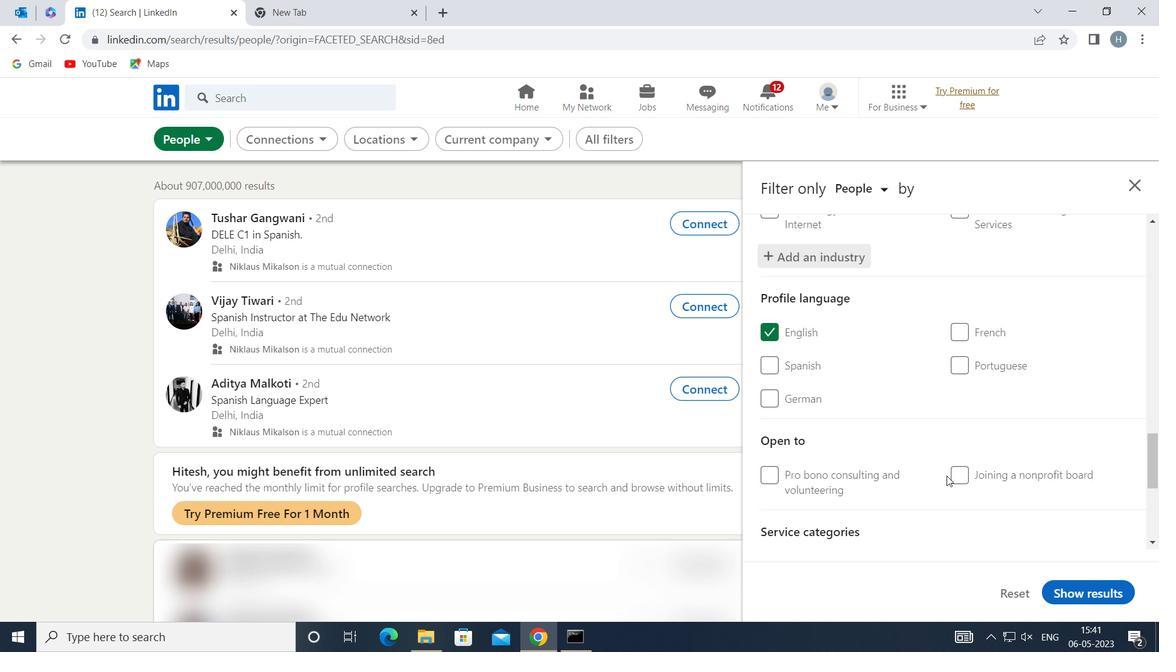 
Action: Mouse moved to (948, 475)
Screenshot: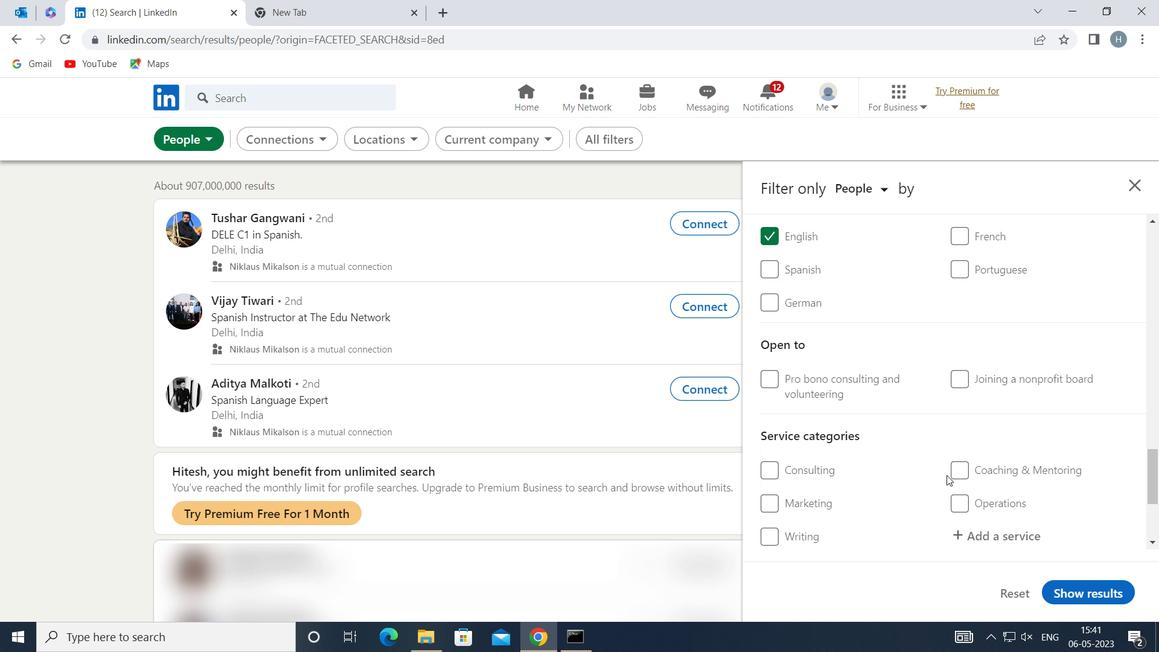 
Action: Mouse scrolled (948, 474) with delta (0, 0)
Screenshot: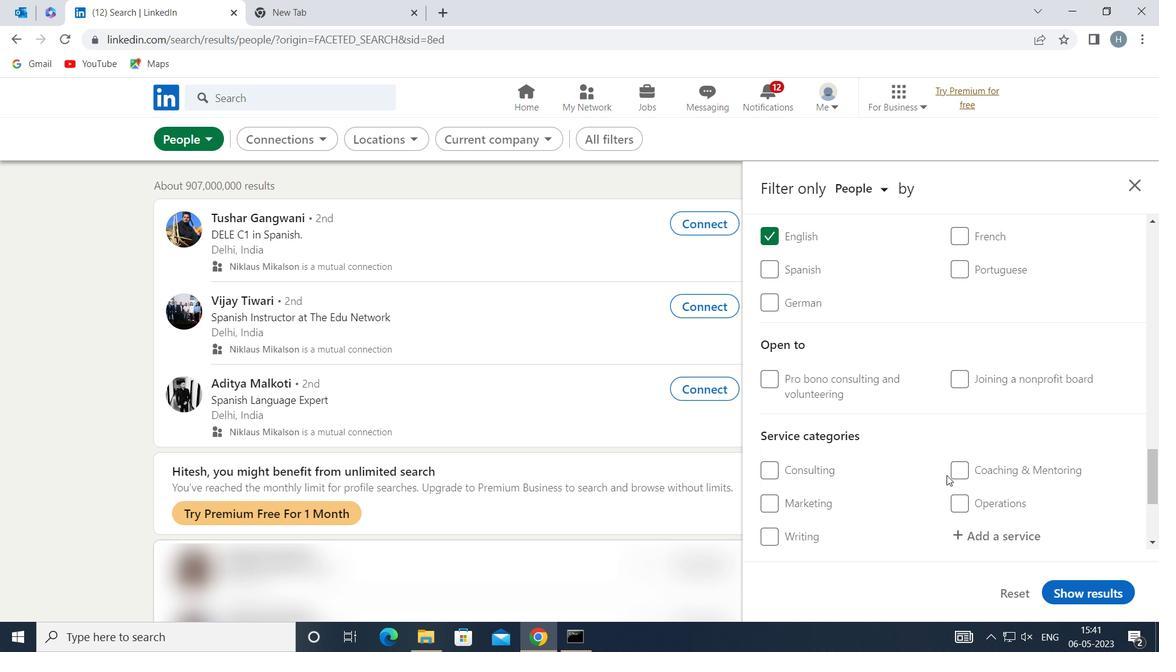 
Action: Mouse moved to (1006, 455)
Screenshot: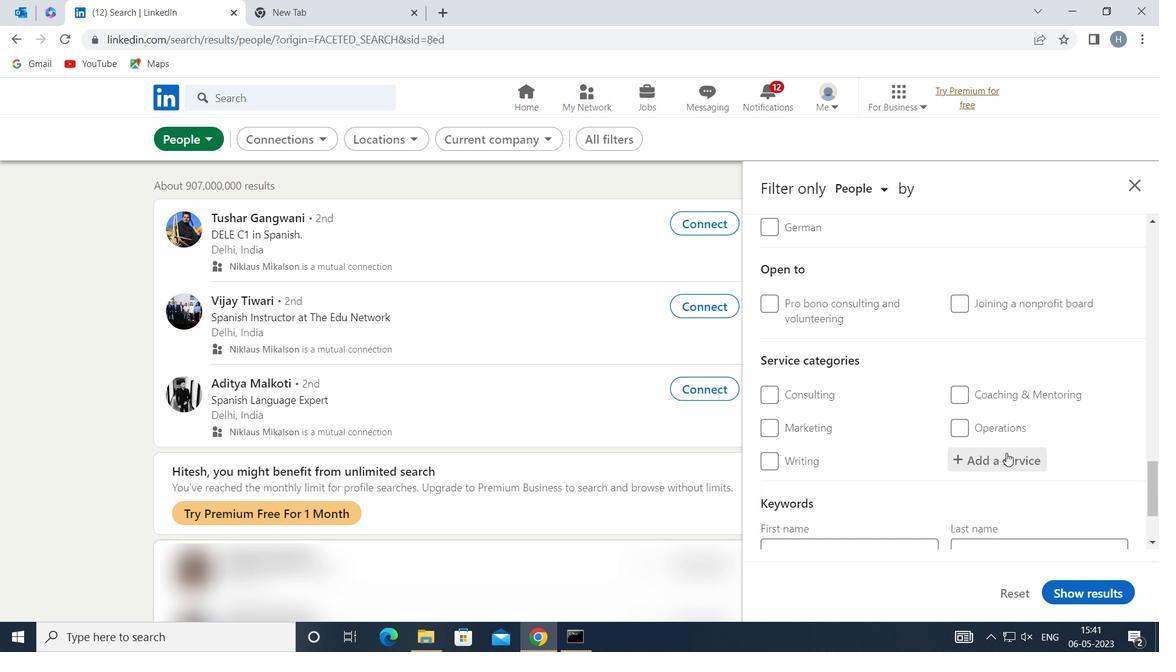 
Action: Mouse pressed left at (1006, 455)
Screenshot: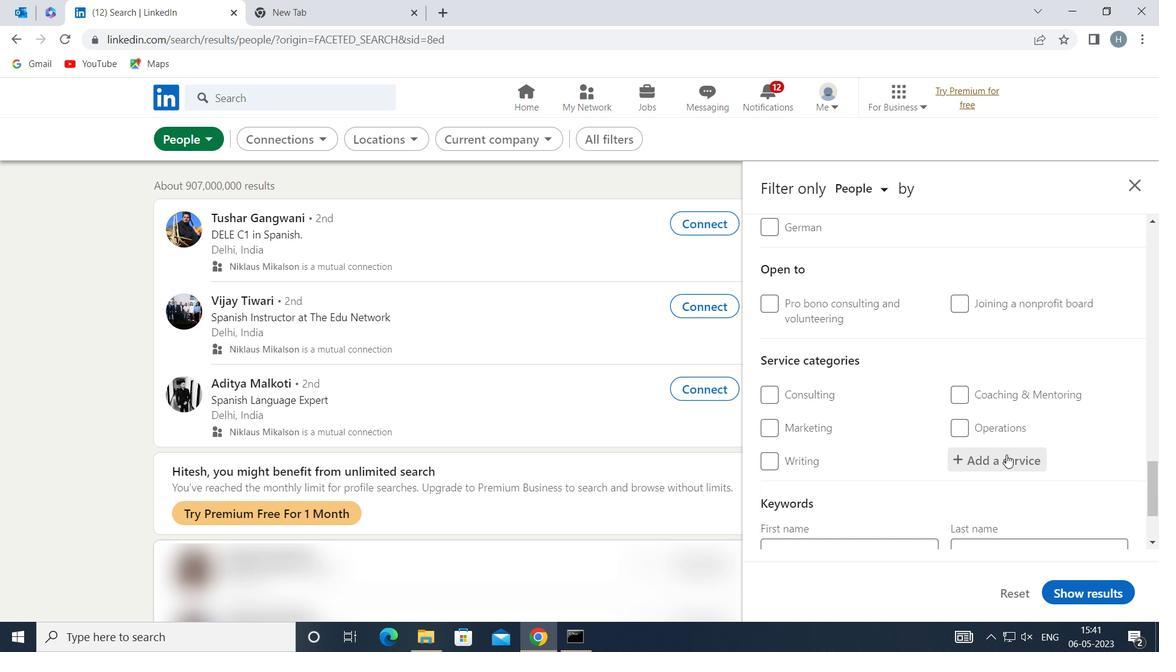 
Action: Mouse moved to (1007, 455)
Screenshot: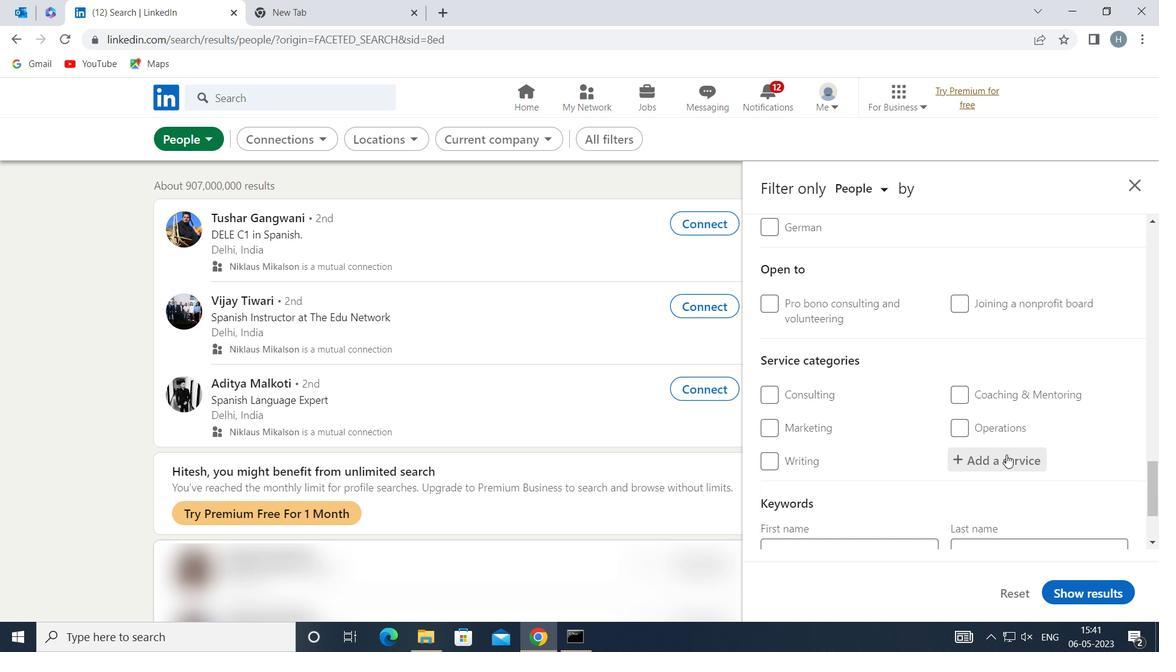 
Action: Key pressed <Key.shift>INFORMA
Screenshot: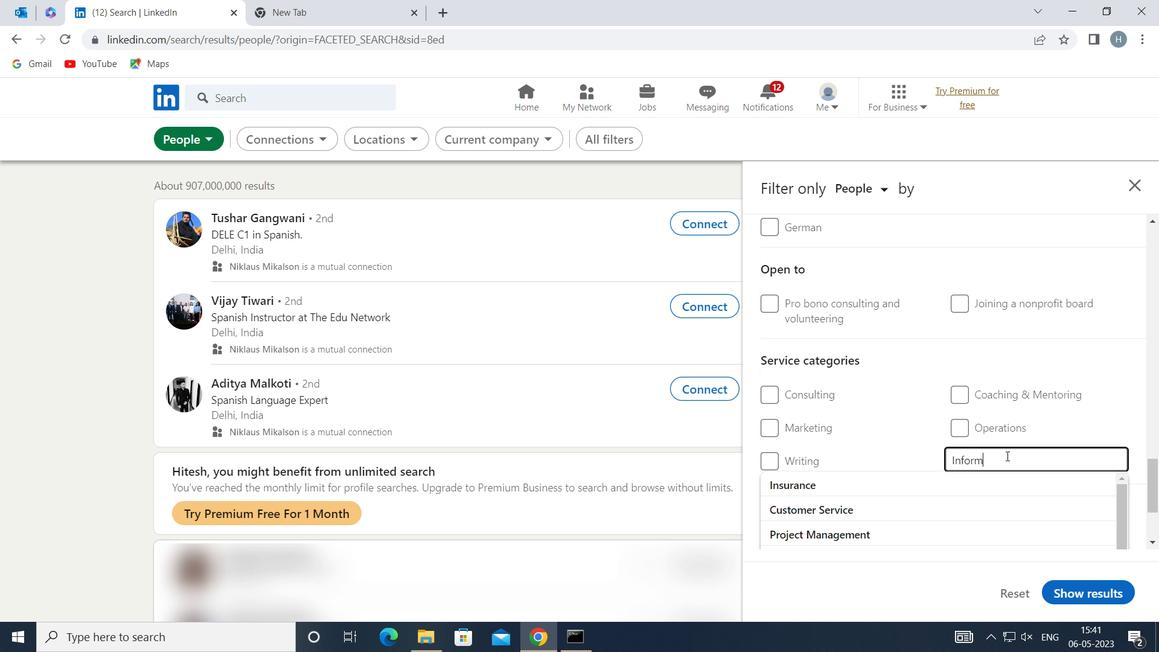 
Action: Mouse moved to (932, 480)
Screenshot: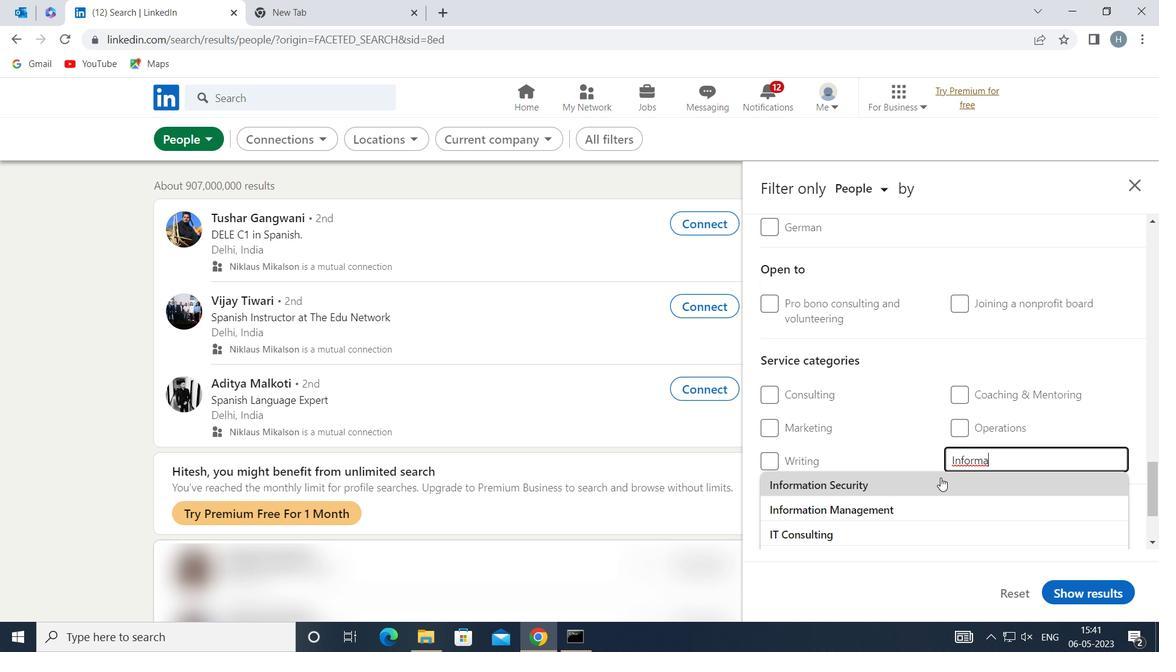 
Action: Mouse pressed left at (932, 480)
Screenshot: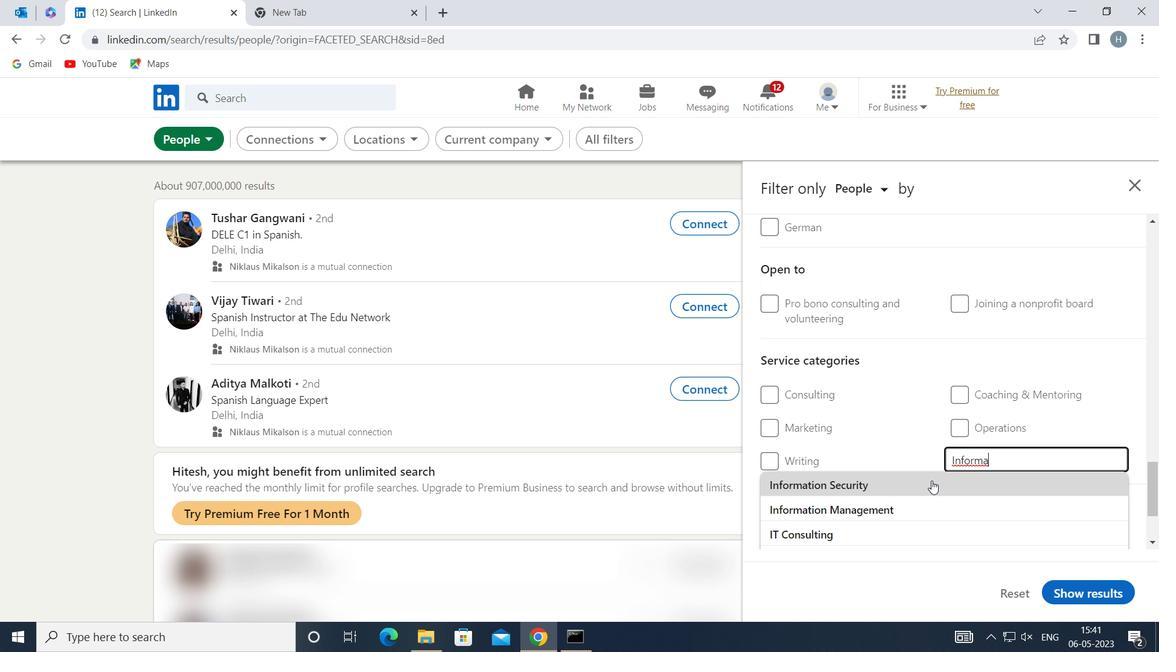 
Action: Mouse moved to (902, 449)
Screenshot: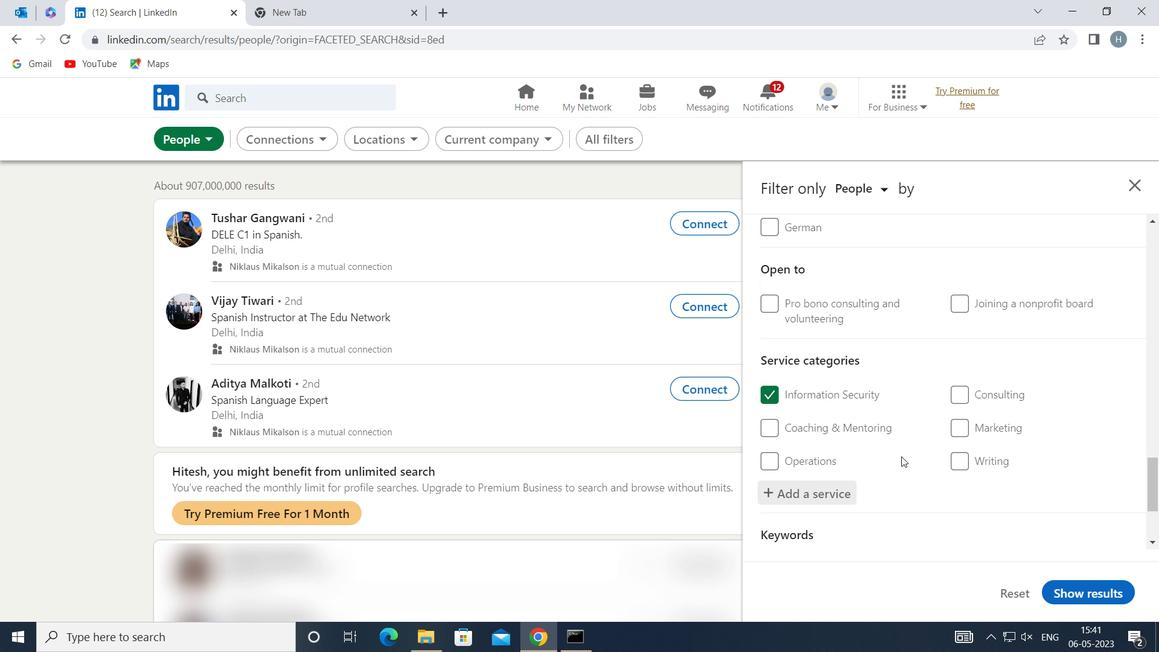 
Action: Mouse scrolled (902, 449) with delta (0, 0)
Screenshot: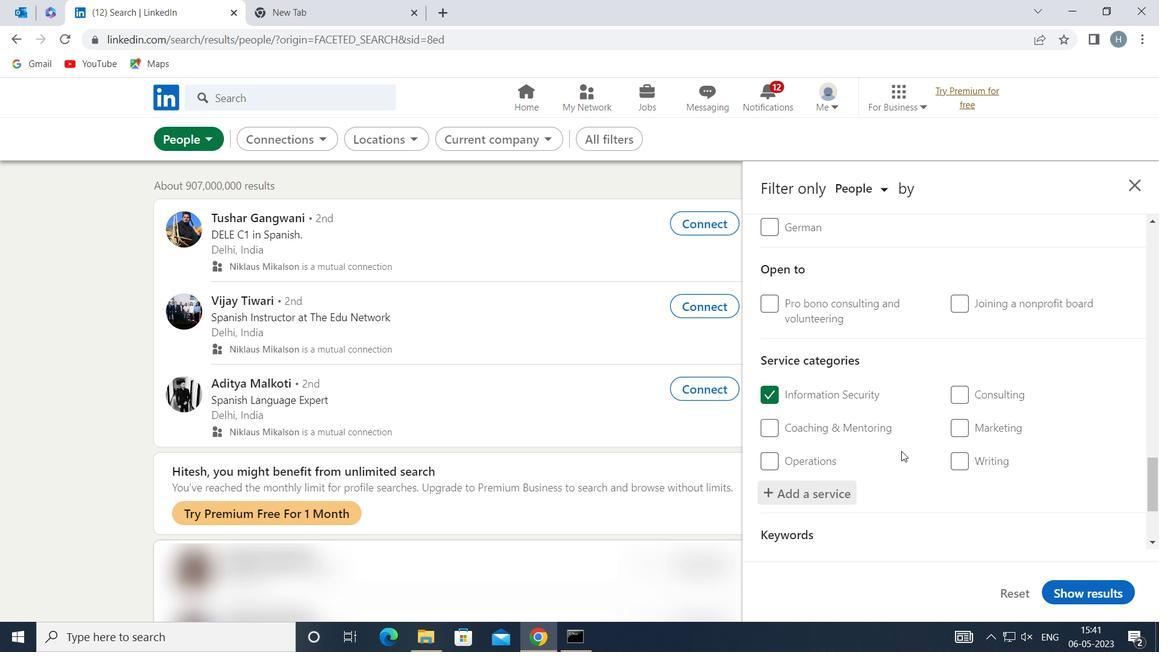 
Action: Mouse moved to (906, 443)
Screenshot: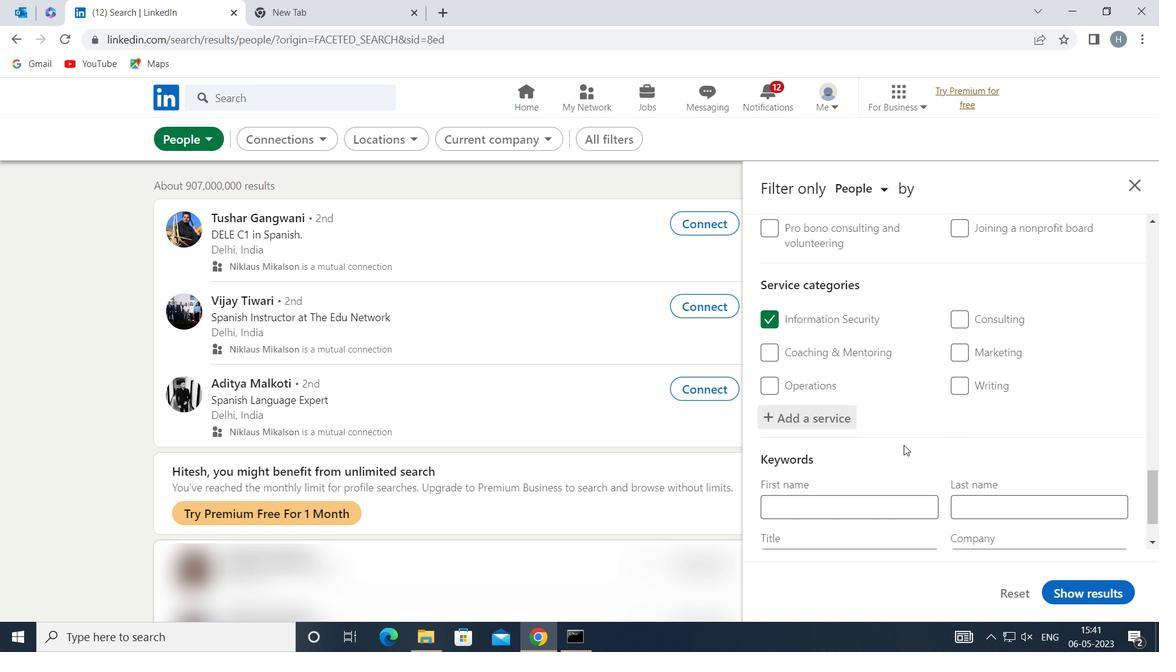 
Action: Mouse scrolled (906, 443) with delta (0, 0)
Screenshot: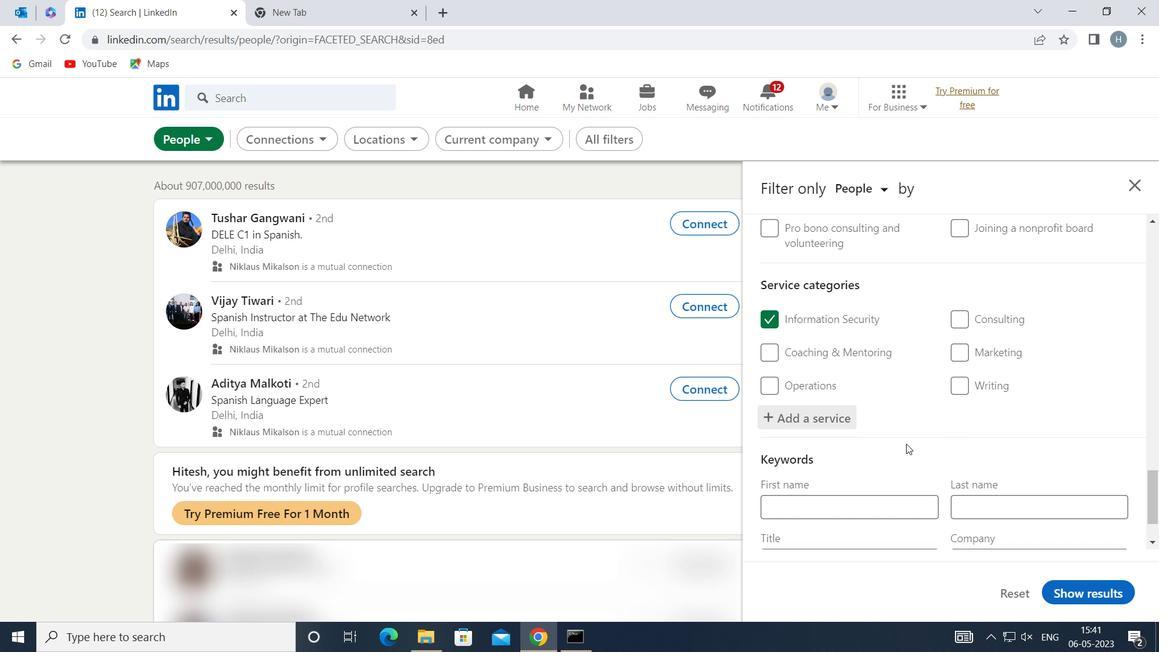 
Action: Mouse scrolled (906, 443) with delta (0, 0)
Screenshot: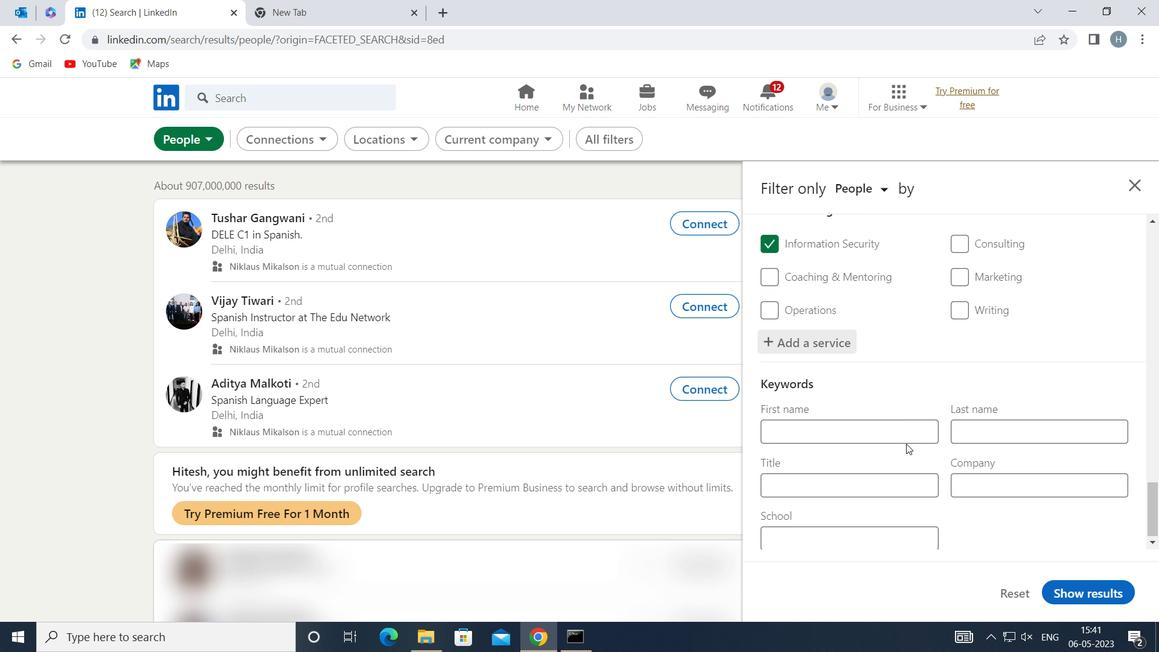 
Action: Mouse moved to (906, 443)
Screenshot: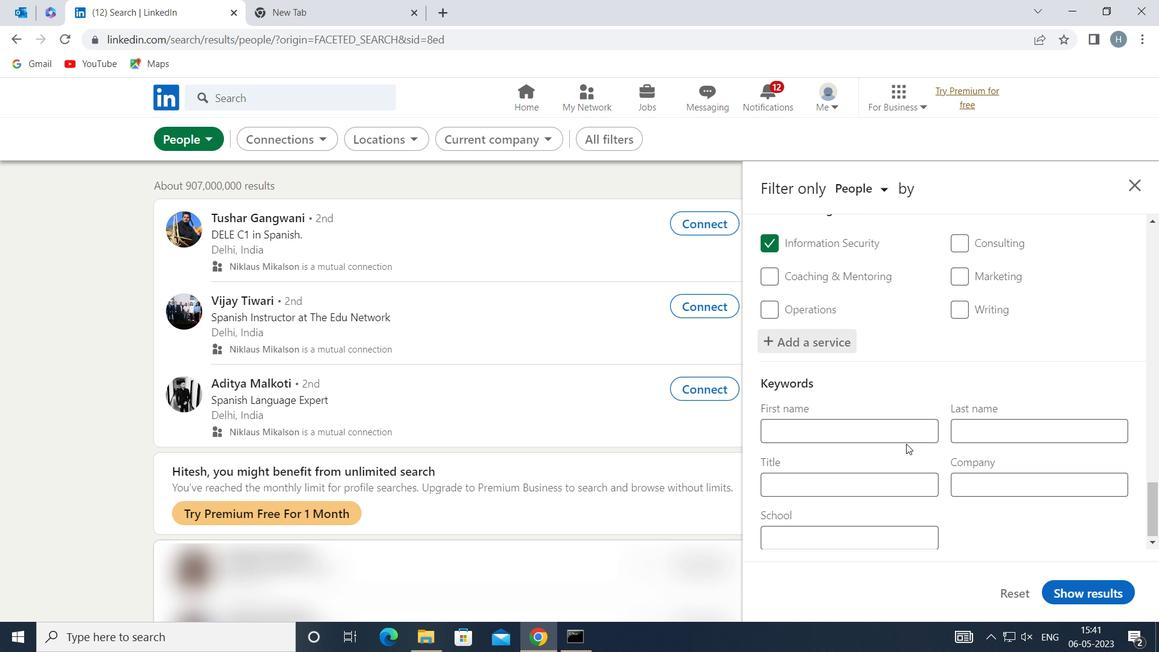 
Action: Mouse scrolled (906, 442) with delta (0, 0)
Screenshot: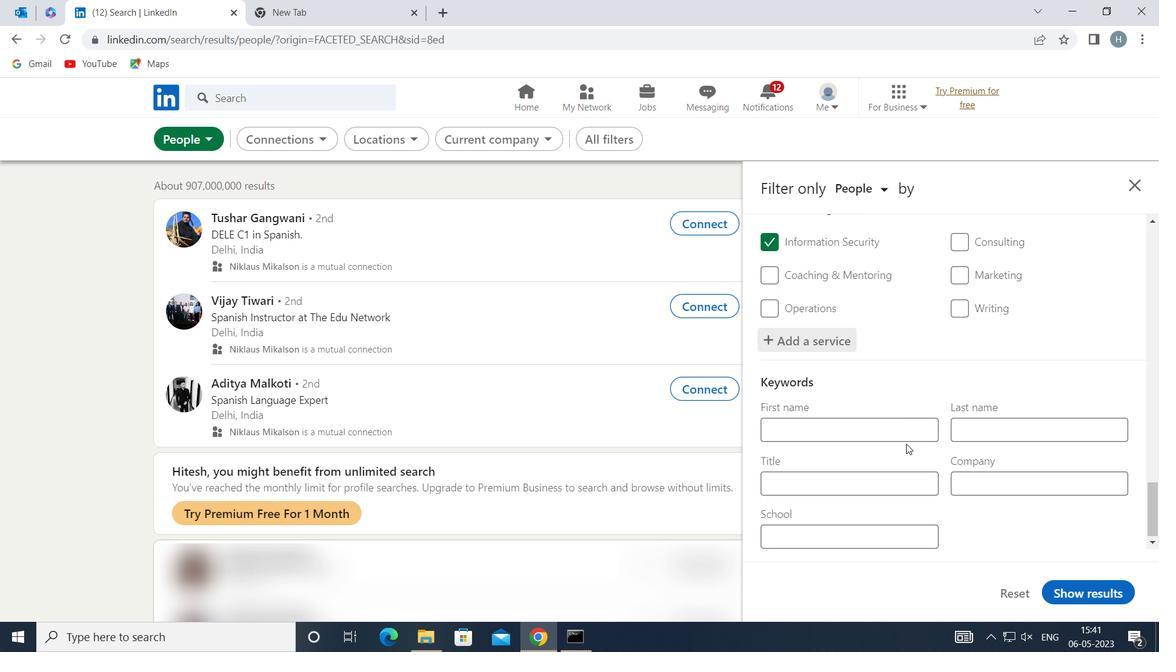 
Action: Mouse scrolled (906, 442) with delta (0, 0)
Screenshot: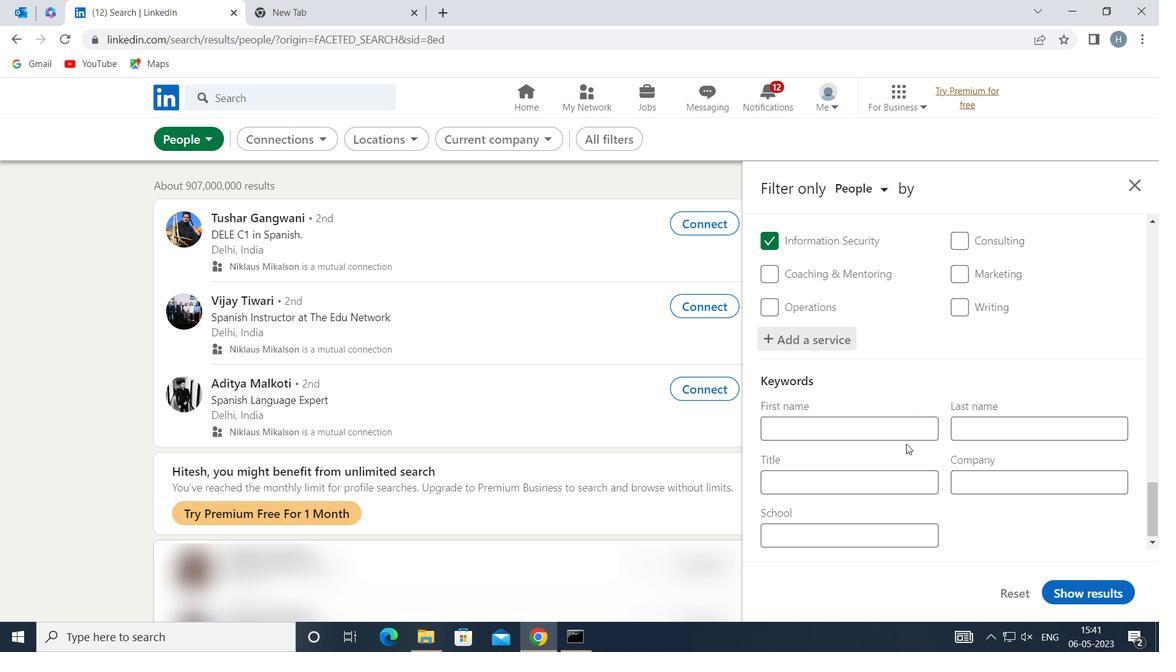 
Action: Mouse moved to (865, 479)
Screenshot: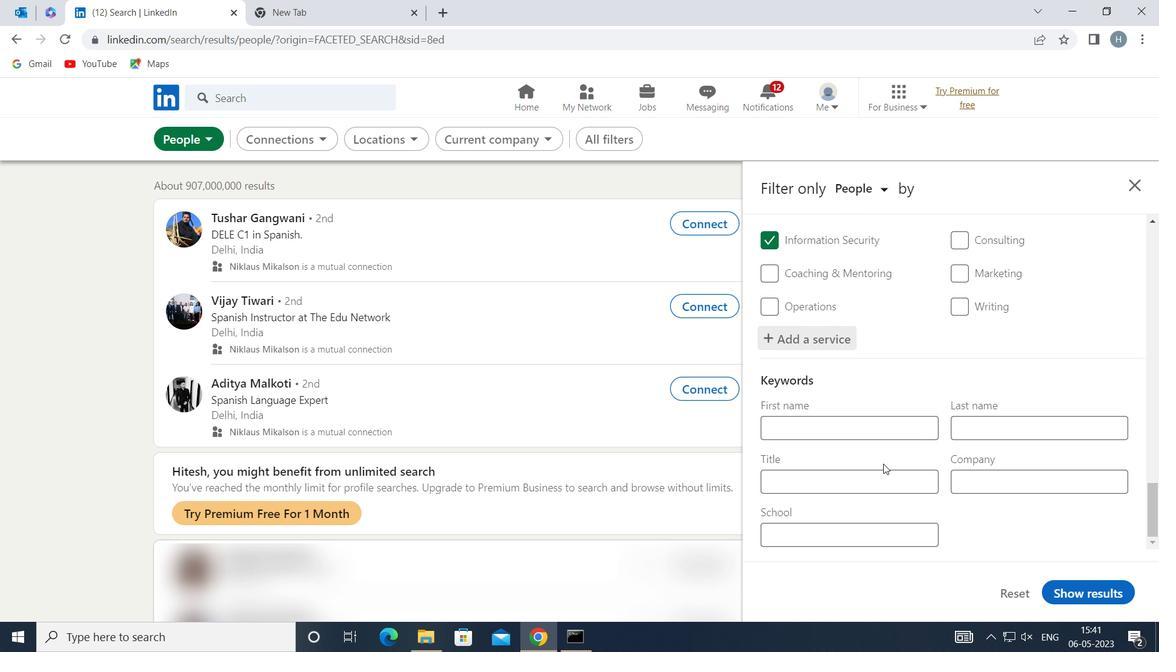 
Action: Mouse pressed left at (865, 479)
Screenshot: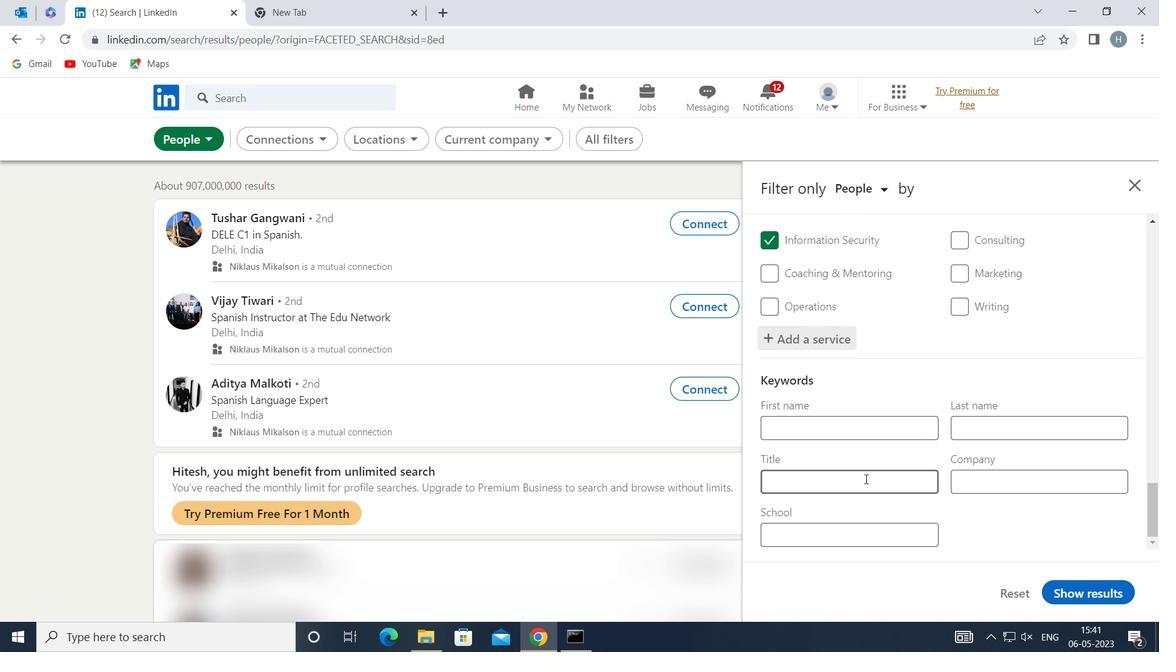 
Action: Key pressed <Key.shift>PRINCIPAL
Screenshot: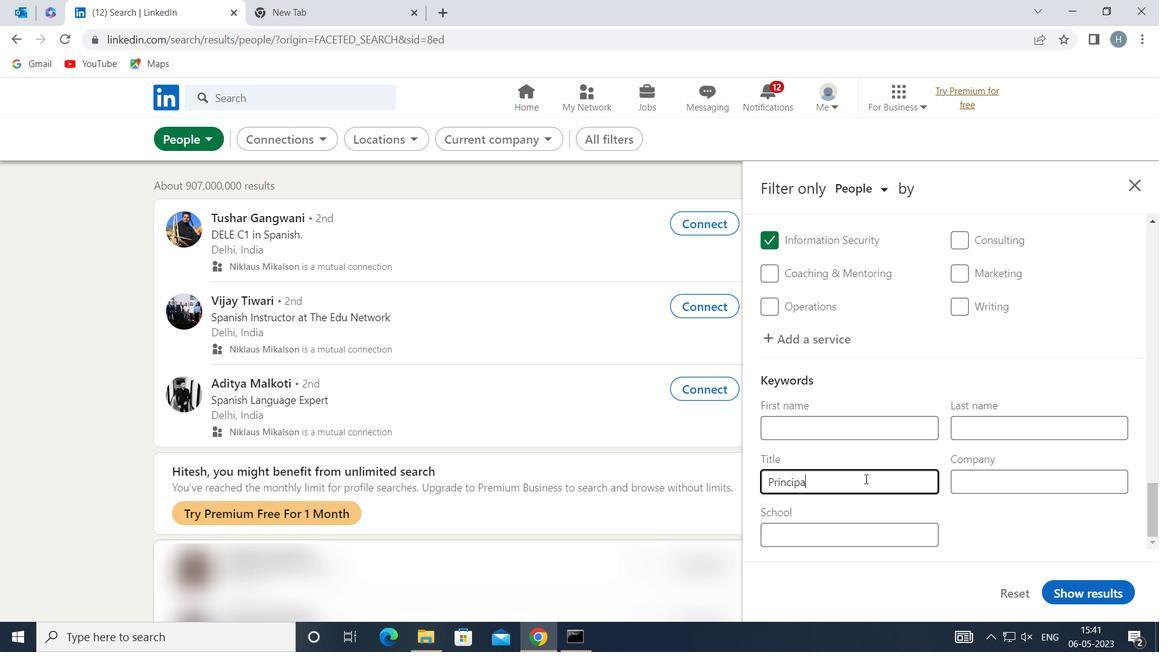 
Action: Mouse moved to (1105, 595)
Screenshot: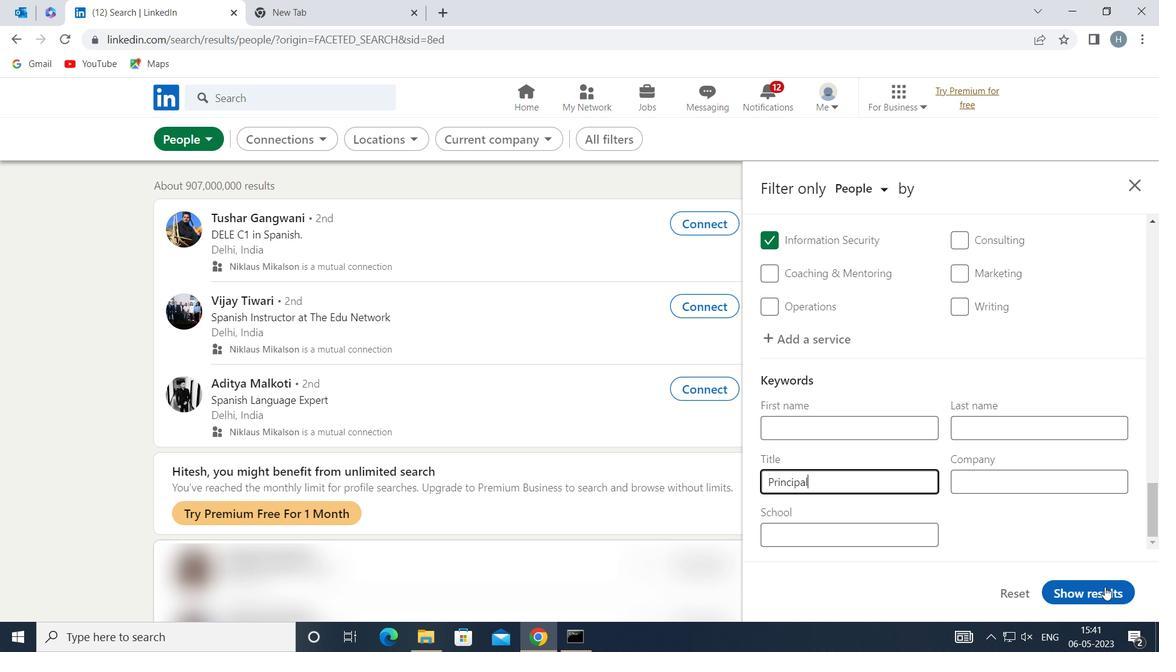 
Action: Mouse pressed left at (1105, 595)
Screenshot: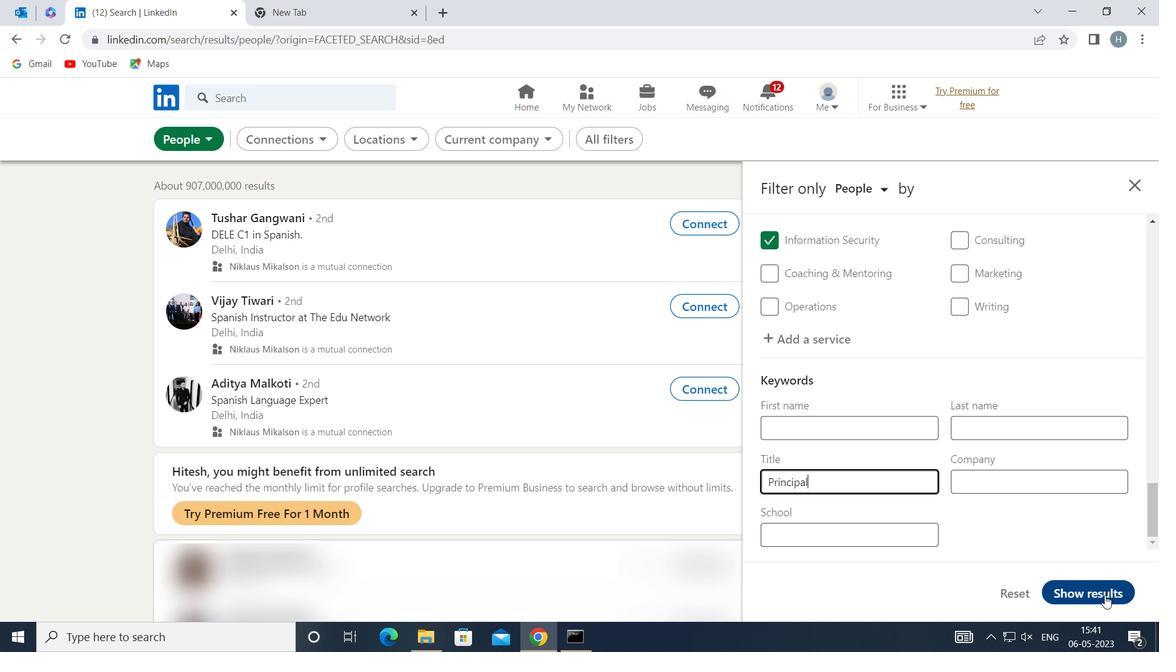 
Action: Mouse moved to (928, 466)
Screenshot: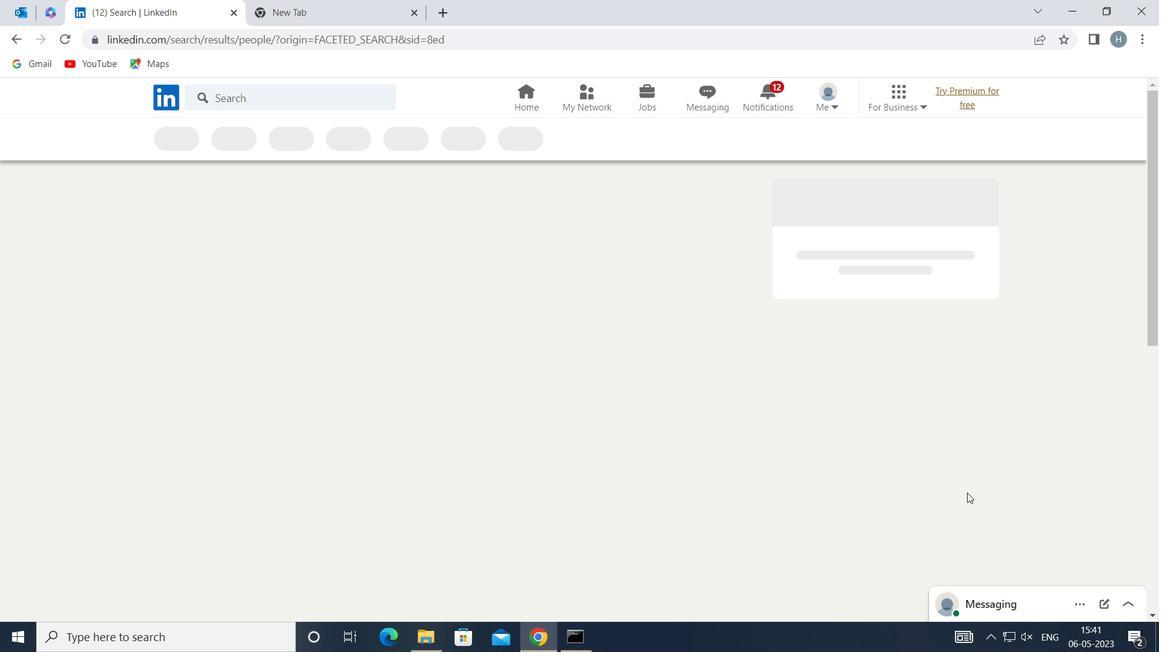 
